 Task: In the Company bosch-automotive.com, Create email and send with subject: 'Elevate Your Success: Introducing a Transformative Opportunity', and with mail content 'Good Evening,_x000D_
Step into a world of unlimited possibilities. Our cutting-edge solution will empower you to overcome challenges and achieve unparalleled success in your industry._x000D_
Thanks and Regards', attach the document: Contract.pdf and insert image: visitingcard.jpg. Below Thank and Regards, write Reddit and insert the URL: www.reddit.com. Mark checkbox to create task to follow up : In 1 month.  Enter or choose an email address of recipient's from company's contact and send.. Logged in from softage.10@softage.net
Action: Mouse moved to (80, 51)
Screenshot: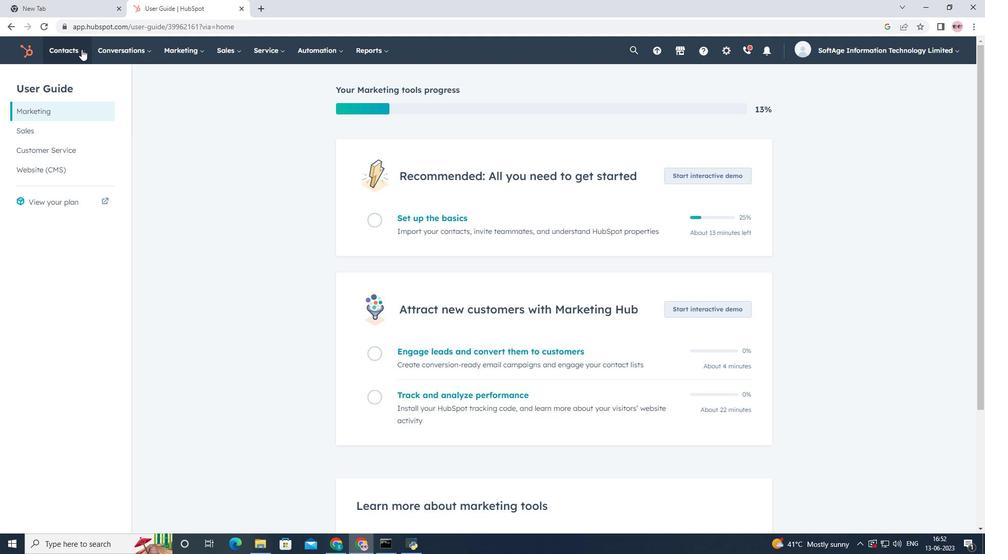
Action: Mouse pressed left at (80, 51)
Screenshot: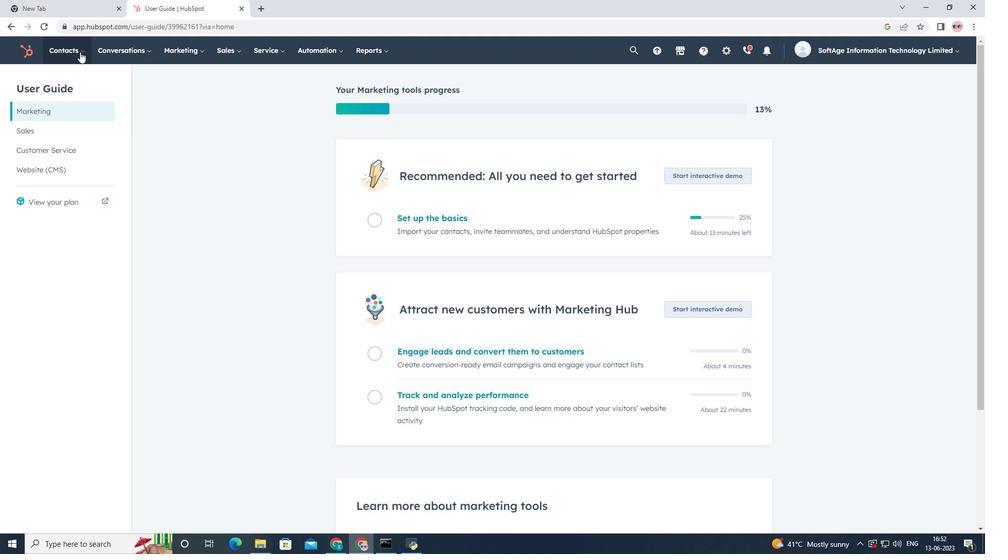 
Action: Mouse moved to (97, 105)
Screenshot: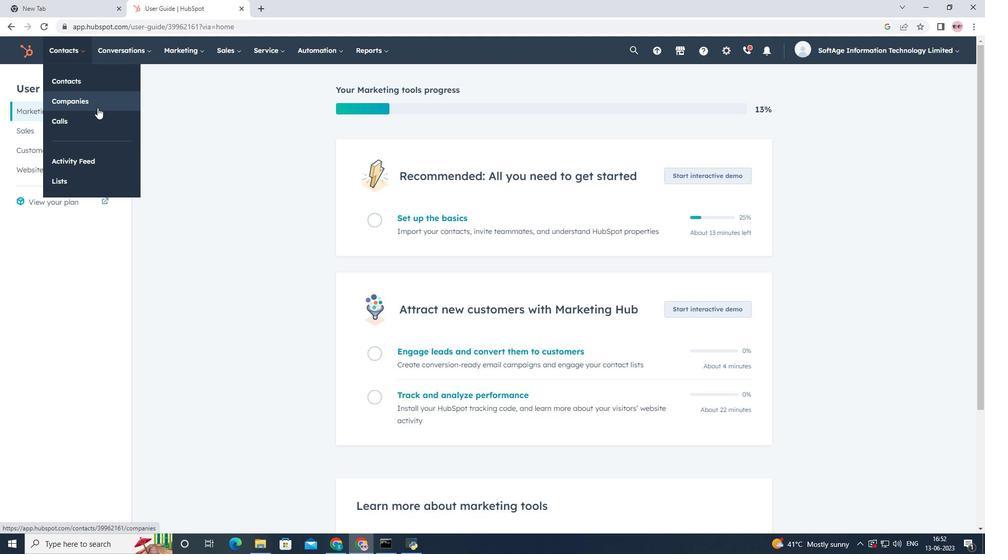 
Action: Mouse pressed left at (97, 105)
Screenshot: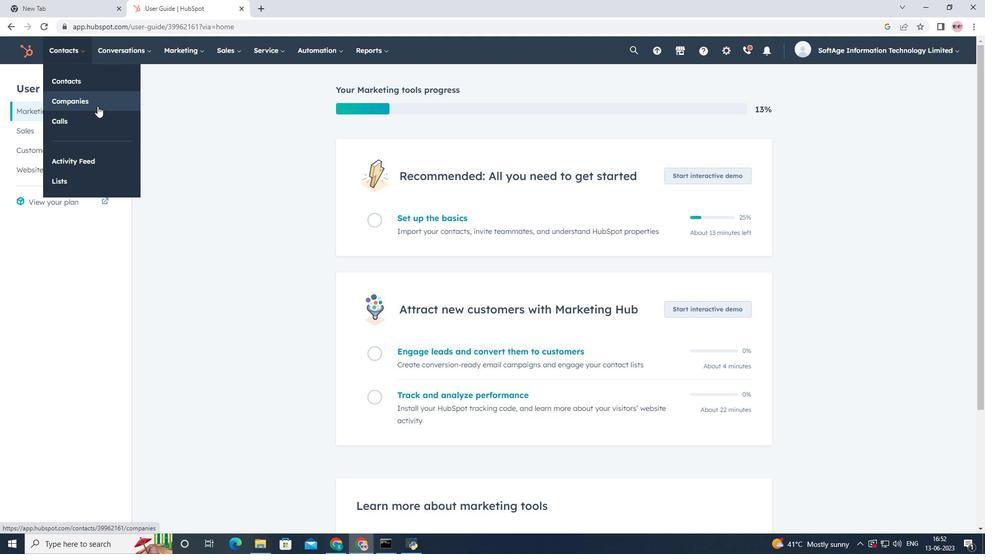 
Action: Mouse moved to (91, 172)
Screenshot: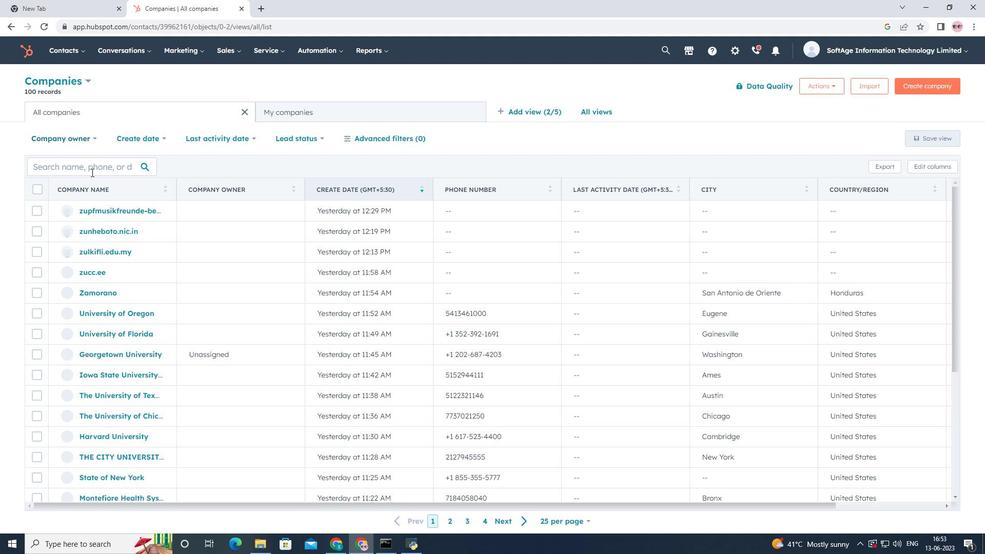 
Action: Mouse pressed left at (91, 172)
Screenshot: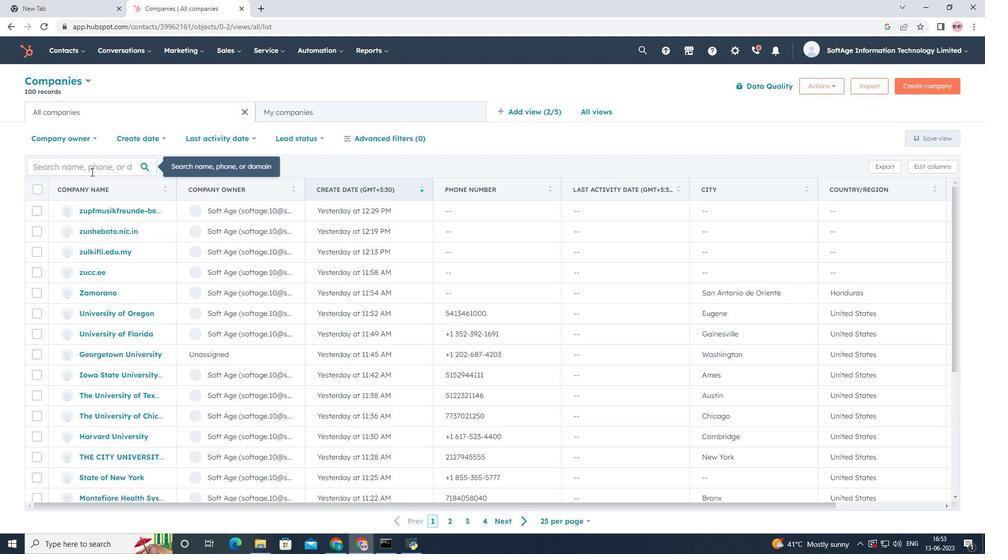 
Action: Key pressed bosch-automotive.com
Screenshot: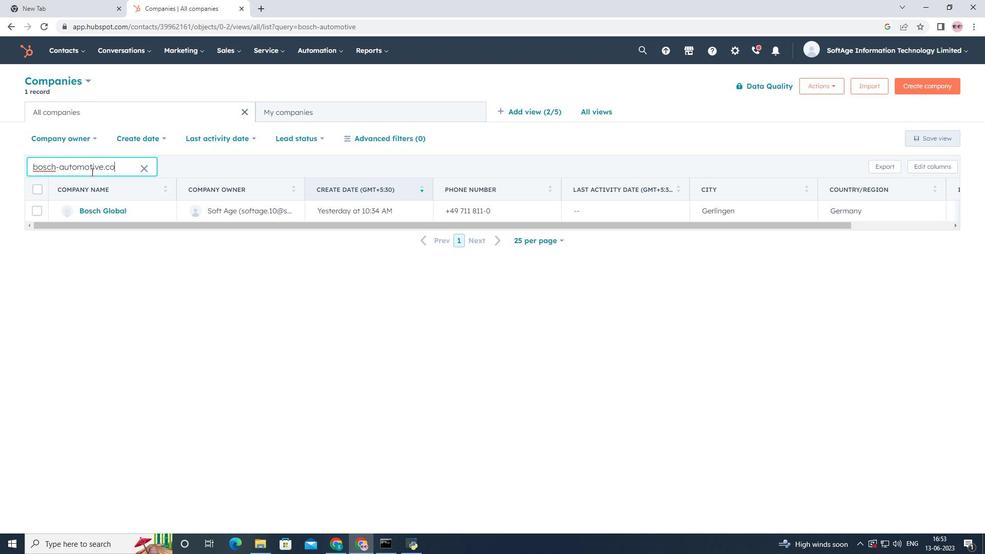 
Action: Mouse moved to (102, 214)
Screenshot: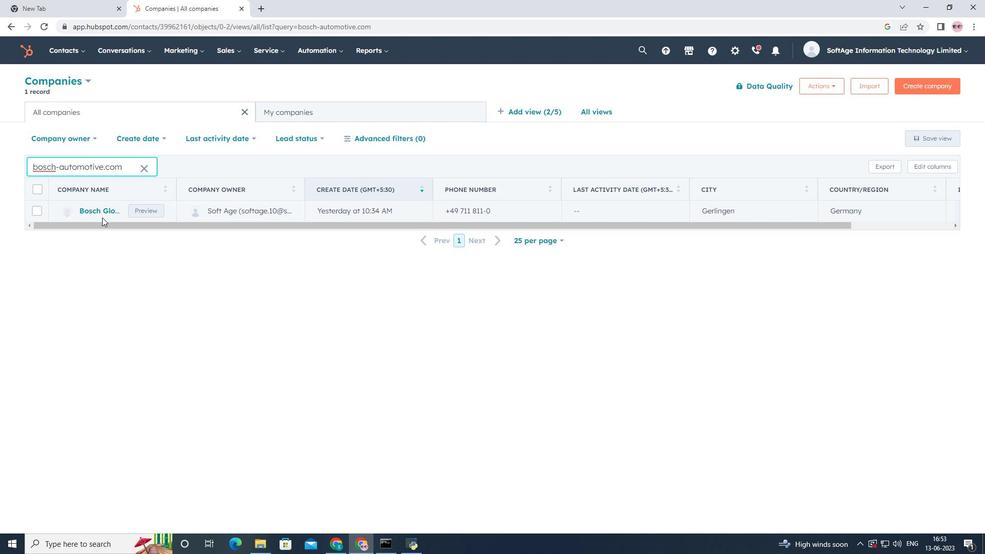 
Action: Mouse pressed left at (102, 214)
Screenshot: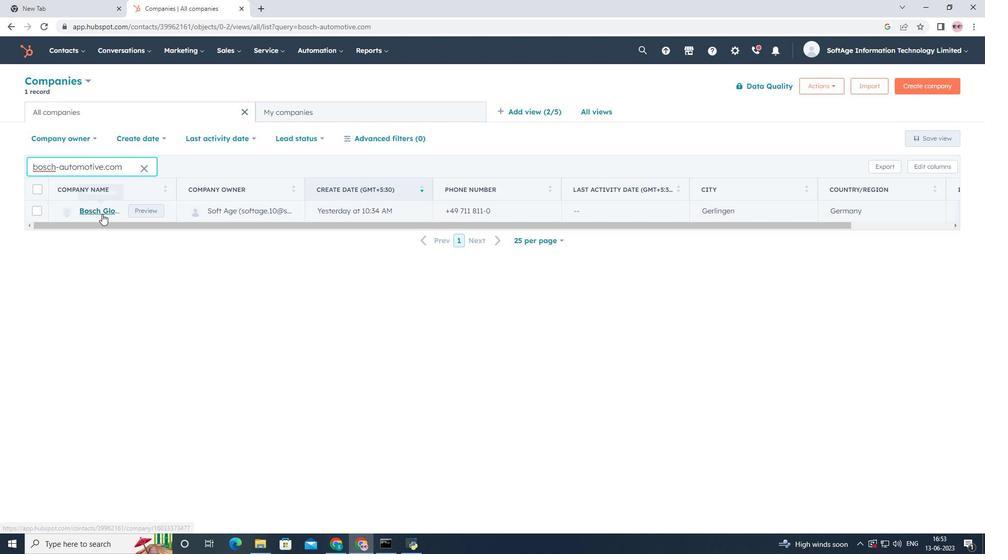 
Action: Mouse moved to (65, 171)
Screenshot: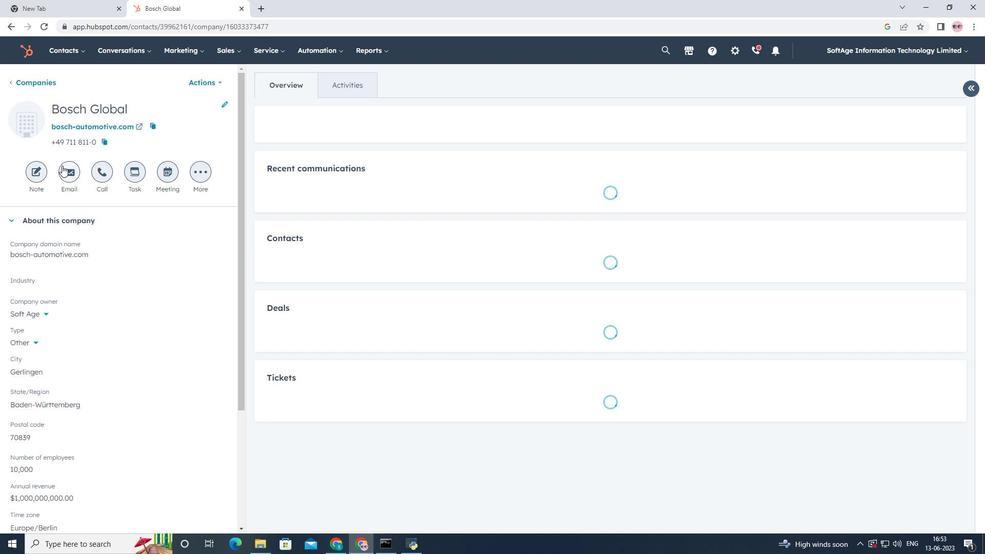 
Action: Mouse pressed left at (65, 171)
Screenshot: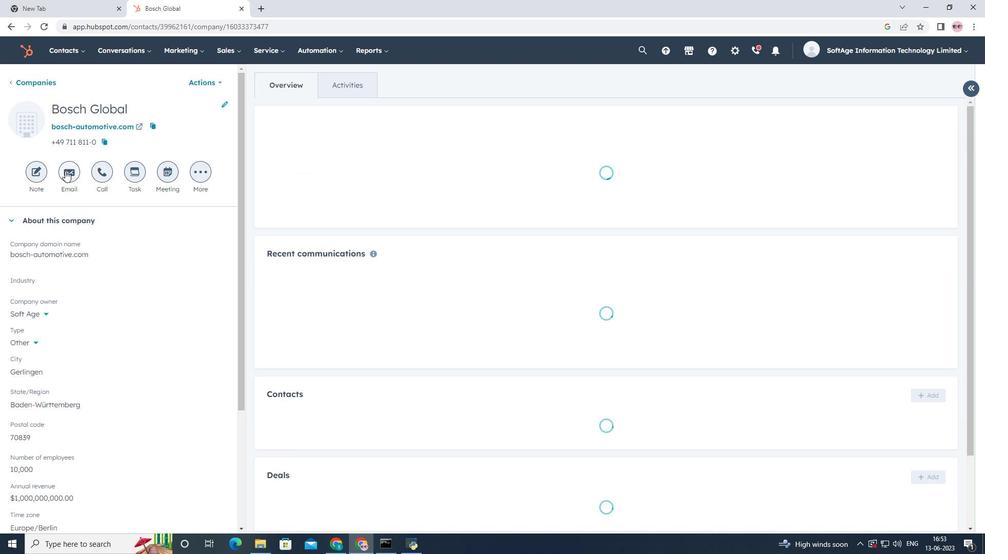 
Action: Mouse moved to (630, 347)
Screenshot: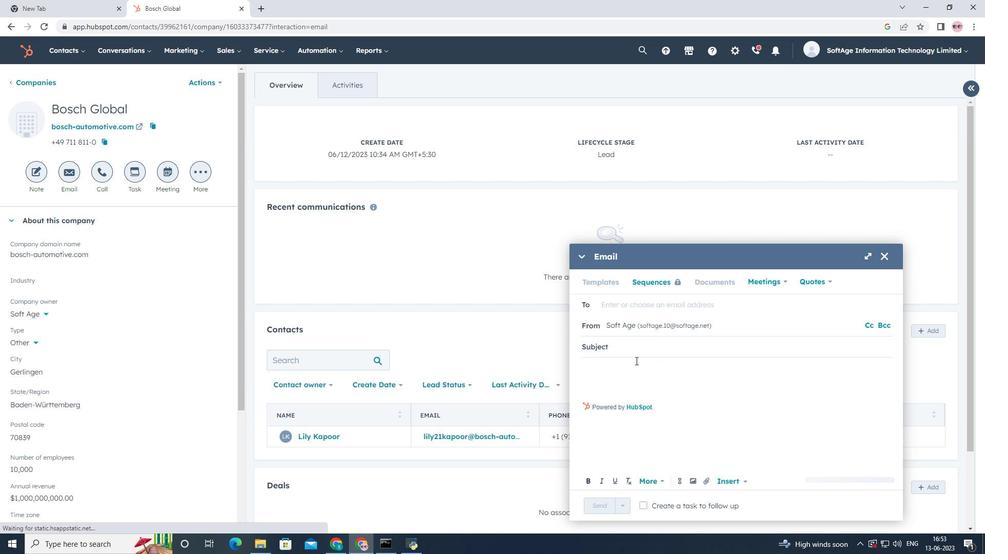 
Action: Mouse pressed left at (630, 347)
Screenshot: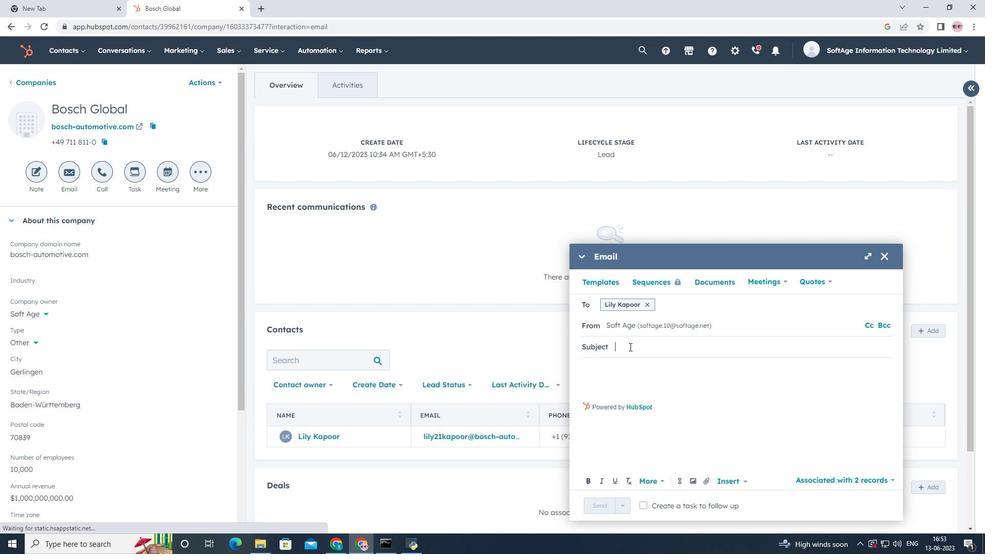 
Action: Key pressed <Key.shift><Key.shift><Key.shift><Key.shift><Key.shift><Key.shift><Key.shift><Key.shift><Key.shift><Key.shift><Key.shift><Key.shift><Key.shift><Key.shift><Key.shift><Key.shift><Key.shift><Key.shift><Key.shift><Key.shift><Key.shift><Key.shift><Key.shift><Key.shift><Key.shift><Key.shift><Key.shift><Key.shift><Key.shift><Key.shift><Key.shift><Key.shift><Key.shift><Key.shift><Key.shift><Key.shift><Key.shift><Key.shift><Key.shift><Key.shift><Key.shift><Key.shift><Key.shift><Key.shift><Key.shift><Key.shift><Key.shift><Key.shift><Key.shift><Key.shift><Key.shift><Key.shift><Key.shift><Key.shift><Key.shift><Key.shift><Key.shift><Key.shift><Key.shift><Key.shift><Key.shift><Key.shift><Key.shift><Key.shift><Key.shift><Key.shift><Key.shift><Key.shift><Key.shift><Key.shift><Key.shift><Key.shift><Key.shift><Key.shift><Key.shift><Key.shift><Key.shift><Key.shift><Key.shift><Key.shift><Key.shift><Key.shift><Key.shift><Key.shift><Key.shift><Key.shift><Key.shift><Key.shift>Elevate<Key.space><Key.shift>Your<Key.space><Key.shift>Success<Key.shift><Key.shift><Key.shift><Key.shift><Key.shift><Key.shift><Key.shift><Key.shift><Key.shift><Key.shift>:<Key.space><Key.shift><Key.shift><Key.shift><Key.shift><Key.shift><Key.shift><Key.shift><Key.shift><Key.shift>Introducing<Key.space>a<Key.space><Key.shift>Transformative<Key.space><Key.shift>Opportunity
Screenshot: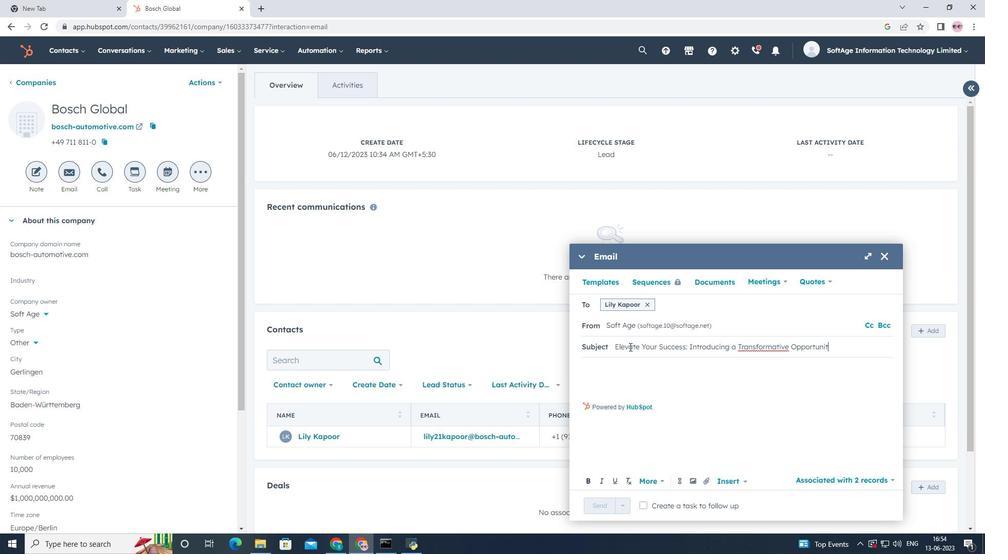 
Action: Mouse moved to (602, 366)
Screenshot: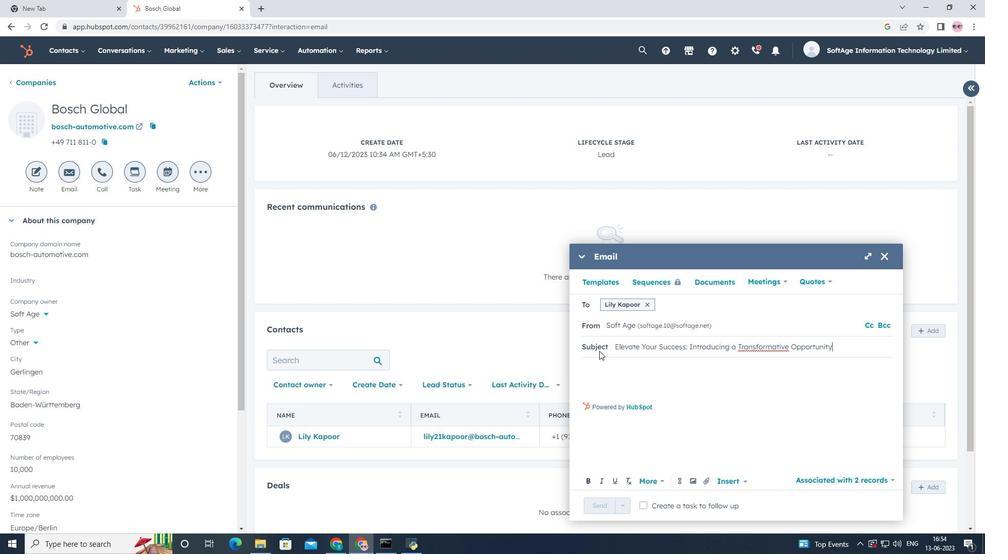 
Action: Mouse pressed left at (602, 366)
Screenshot: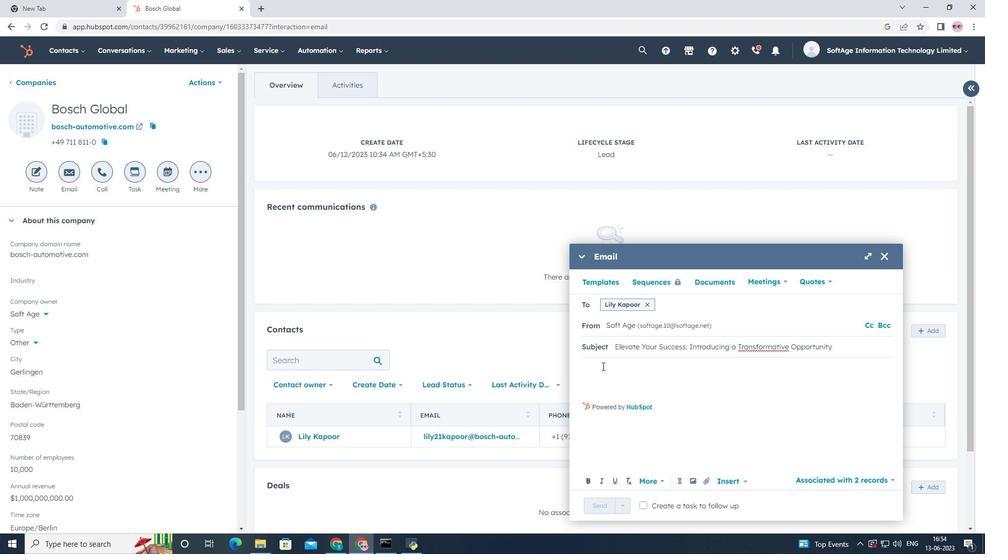 
Action: Key pressed <Key.shift>Good<Key.space><Key.shift><Key.shift><Key.shift><Key.shift><Key.shift><Key.shift><Key.shift>Evening<Key.enter><Key.shift><Key.shift><Key.shift><Key.shift><Key.shift><Key.shift><Key.shift><Key.shift><Key.shift><Key.shift><Key.shift><Key.shift><Key.shift><Key.shift><Key.shift><Key.shift><Key.shift><Key.shift><Key.shift><Key.shift><Key.shift>Step<Key.space>into<Key.space>a<Key.space>world<Key.space>of<Key.space>unlimited<Key.space>possibilities.<Key.space><Key.shift>Our<Key.space>cutting<Key.space><Key.backspace>-<Key.space><Key.backspace><Key.shift><Key.shift><Key.shift><Key.shift><Key.shift>E<Key.backspace>edge<Key.space>solution<Key.space>will<Key.space>empower<Key.space>you<Key.space>to<Key.space>over<Key.space>comr<Key.backspace>e
Screenshot: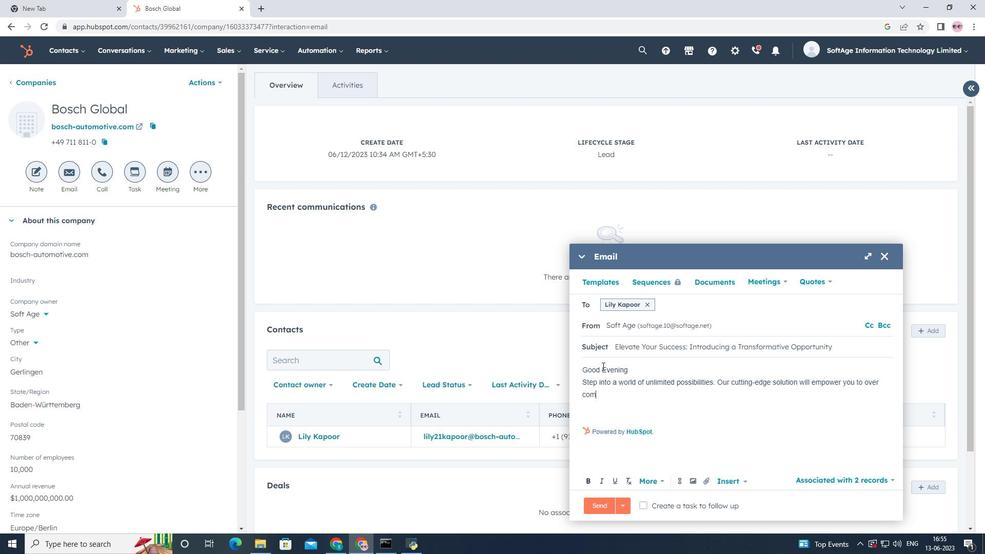 
Action: Mouse moved to (583, 394)
Screenshot: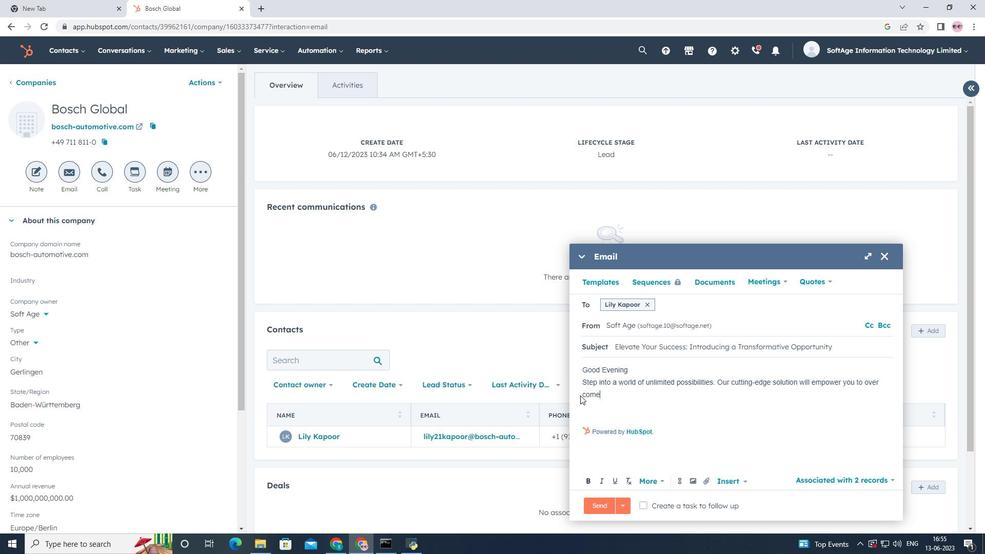 
Action: Mouse pressed left at (583, 394)
Screenshot: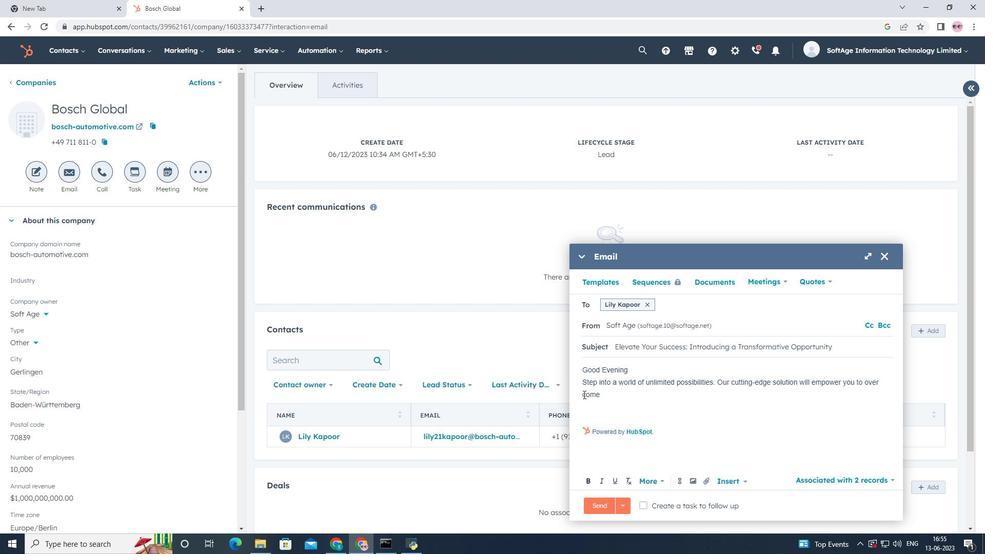 
Action: Key pressed <Key.backspace>
Screenshot: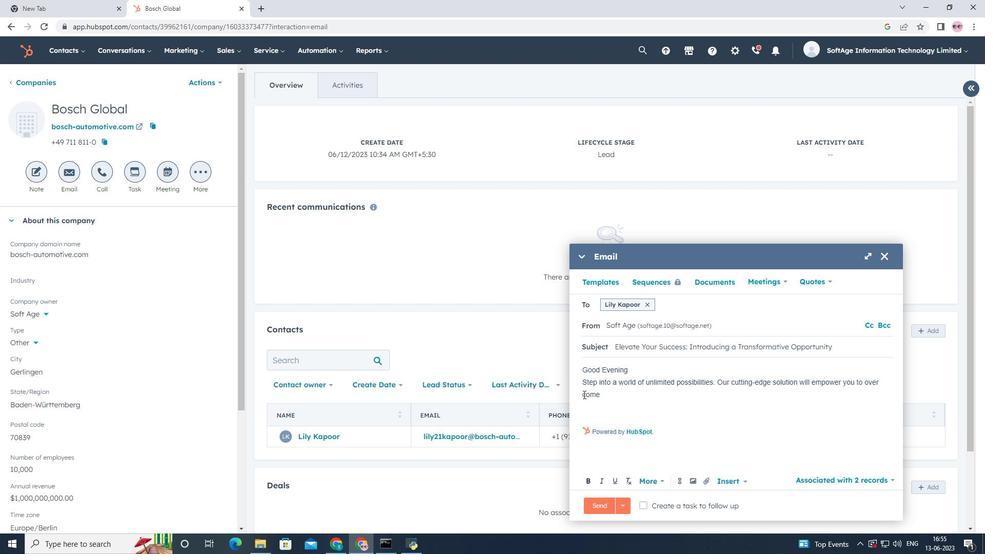 
Action: Mouse moved to (621, 394)
Screenshot: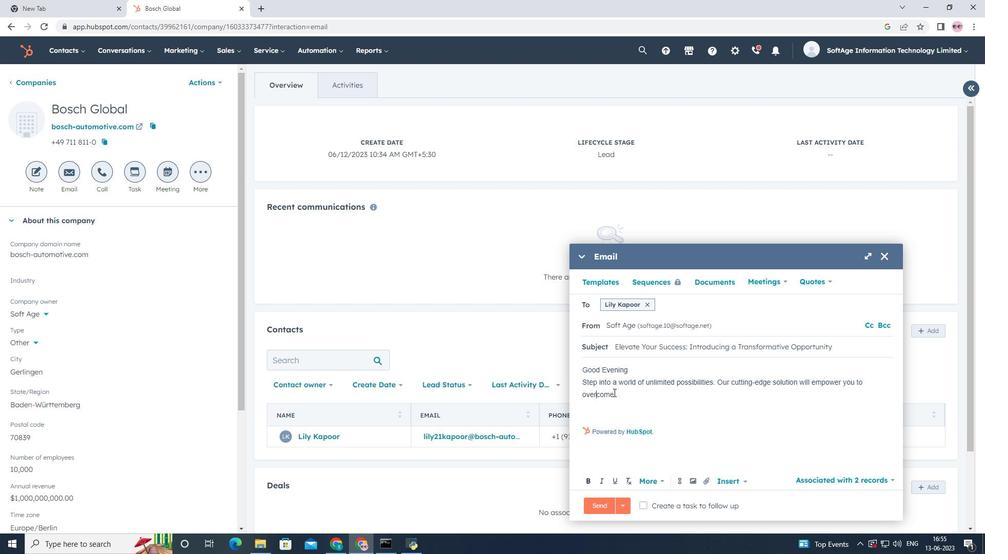 
Action: Mouse pressed left at (621, 394)
Screenshot: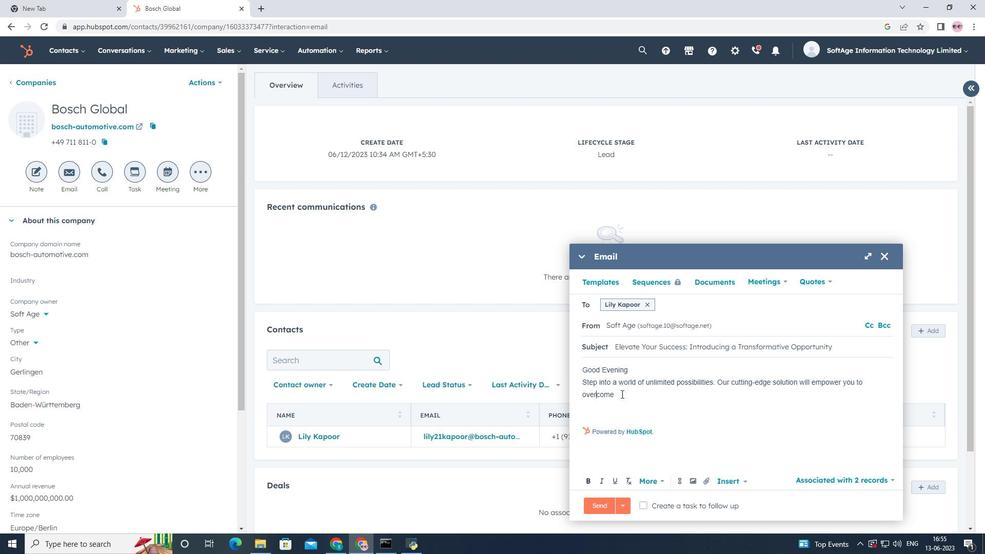 
Action: Key pressed <Key.space>challenges<Key.space>and<Key.space>achieve<Key.space>unparalleled<Key.space>success<Key.space>in<Key.space>your<Key.space>industry.<Key.enter><Key.shift>Thanks<Key.space>and<Key.space><Key.shift>Regards
Screenshot: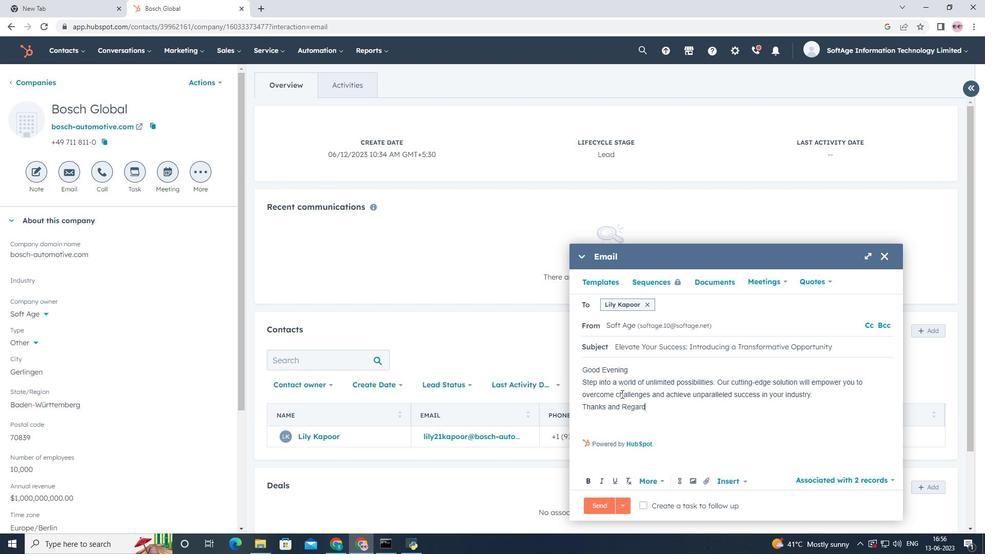 
Action: Mouse moved to (708, 483)
Screenshot: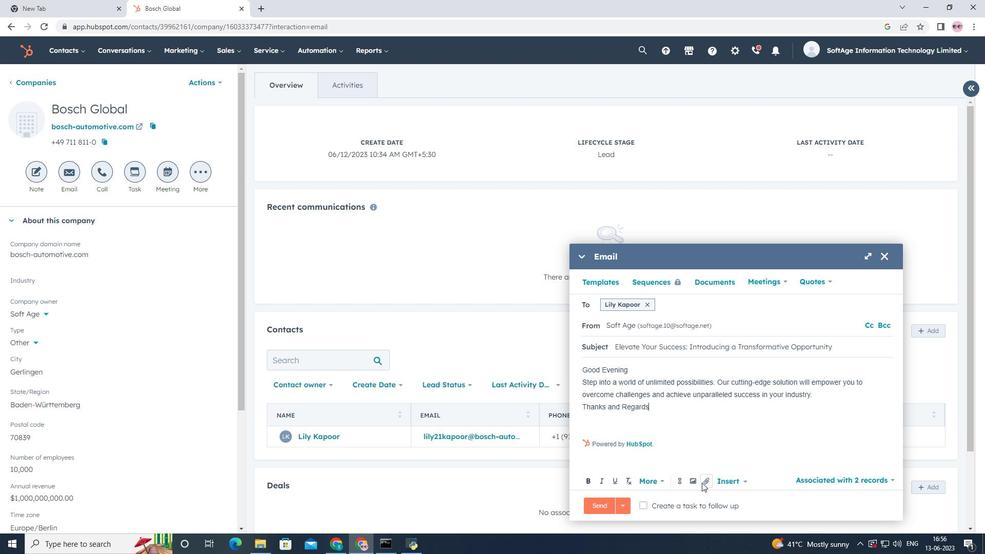 
Action: Mouse pressed left at (708, 483)
Screenshot: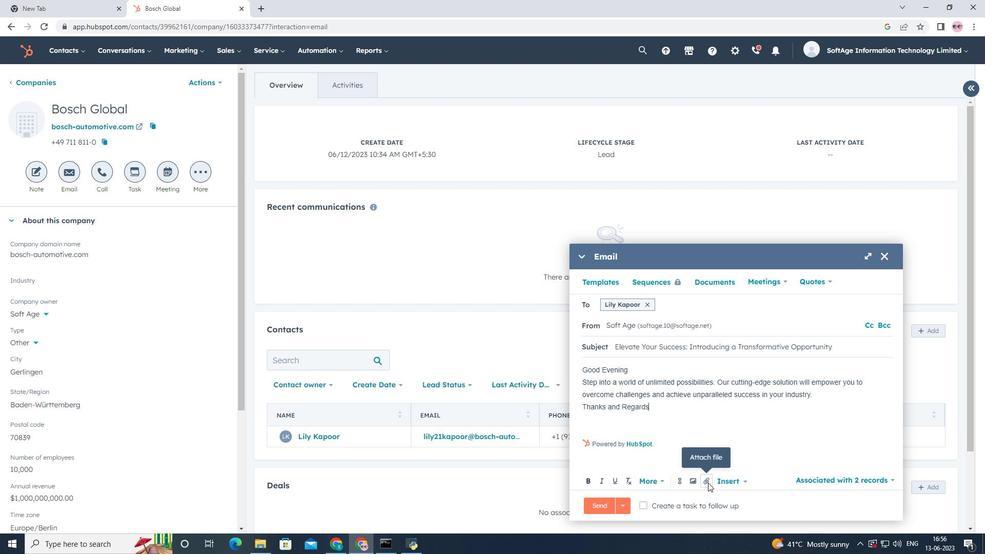 
Action: Mouse moved to (719, 451)
Screenshot: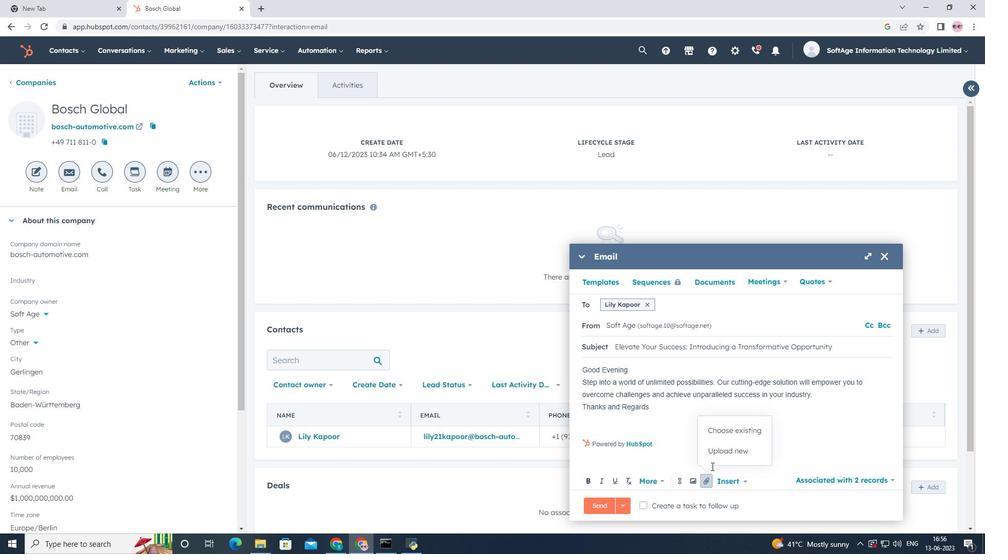 
Action: Mouse pressed left at (719, 451)
Screenshot: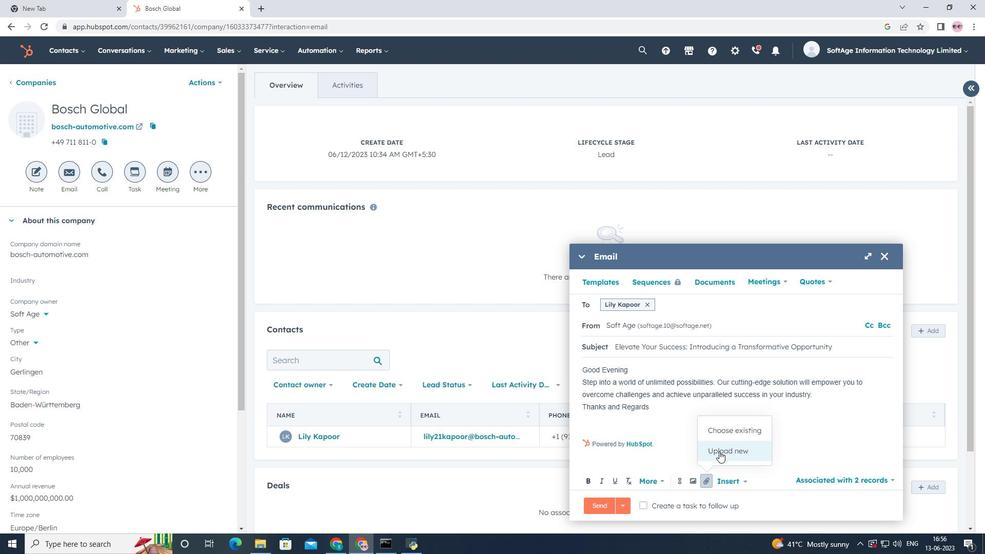 
Action: Mouse moved to (59, 130)
Screenshot: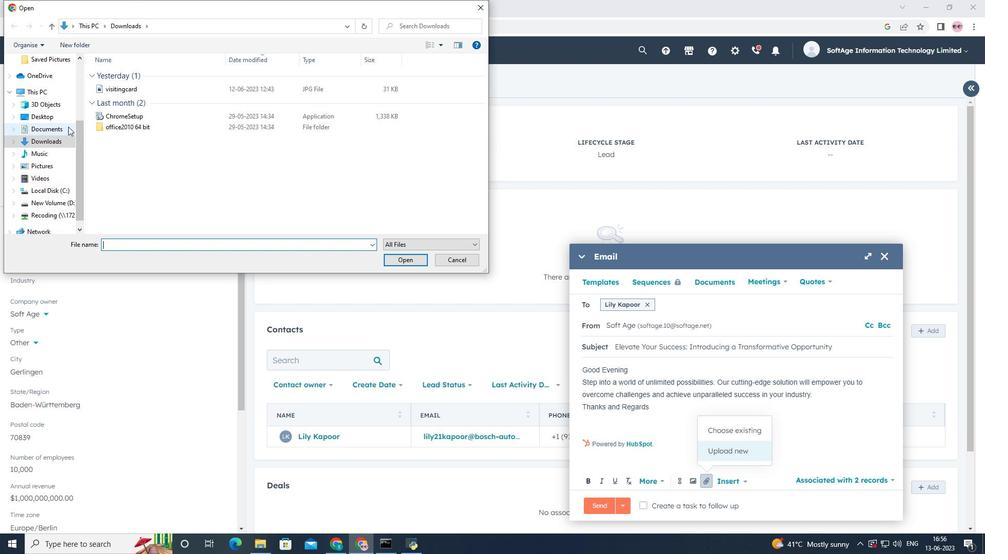 
Action: Mouse pressed left at (59, 130)
Screenshot: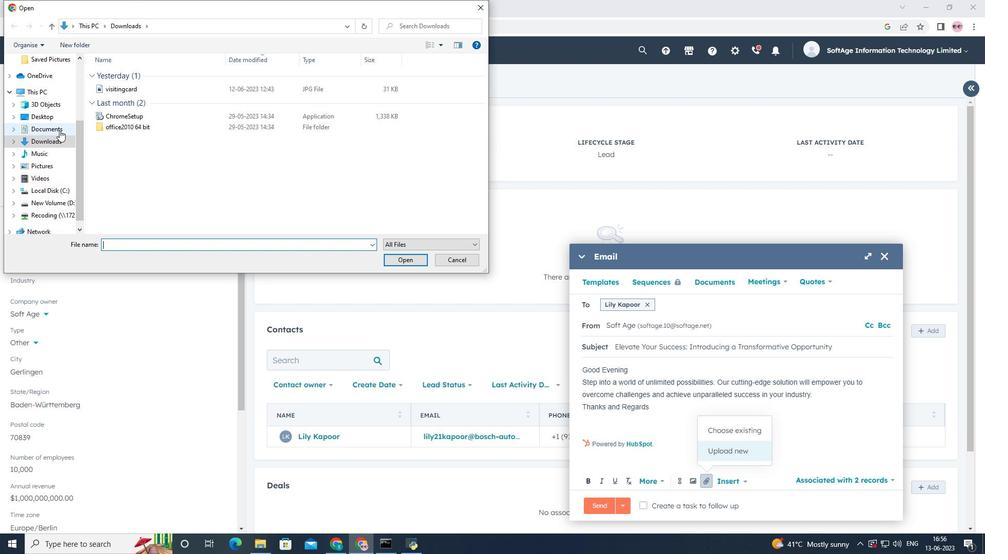 
Action: Mouse moved to (146, 99)
Screenshot: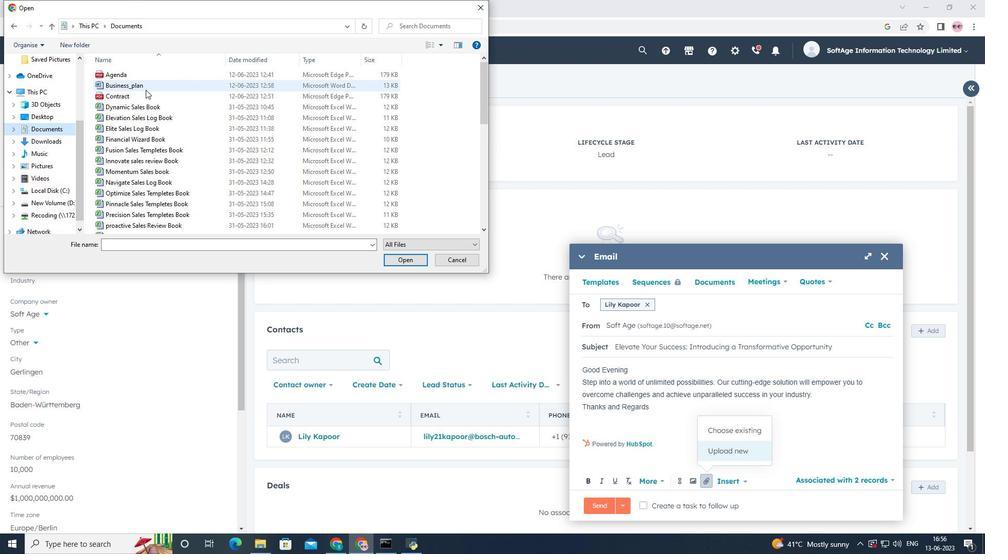 
Action: Mouse pressed left at (146, 99)
Screenshot: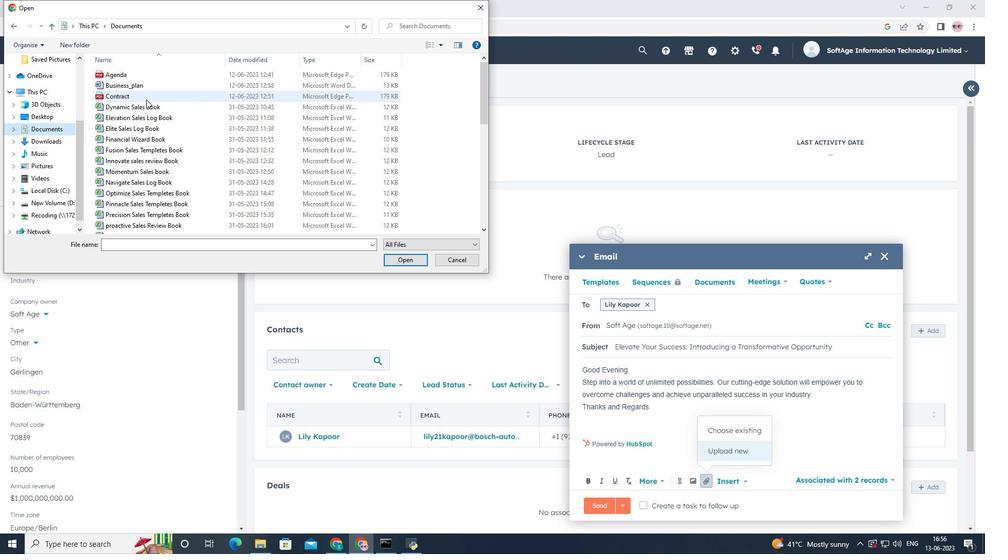 
Action: Mouse moved to (405, 260)
Screenshot: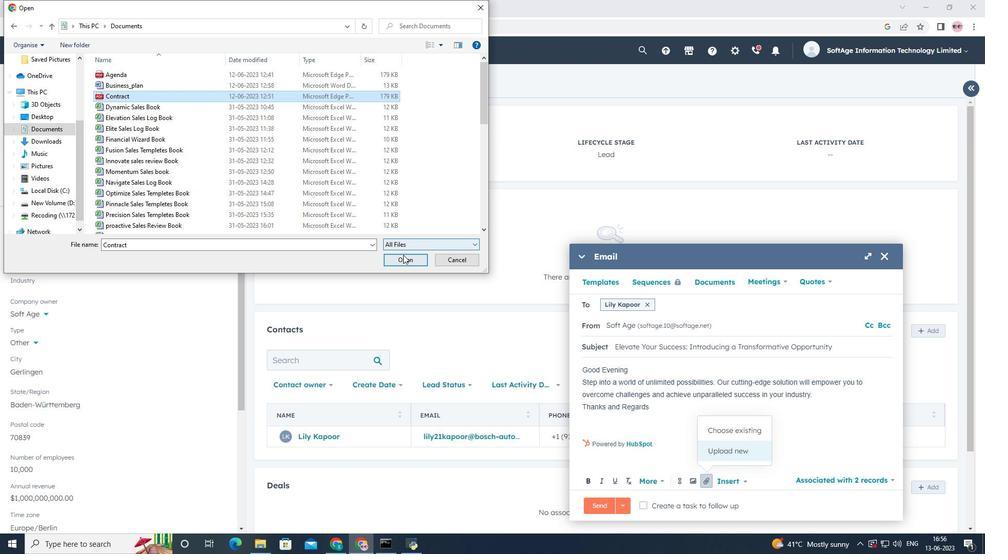
Action: Mouse pressed left at (405, 260)
Screenshot: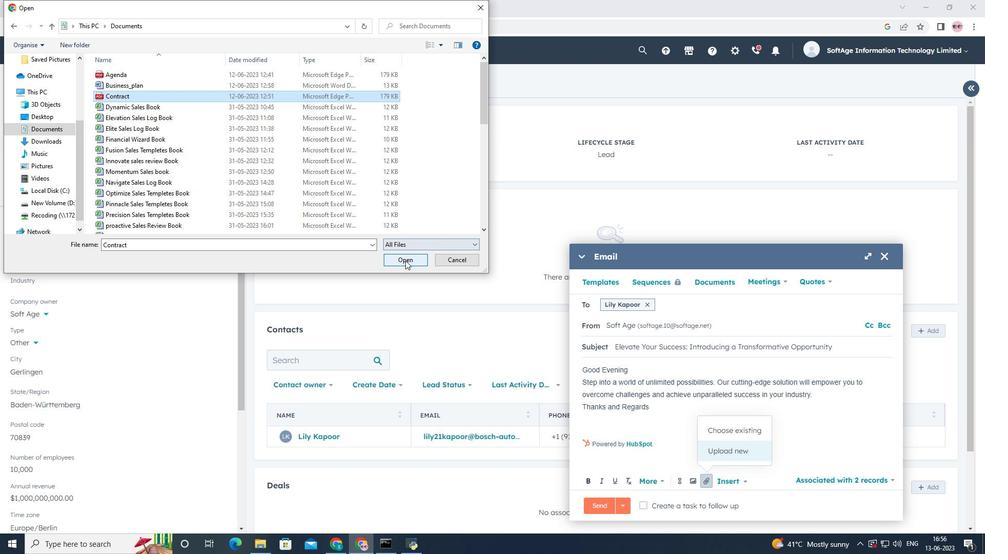 
Action: Mouse moved to (697, 453)
Screenshot: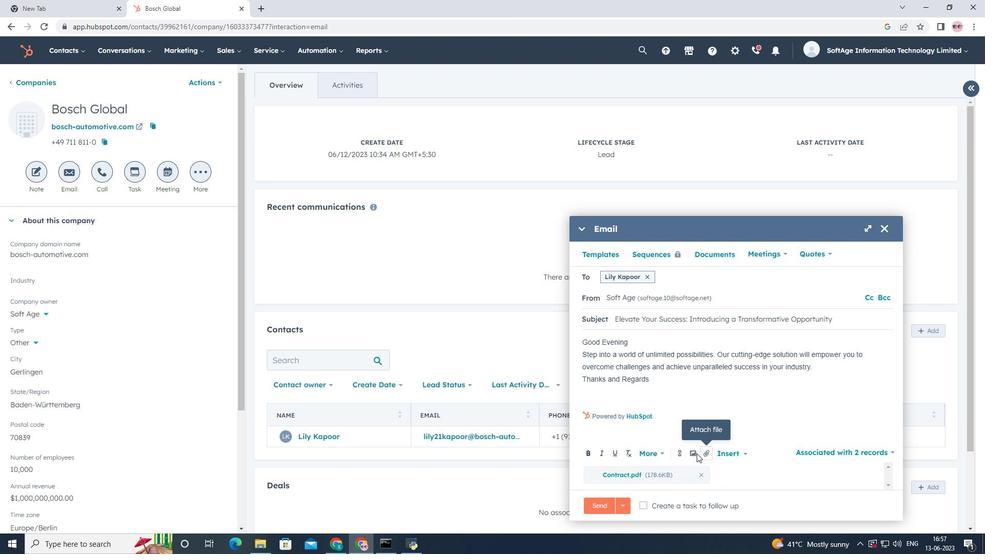 
Action: Mouse pressed left at (697, 453)
Screenshot: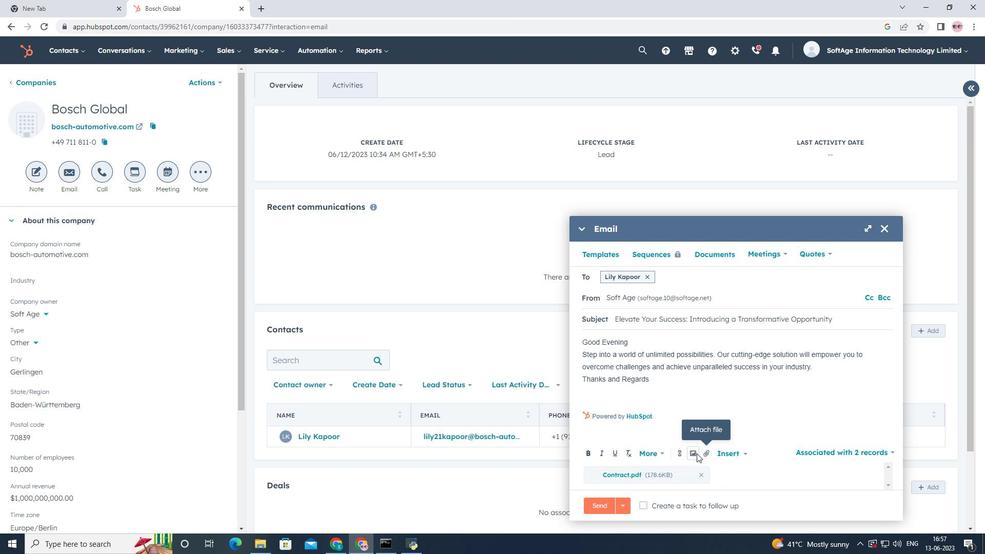
Action: Mouse moved to (698, 423)
Screenshot: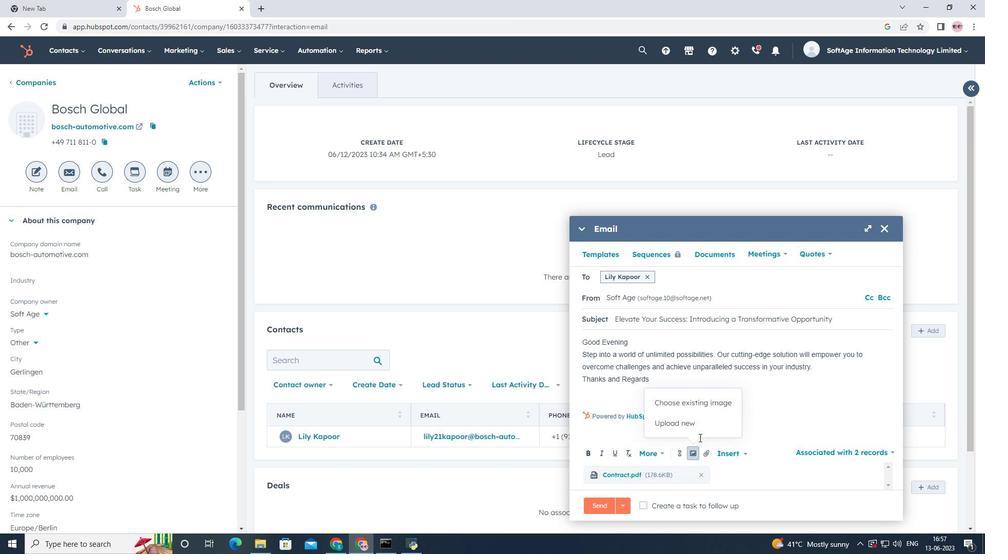 
Action: Mouse pressed left at (698, 423)
Screenshot: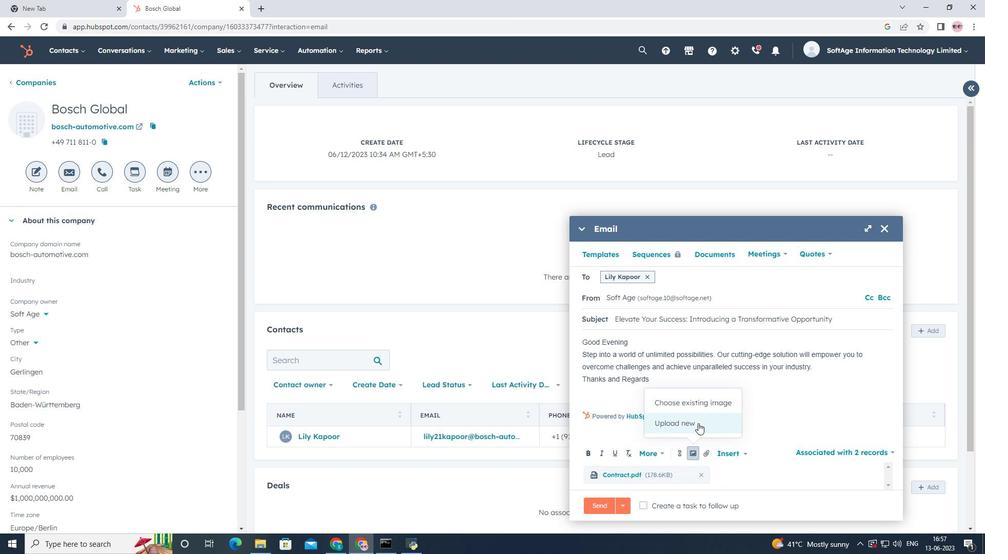 
Action: Mouse moved to (55, 142)
Screenshot: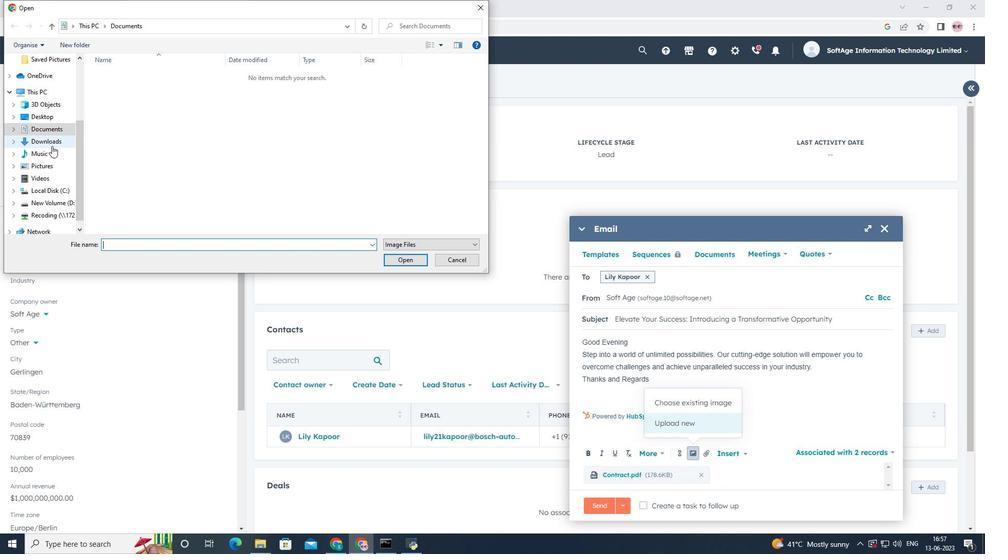 
Action: Mouse pressed left at (55, 142)
Screenshot: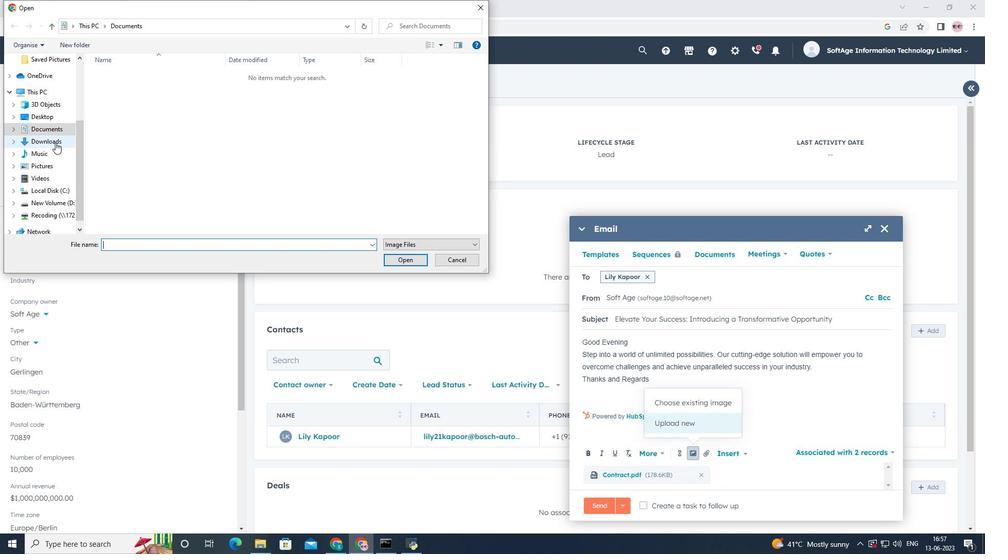 
Action: Mouse moved to (161, 92)
Screenshot: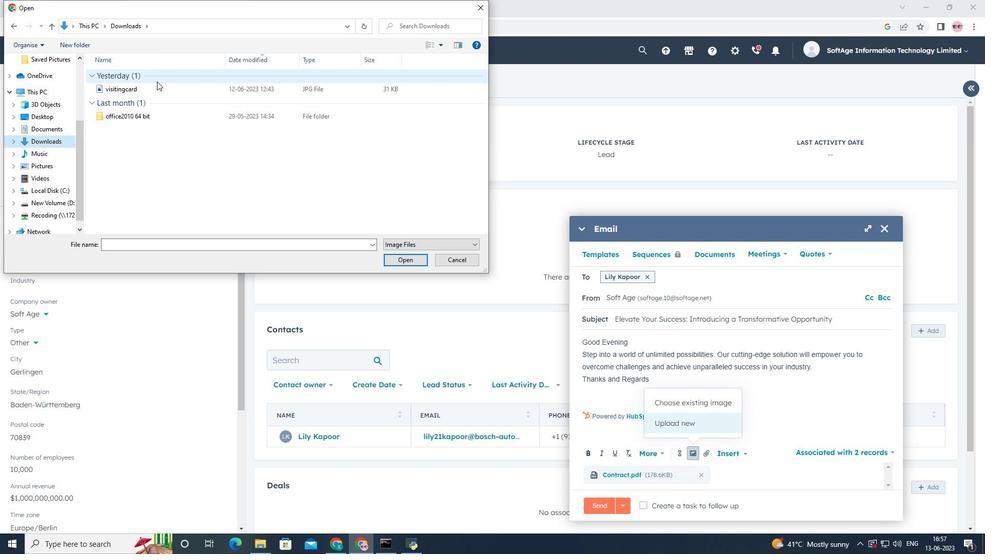 
Action: Mouse pressed left at (161, 92)
Screenshot: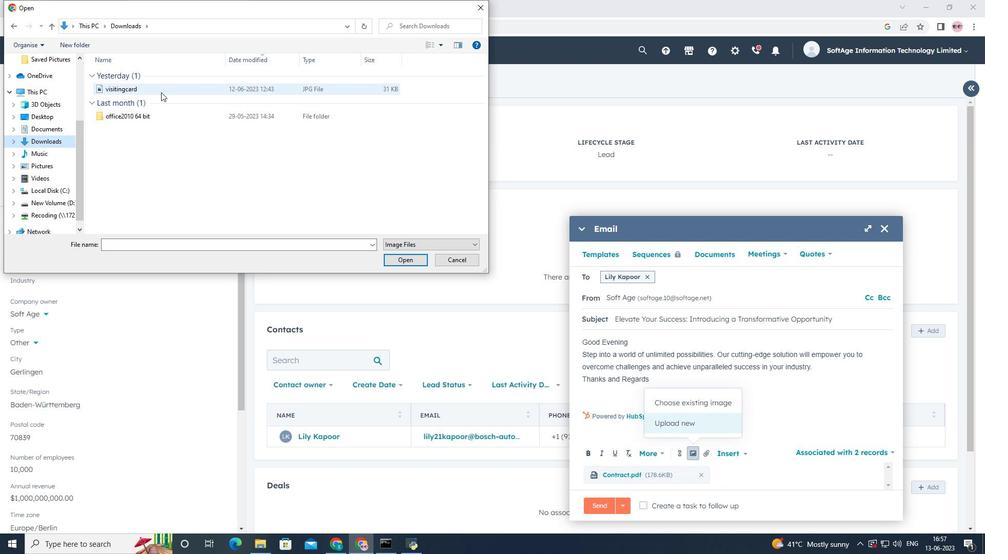 
Action: Mouse moved to (412, 257)
Screenshot: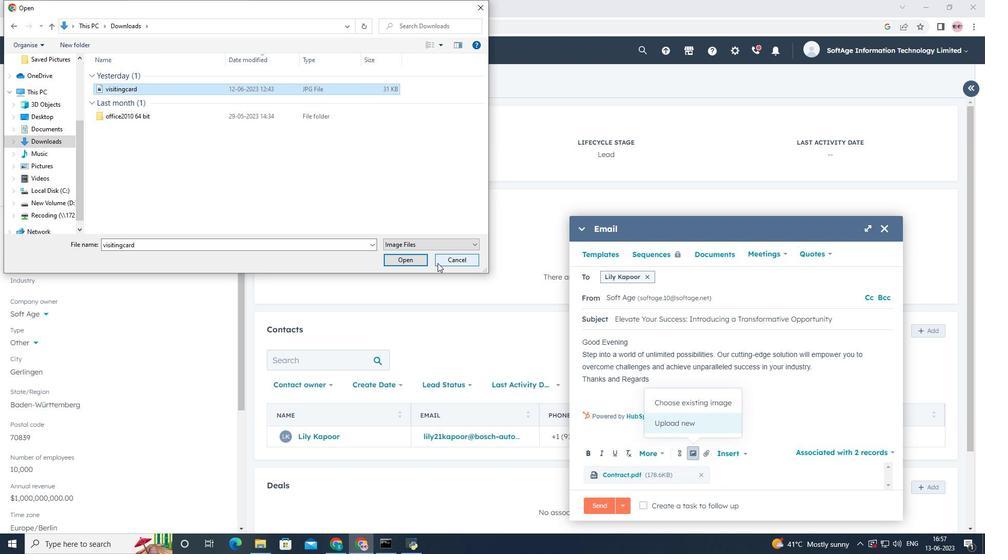 
Action: Mouse pressed left at (412, 257)
Screenshot: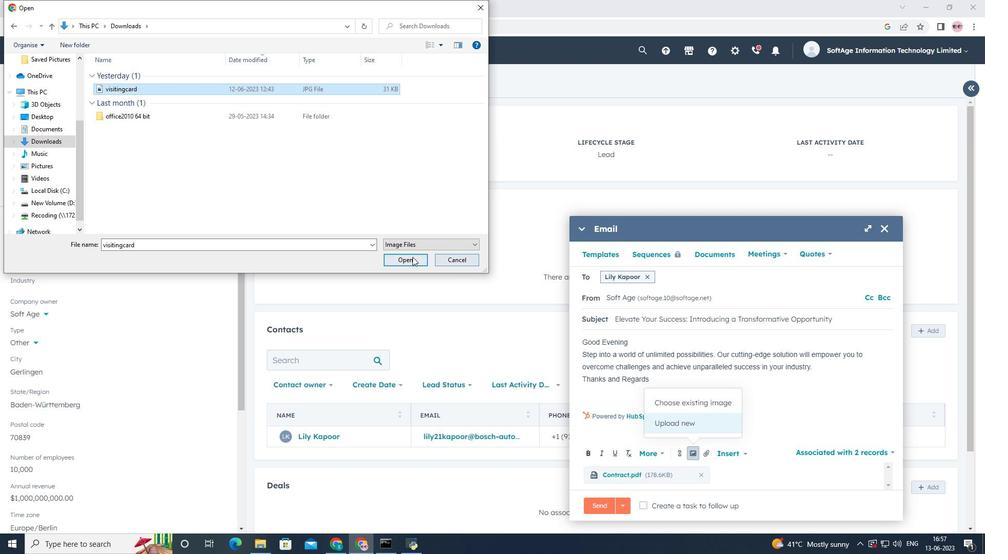 
Action: Mouse moved to (652, 290)
Screenshot: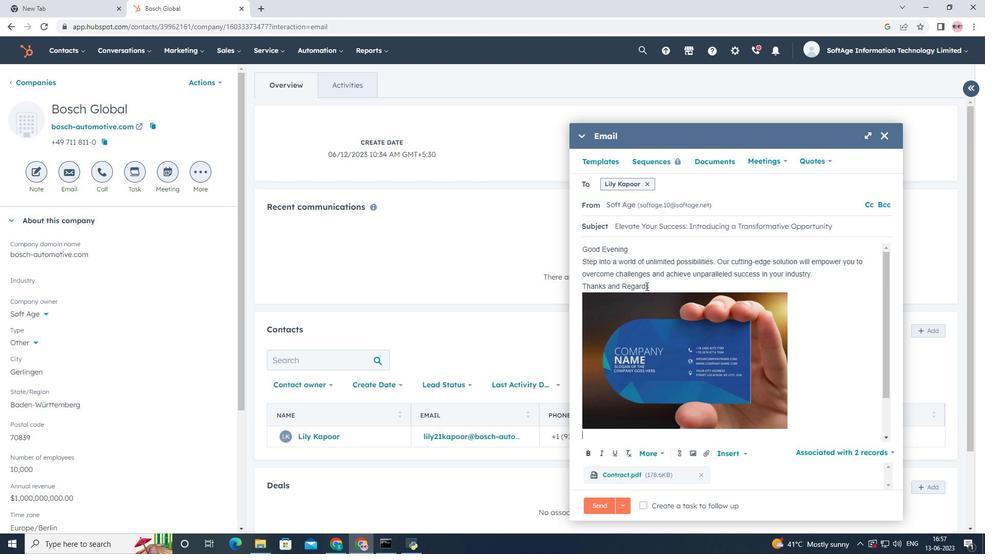 
Action: Mouse pressed left at (652, 290)
Screenshot: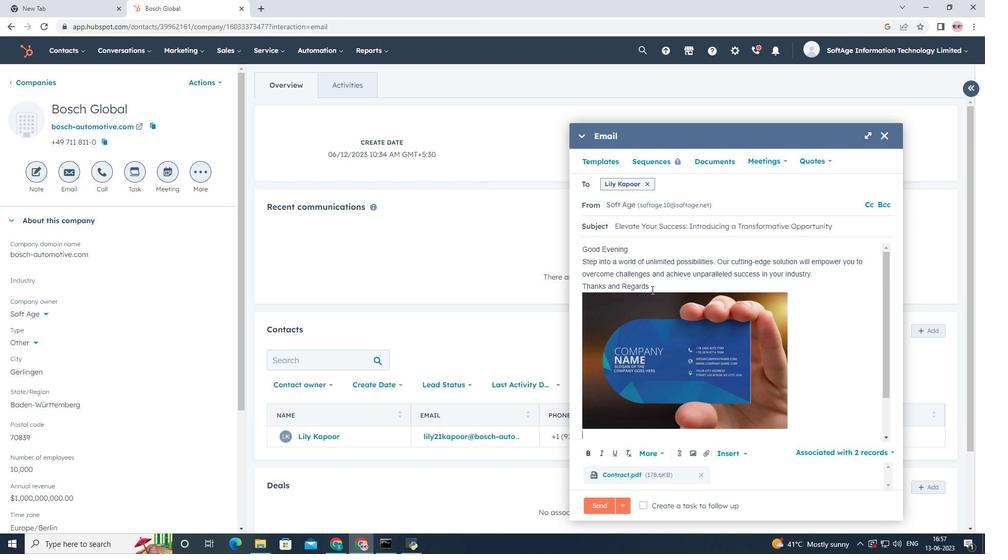 
Action: Key pressed <Key.enter>
Screenshot: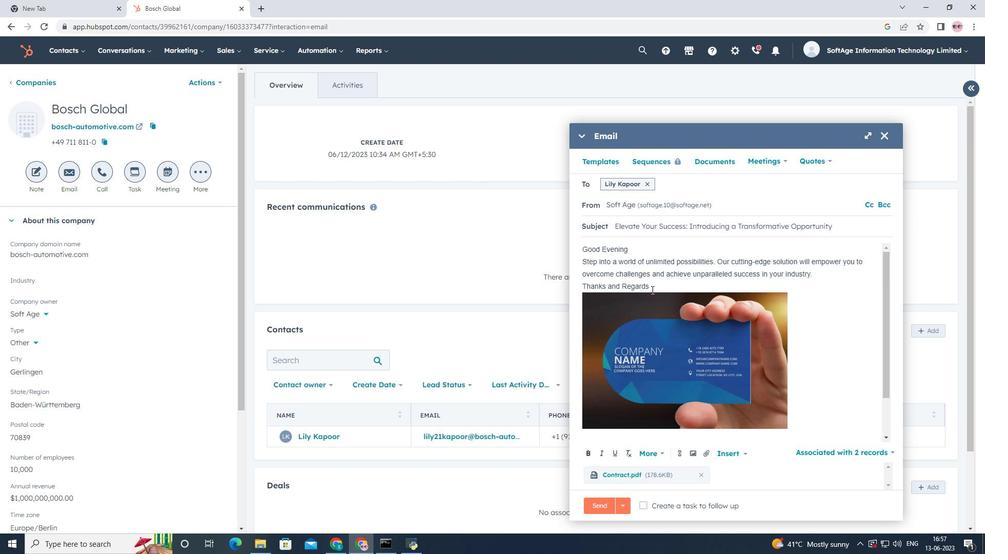 
Action: Mouse moved to (703, 394)
Screenshot: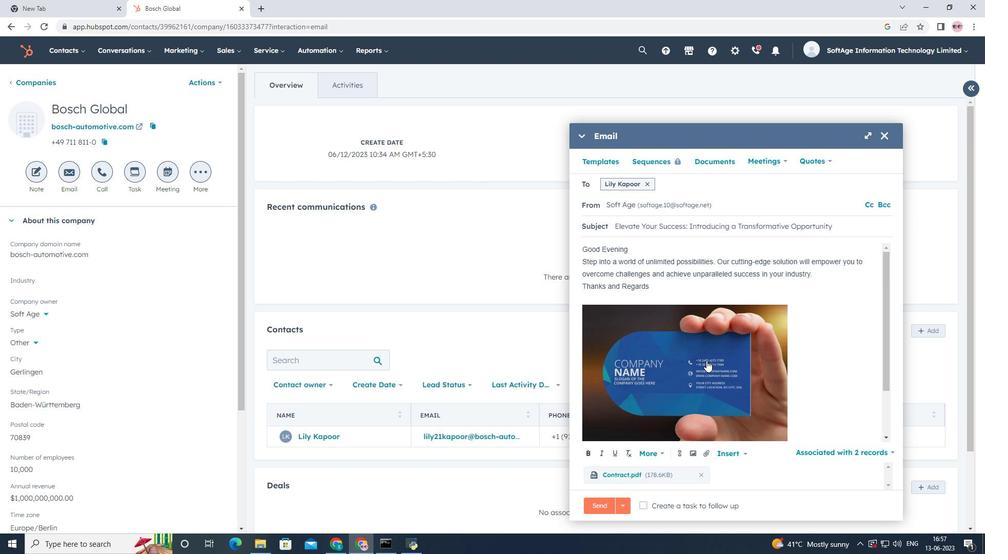 
Action: Key pressed <Key.shift><Key.shift><Key.shift><Key.shift><Key.shift><Key.shift><Key.shift><Key.shift><Key.shift><Key.shift><Key.shift><Key.shift><Key.shift><Key.shift><Key.shift><Key.shift><Key.shift><Key.shift><Key.shift><Key.shift><Key.shift><Key.shift><Key.shift><Key.shift><Key.shift><Key.shift><Key.shift><Key.shift><Key.shift><Key.shift><Key.shift><Key.shift><Key.shift><Key.shift><Key.shift><Key.shift><Key.shift><Key.shift><Key.shift><Key.shift><Key.shift><Key.shift><Key.shift><Key.shift><Key.shift><Key.shift><Key.shift><Key.shift><Key.shift>Reddit<Key.space>
Screenshot: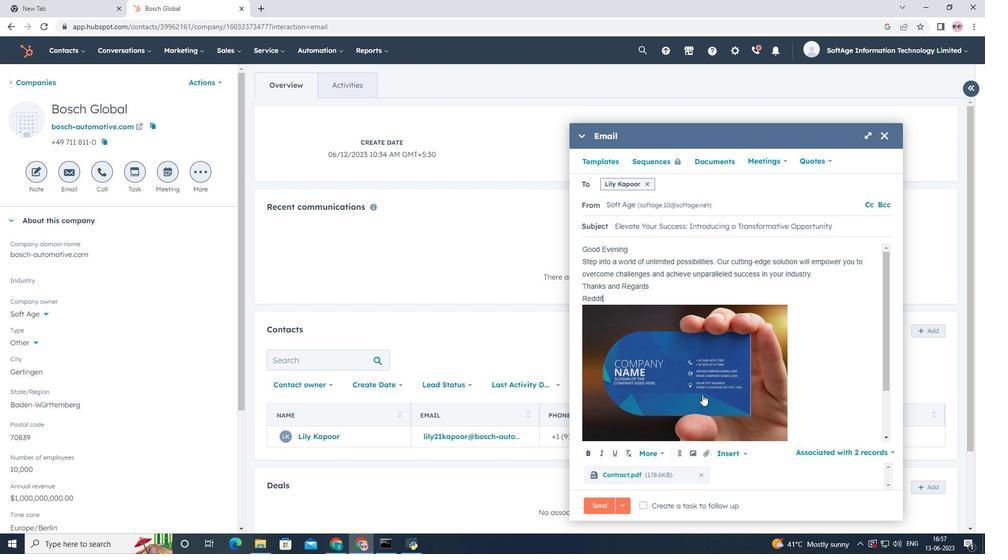 
Action: Mouse moved to (679, 452)
Screenshot: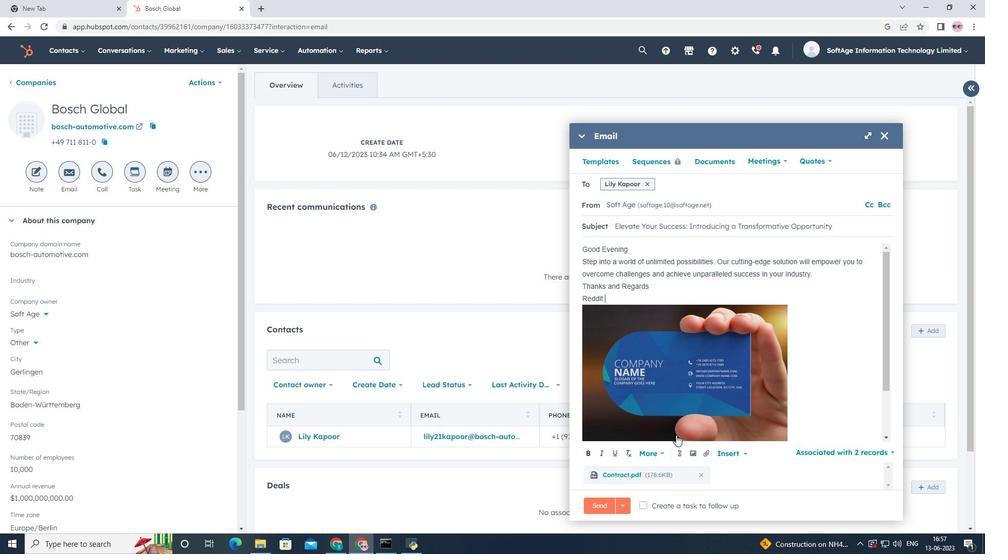 
Action: Mouse pressed left at (679, 452)
Screenshot: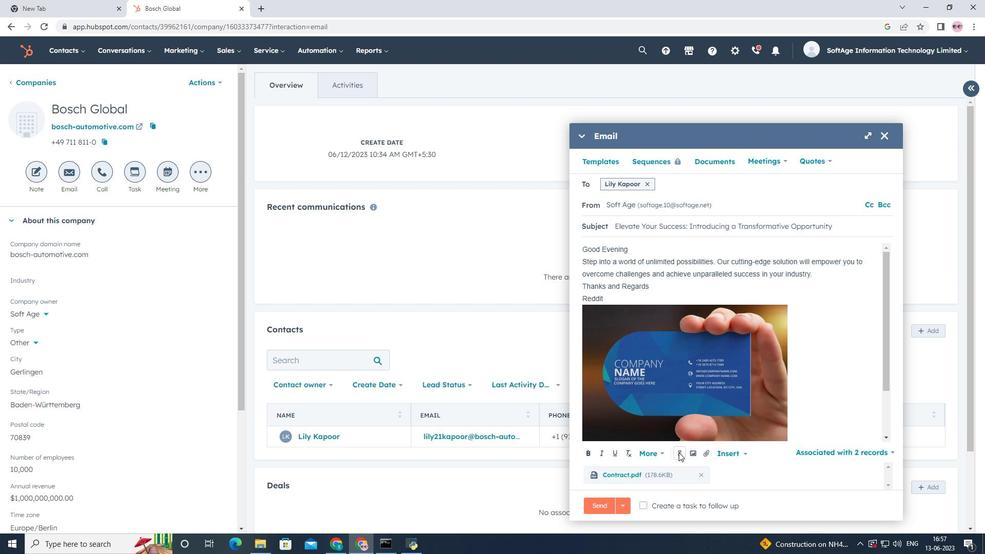 
Action: Mouse moved to (715, 397)
Screenshot: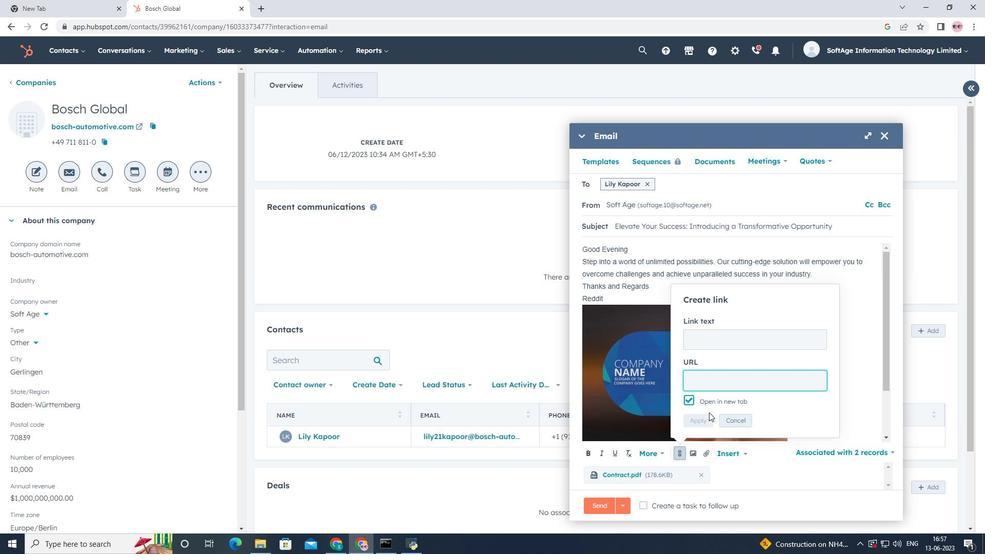 
Action: Key pressed www.reddit.com
Screenshot: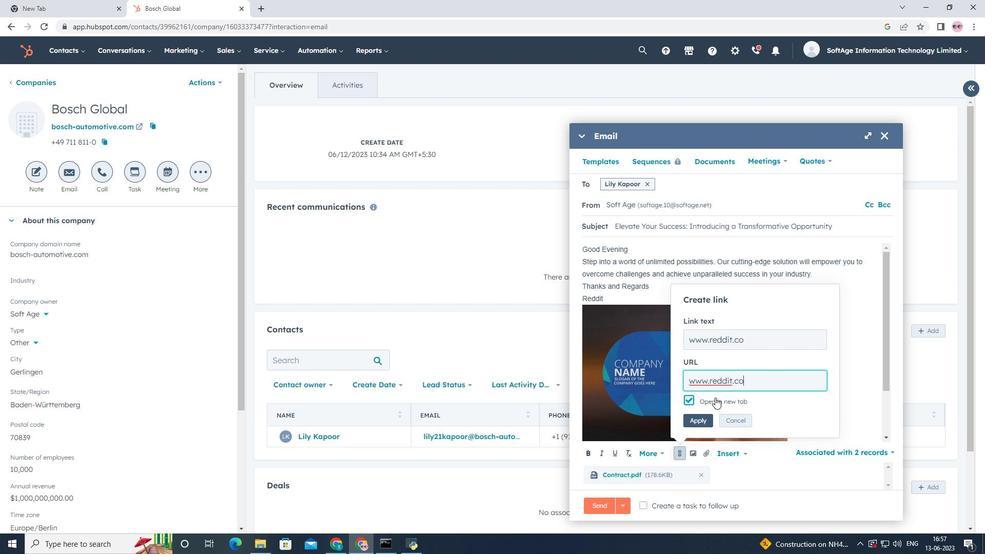 
Action: Mouse moved to (700, 414)
Screenshot: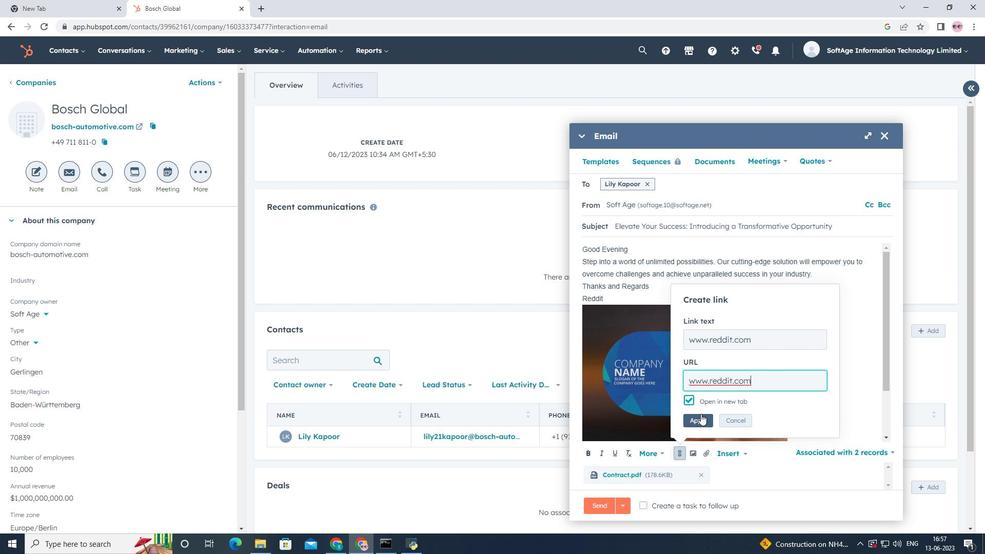 
Action: Mouse pressed left at (700, 414)
Screenshot: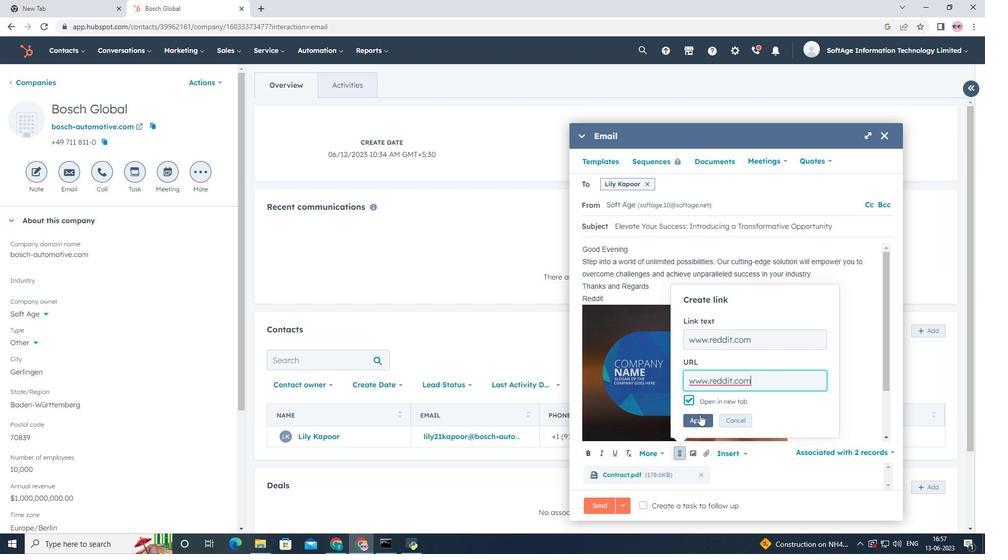 
Action: Mouse moved to (685, 472)
Screenshot: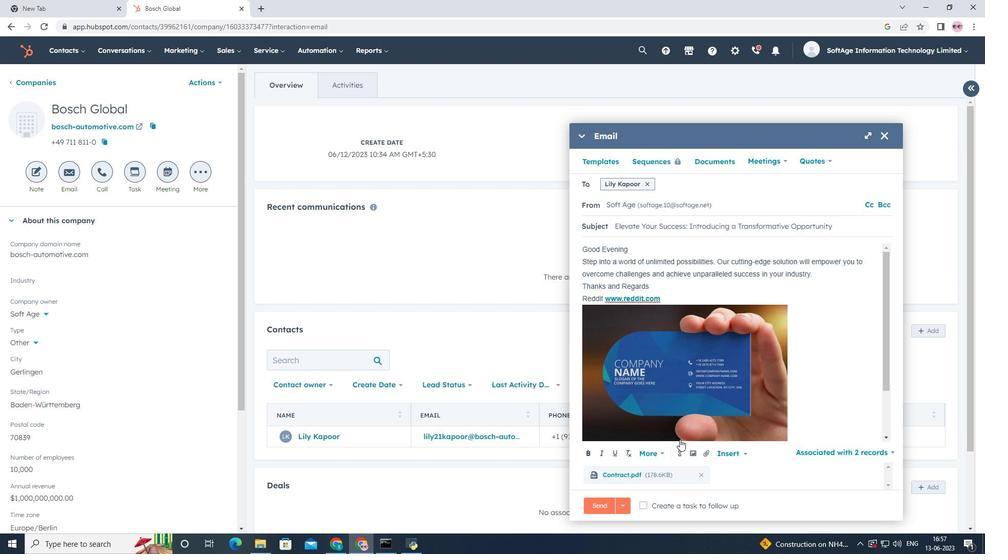 
Action: Mouse scrolled (685, 472) with delta (0, 0)
Screenshot: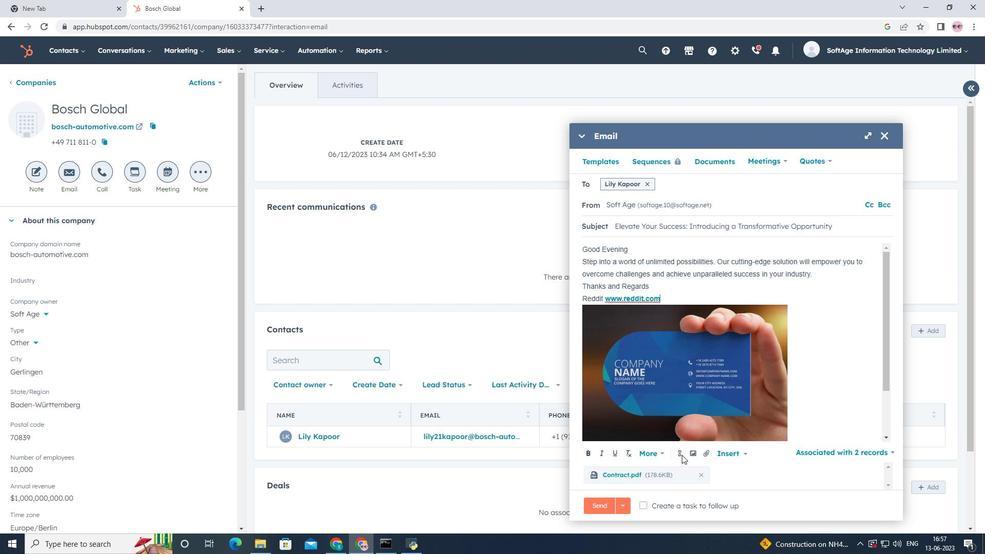 
Action: Mouse moved to (685, 475)
Screenshot: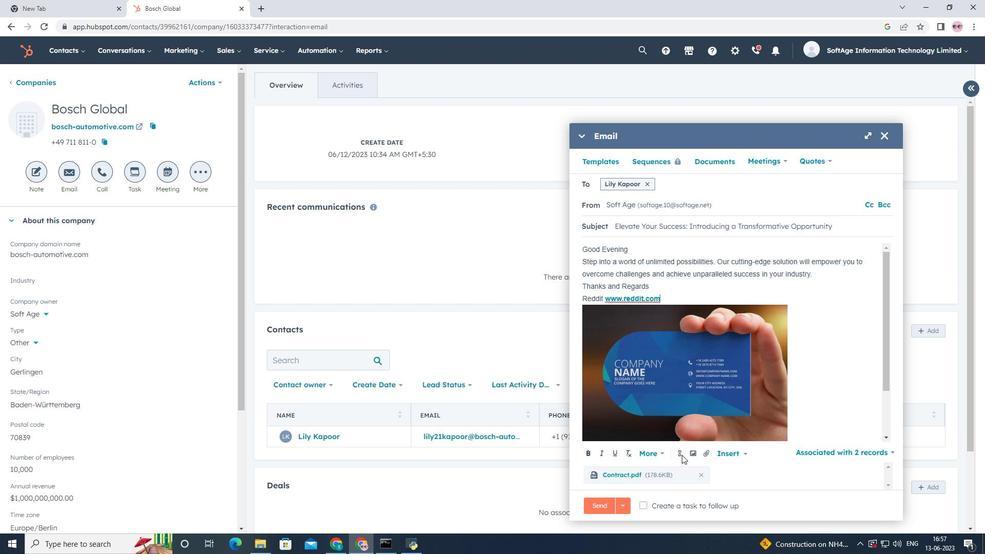 
Action: Mouse scrolled (685, 475) with delta (0, 0)
Screenshot: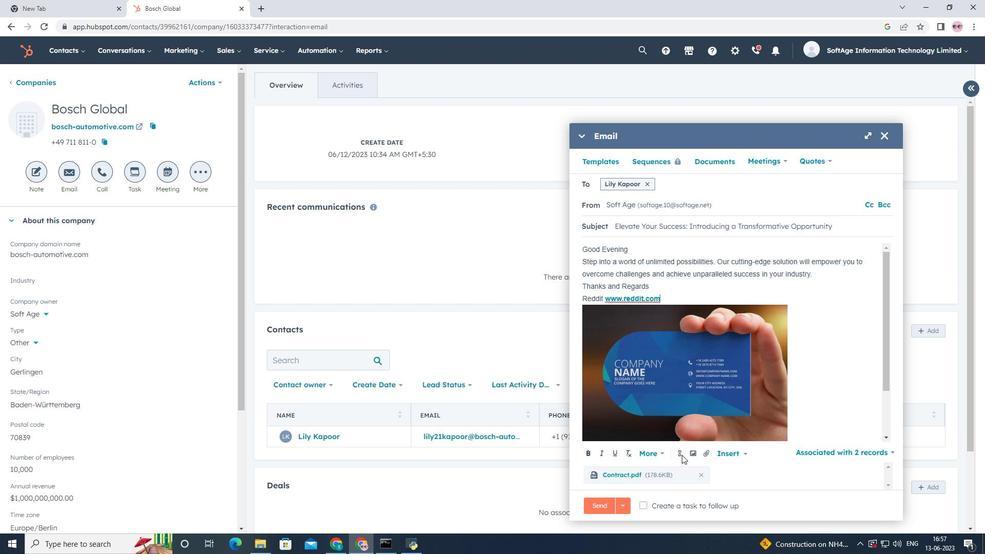
Action: Mouse scrolled (685, 475) with delta (0, 0)
Screenshot: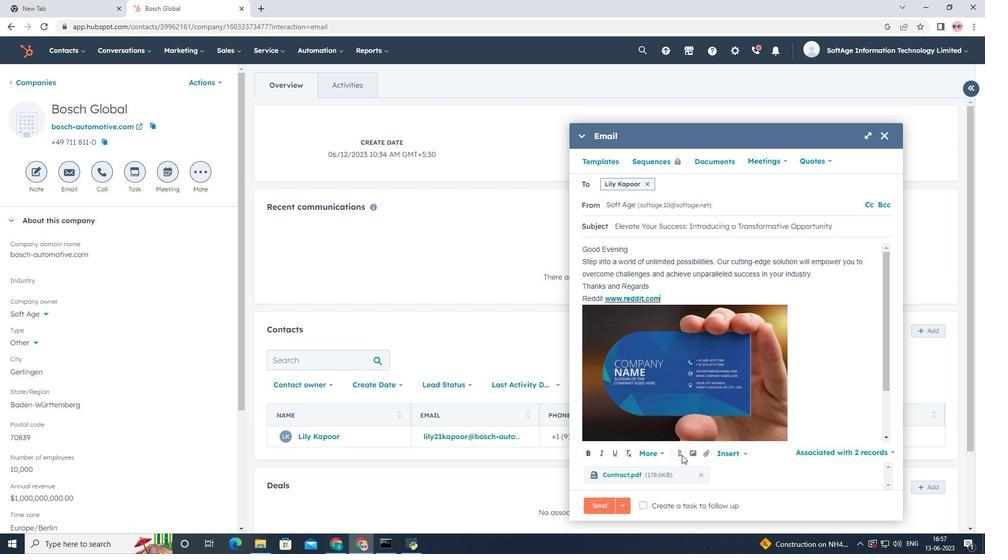 
Action: Mouse scrolled (685, 475) with delta (0, 0)
Screenshot: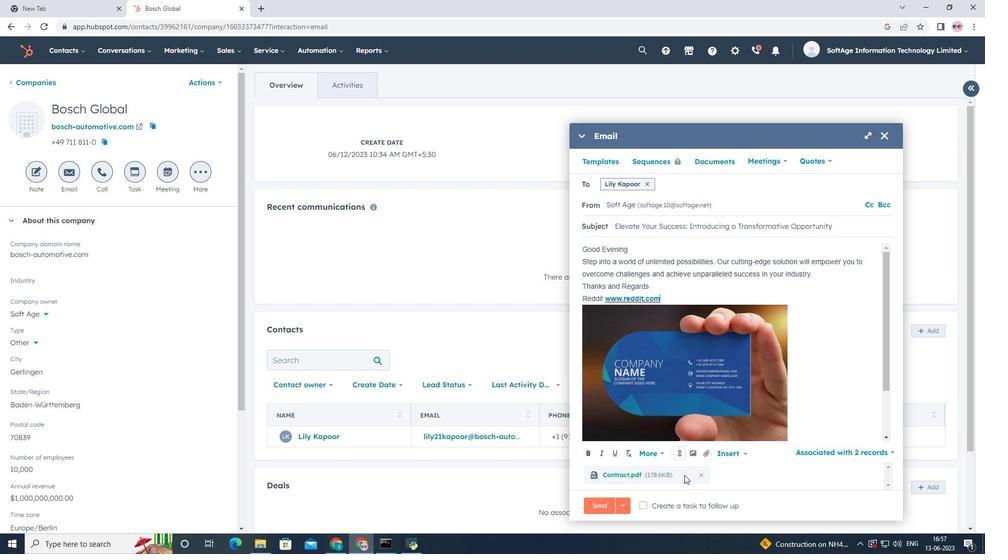
Action: Mouse moved to (657, 508)
Screenshot: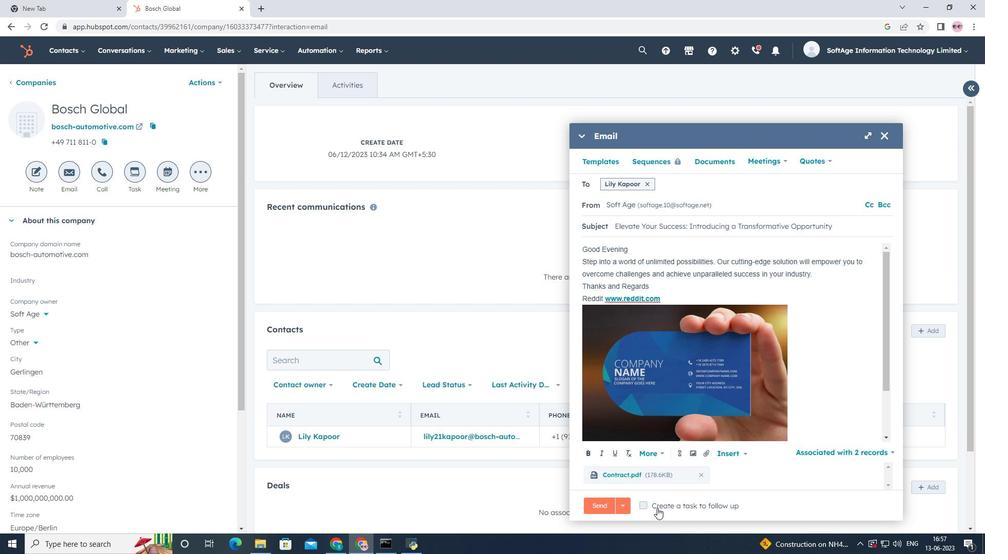
Action: Mouse pressed left at (657, 508)
Screenshot: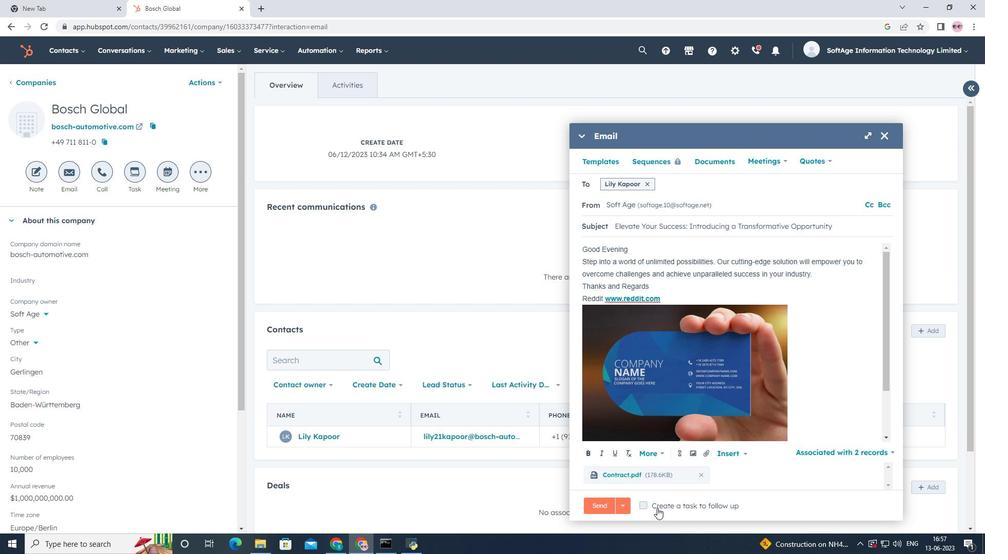 
Action: Mouse moved to (816, 505)
Screenshot: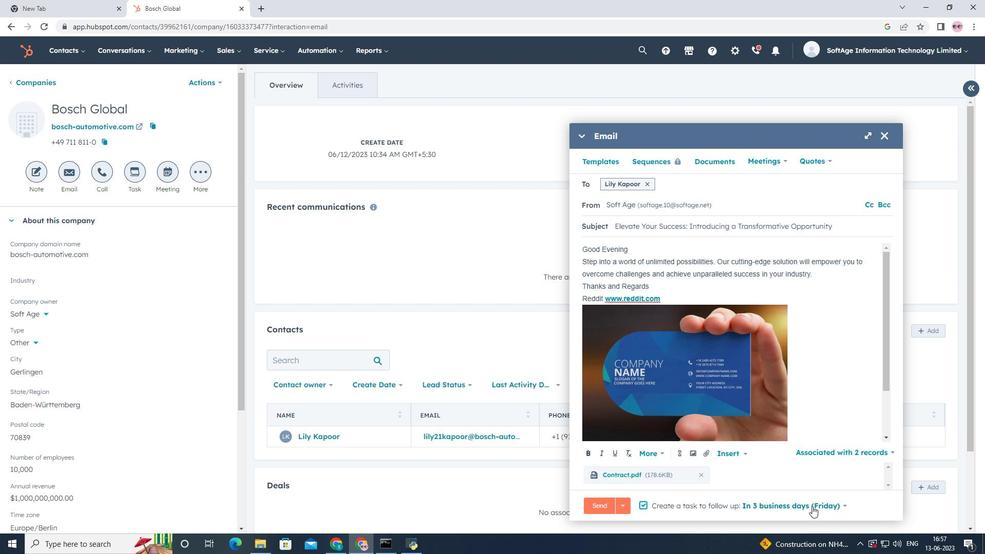 
Action: Mouse pressed left at (816, 505)
Screenshot: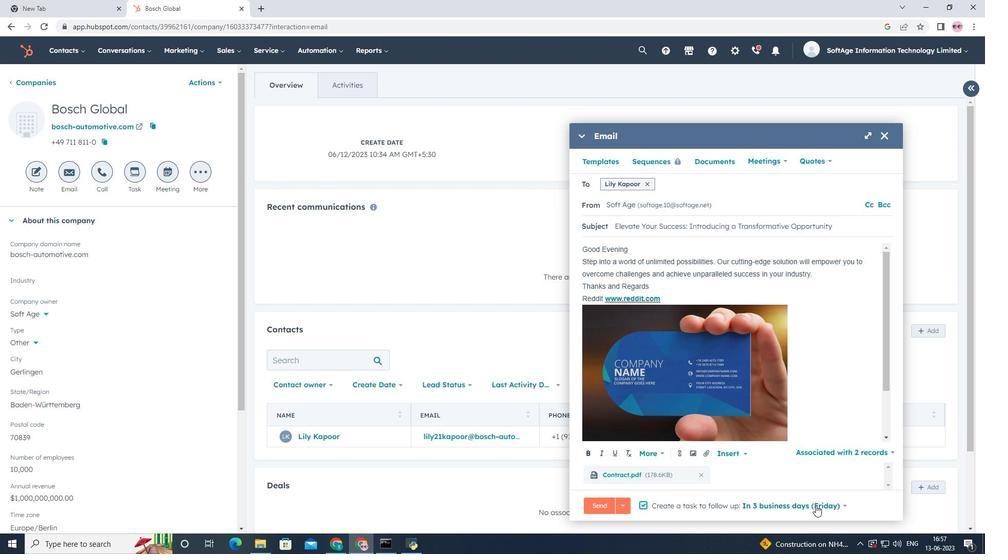 
Action: Mouse moved to (837, 414)
Screenshot: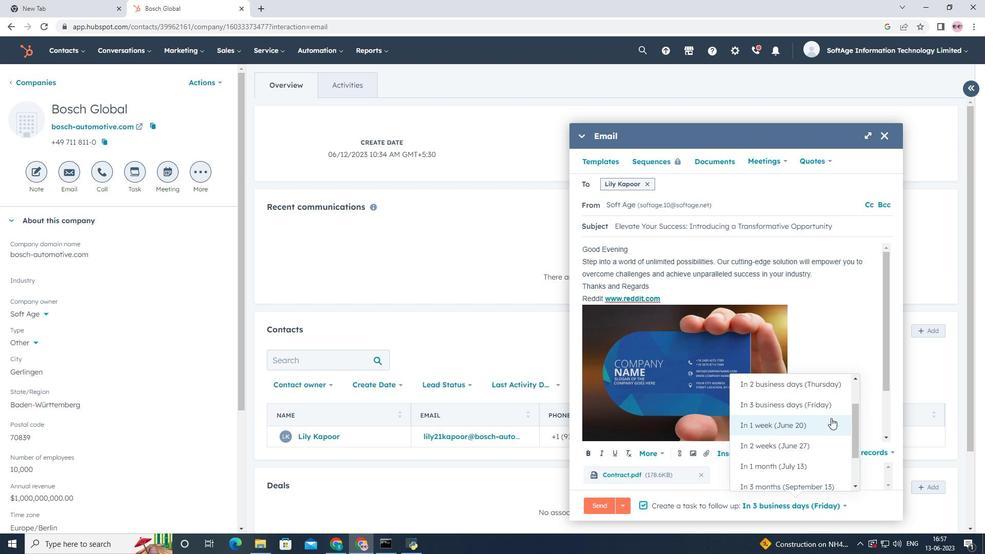 
Action: Mouse scrolled (837, 413) with delta (0, 0)
Screenshot: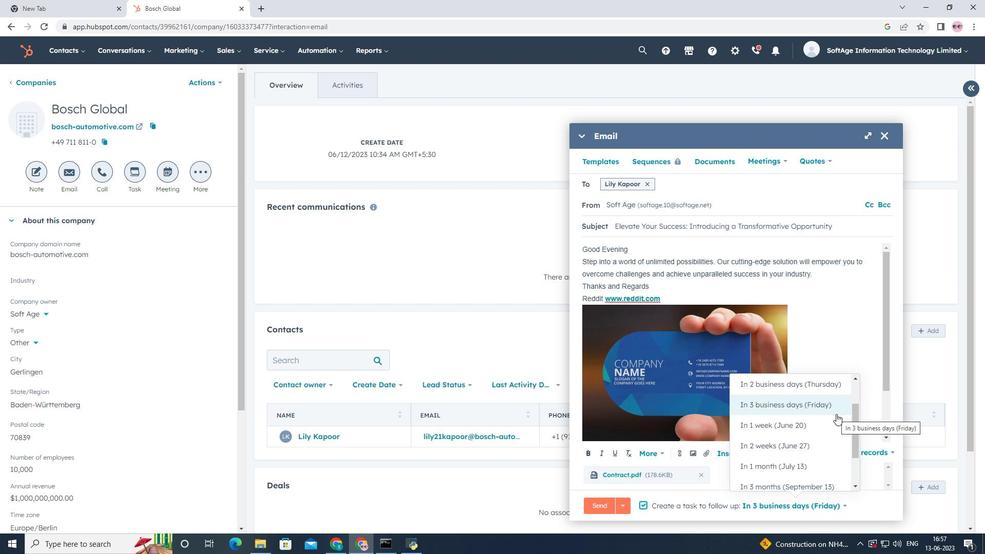 
Action: Mouse scrolled (837, 413) with delta (0, 0)
Screenshot: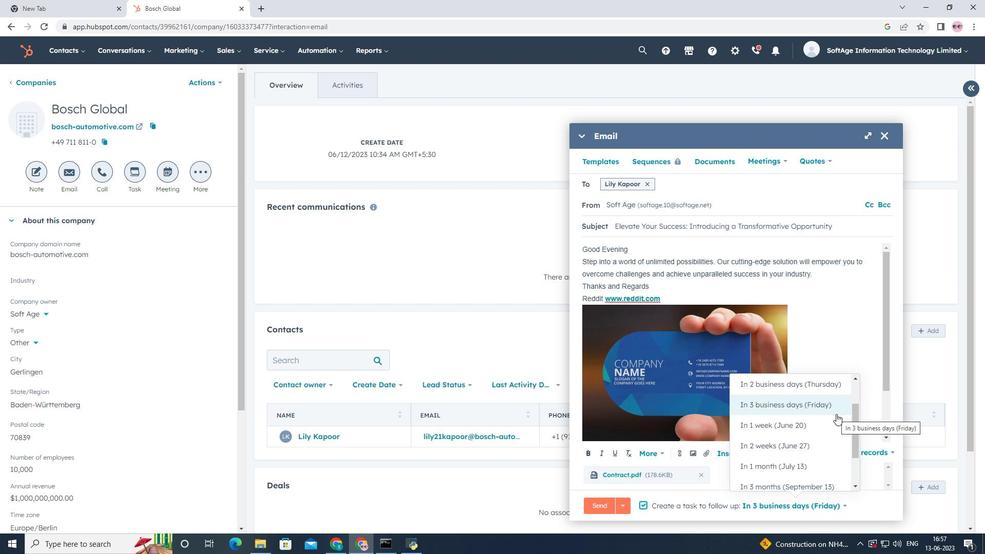 
Action: Mouse scrolled (837, 413) with delta (0, 0)
Screenshot: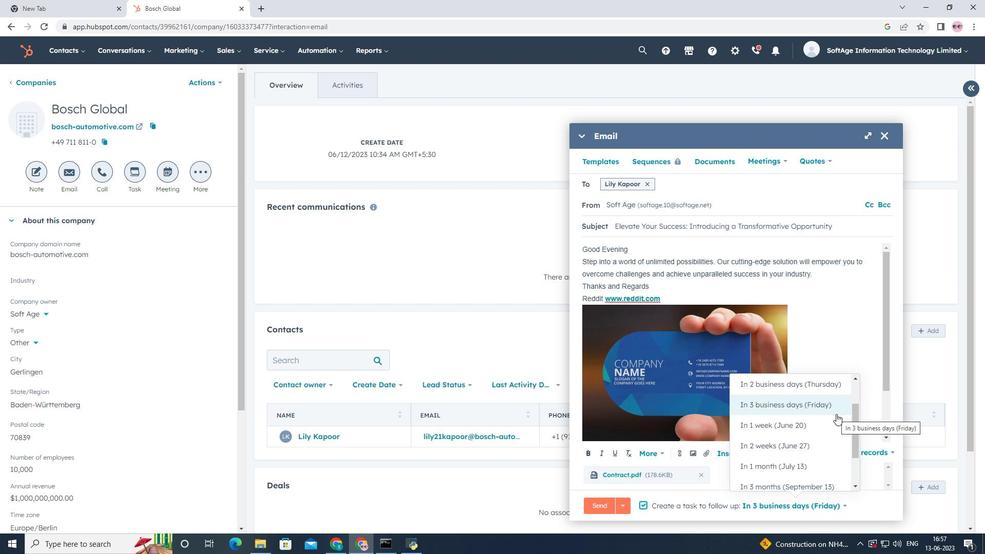 
Action: Mouse moved to (837, 415)
Screenshot: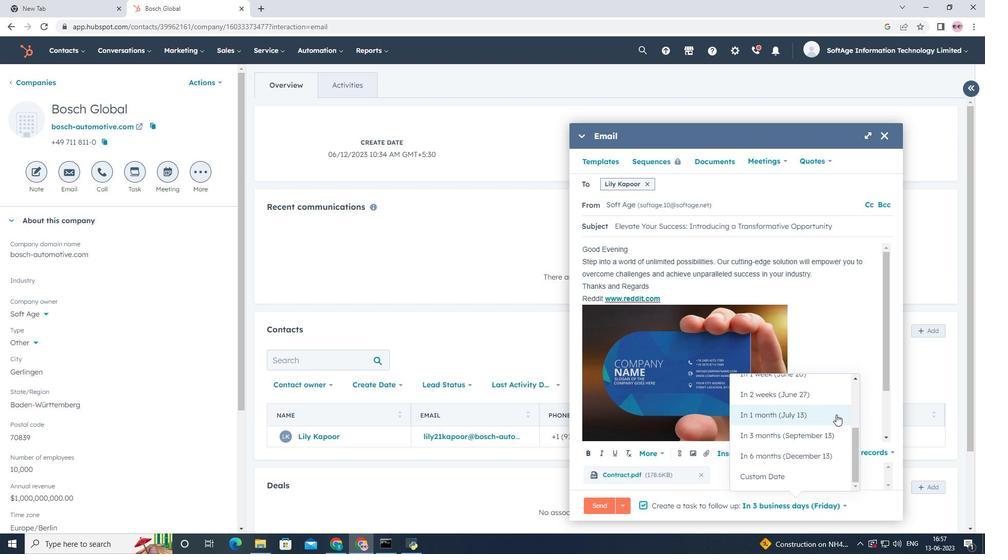 
Action: Mouse scrolled (837, 416) with delta (0, 0)
Screenshot: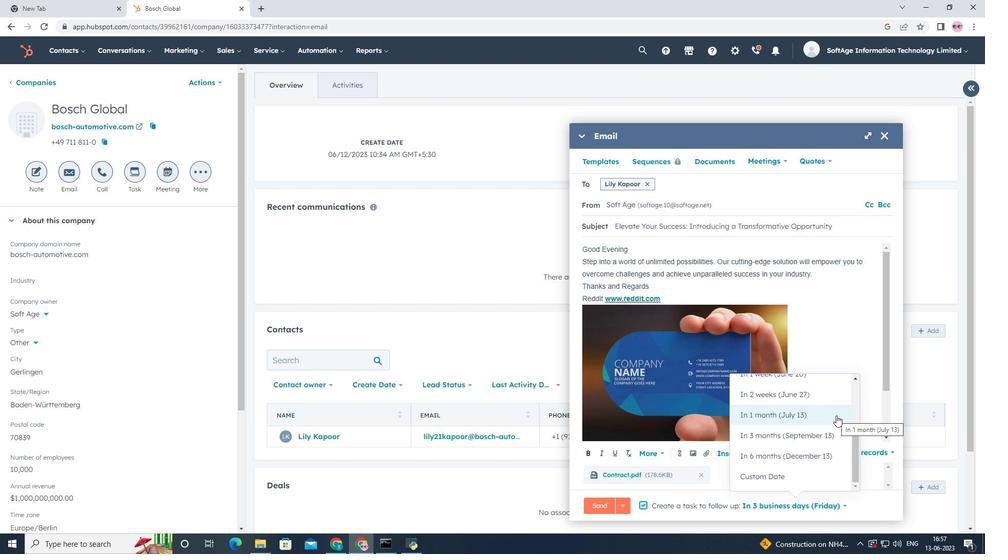 
Action: Mouse scrolled (837, 416) with delta (0, 0)
Screenshot: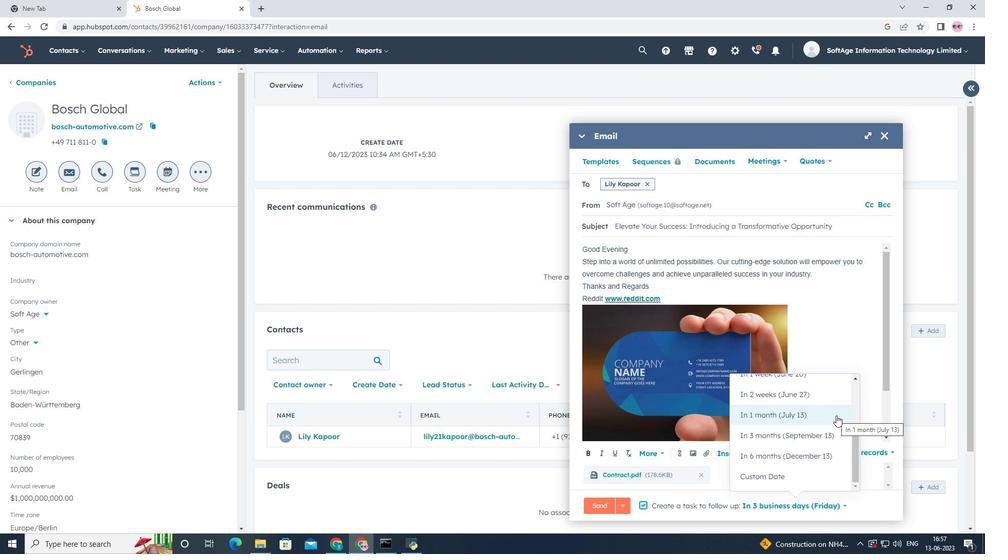 
Action: Mouse scrolled (837, 416) with delta (0, 0)
Screenshot: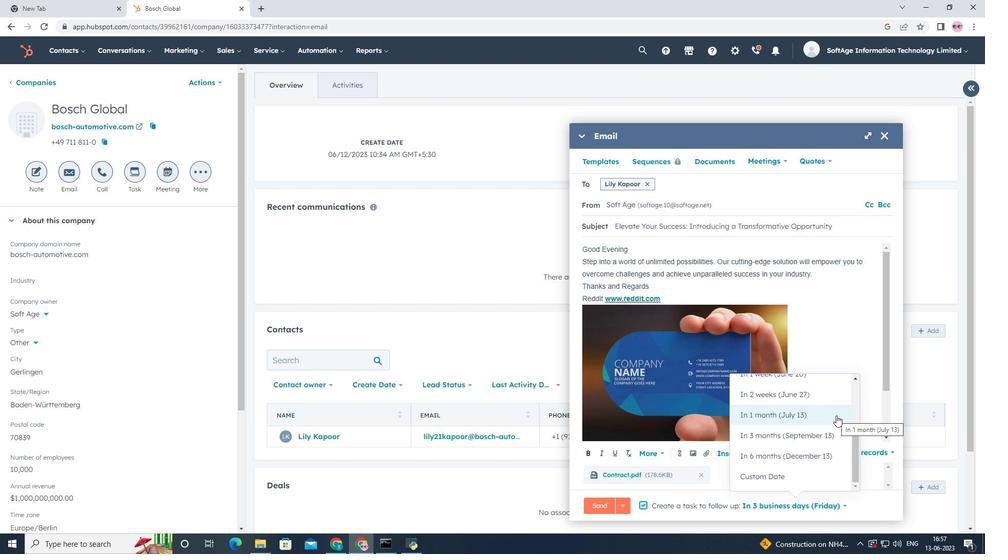 
Action: Mouse scrolled (837, 415) with delta (0, 0)
Screenshot: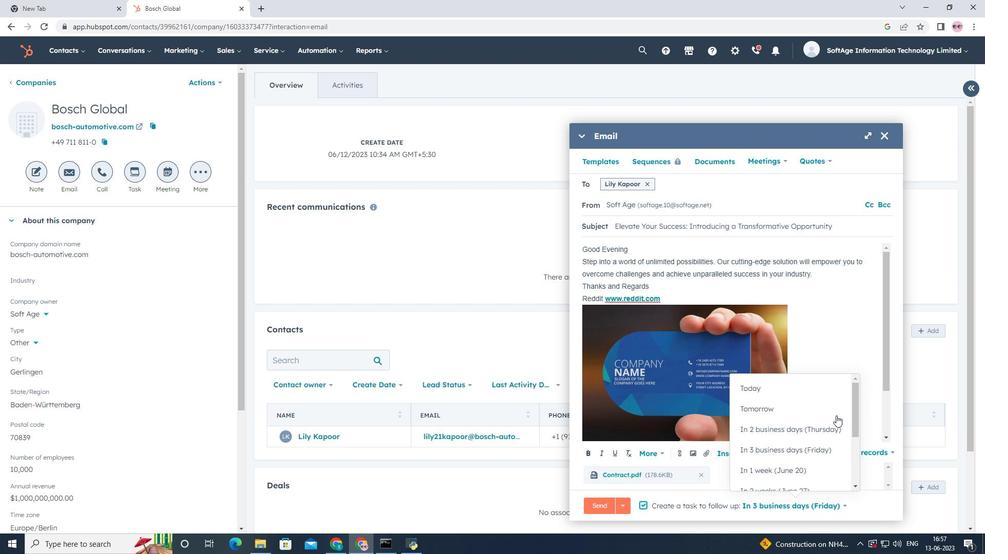 
Action: Mouse scrolled (837, 415) with delta (0, 0)
Screenshot: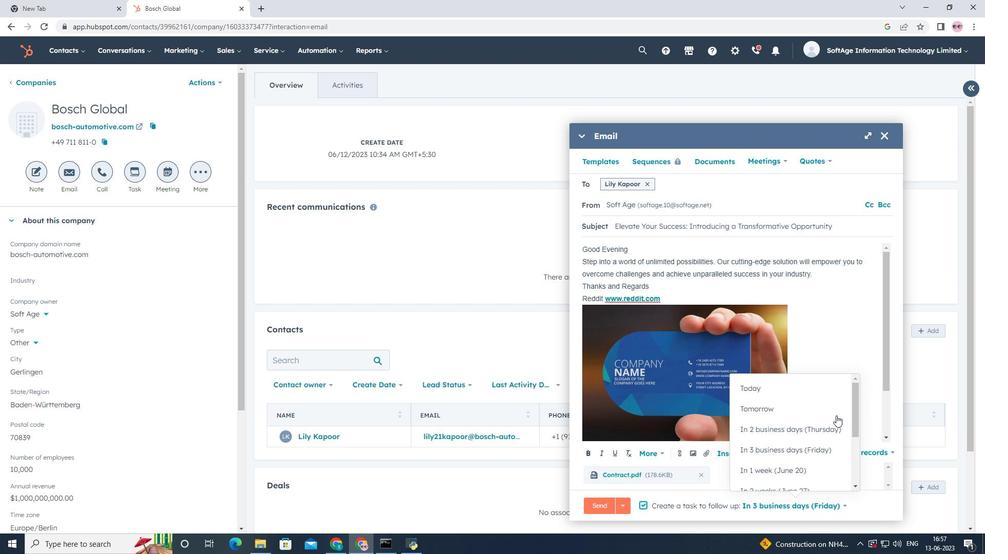 
Action: Mouse moved to (765, 421)
Screenshot: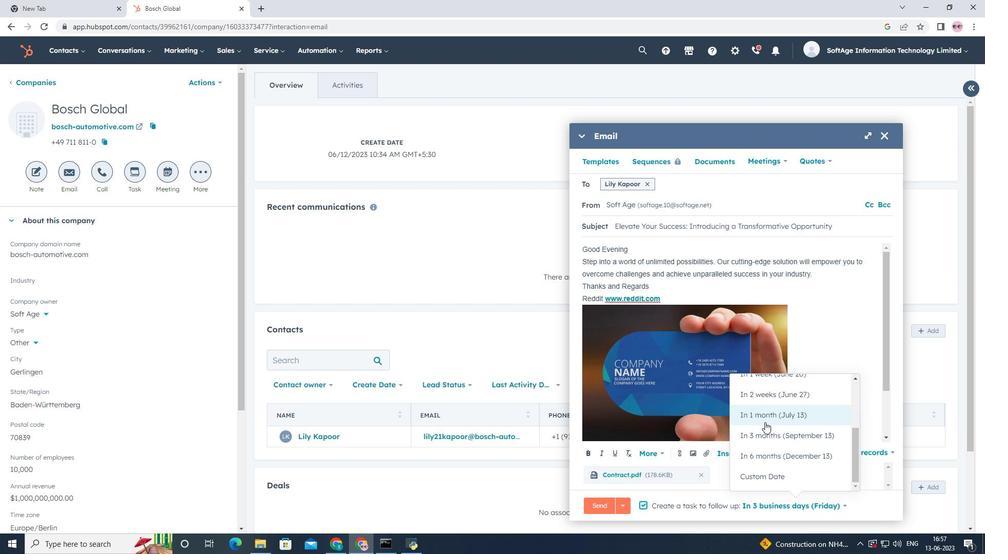 
Action: Mouse pressed left at (765, 421)
Screenshot: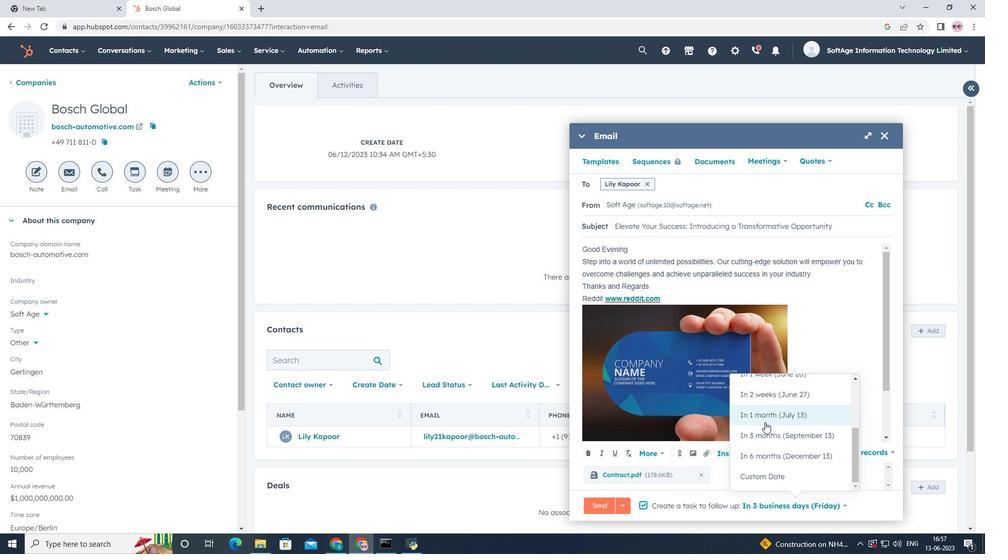 
Action: Mouse moved to (769, 430)
Screenshot: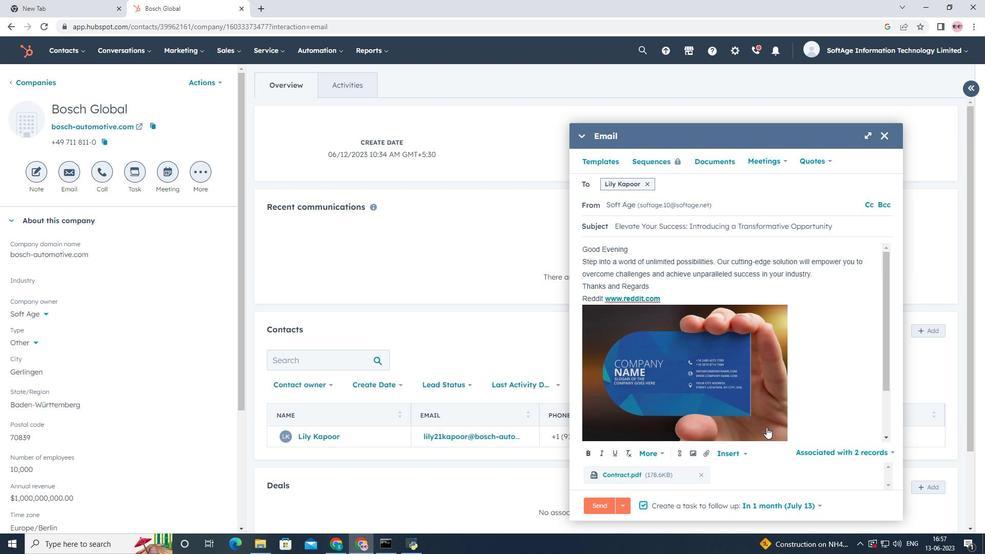 
Action: Mouse scrolled (769, 430) with delta (0, 0)
Screenshot: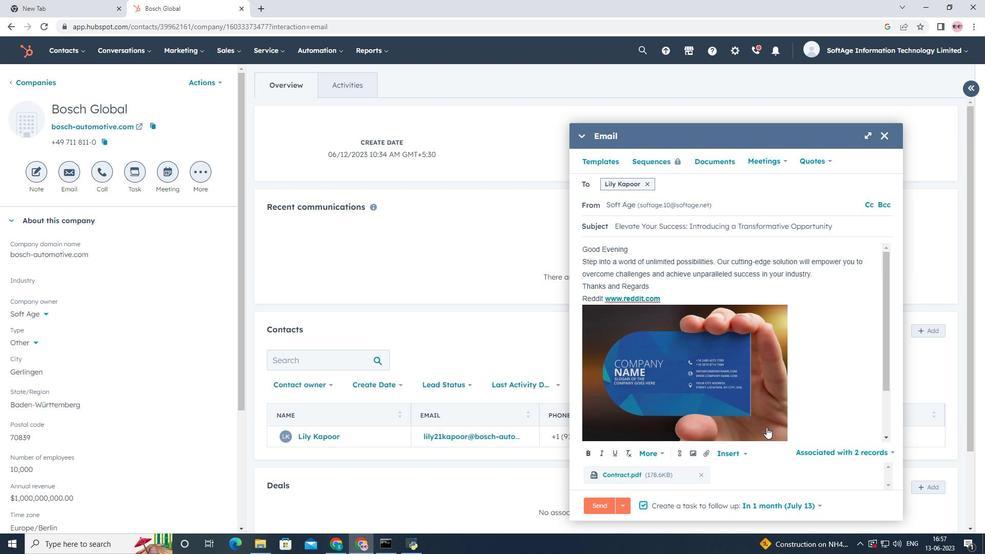 
Action: Mouse scrolled (769, 430) with delta (0, 0)
Screenshot: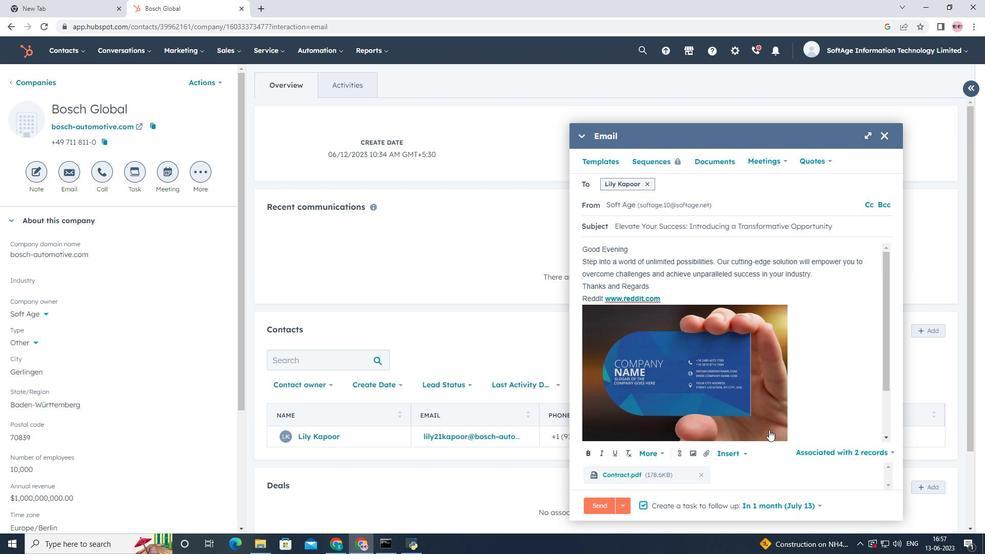 
Action: Mouse moved to (770, 430)
Screenshot: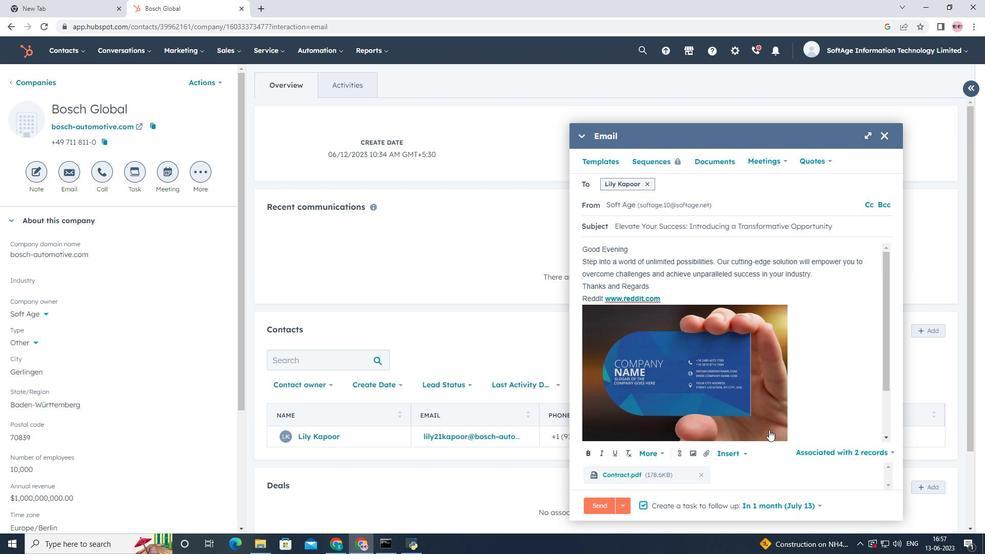 
Action: Mouse scrolled (770, 430) with delta (0, 0)
Screenshot: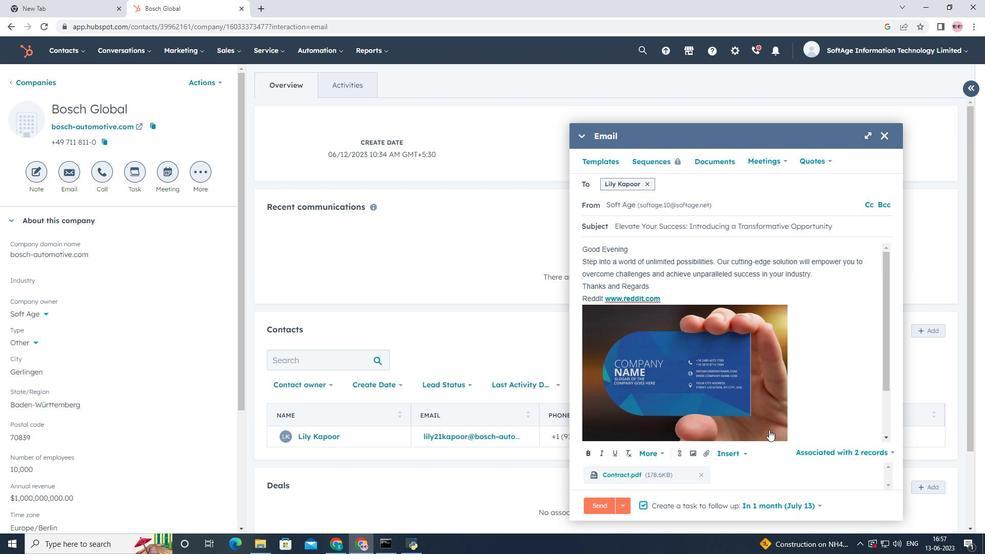 
Action: Mouse moved to (770, 427)
Screenshot: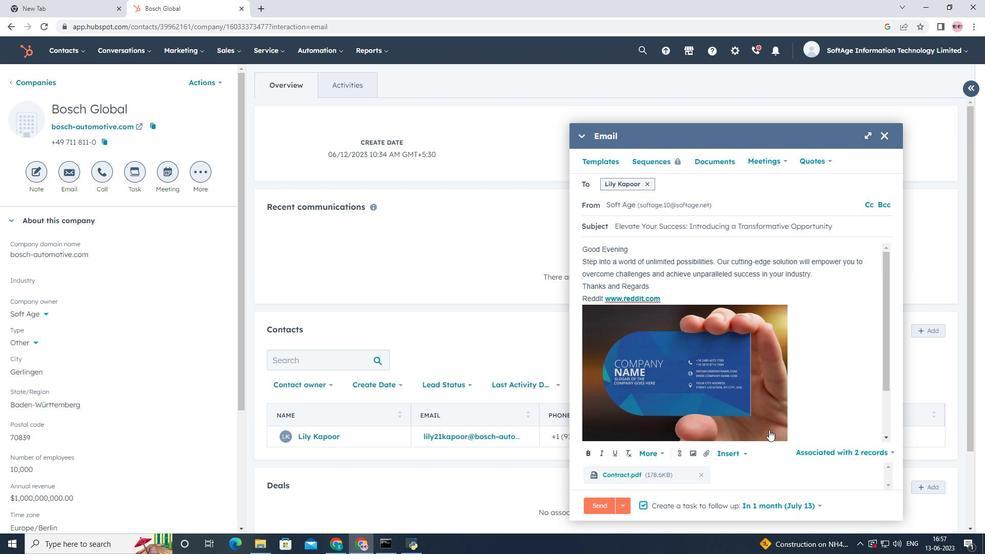 
Action: Mouse scrolled (770, 427) with delta (0, 0)
Screenshot: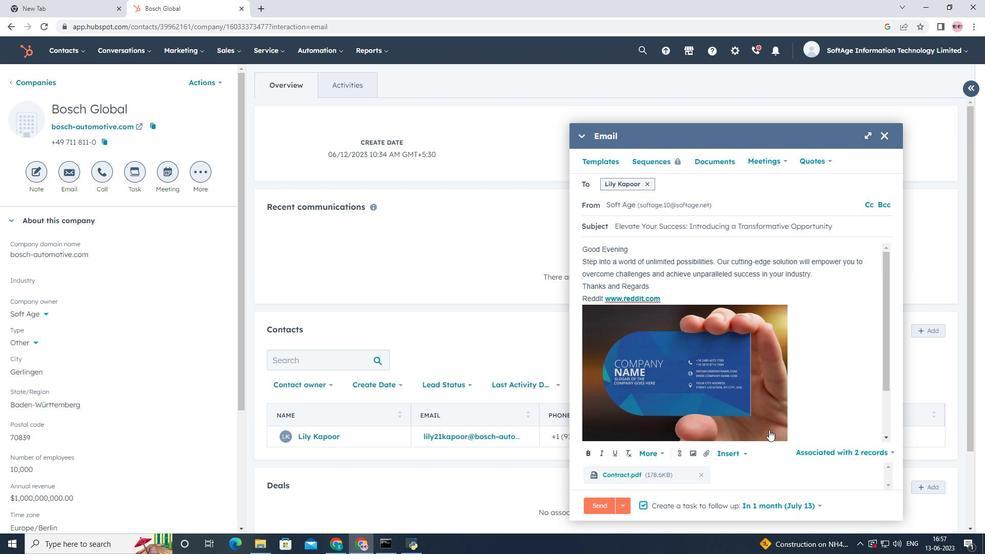 
Action: Mouse moved to (647, 184)
Screenshot: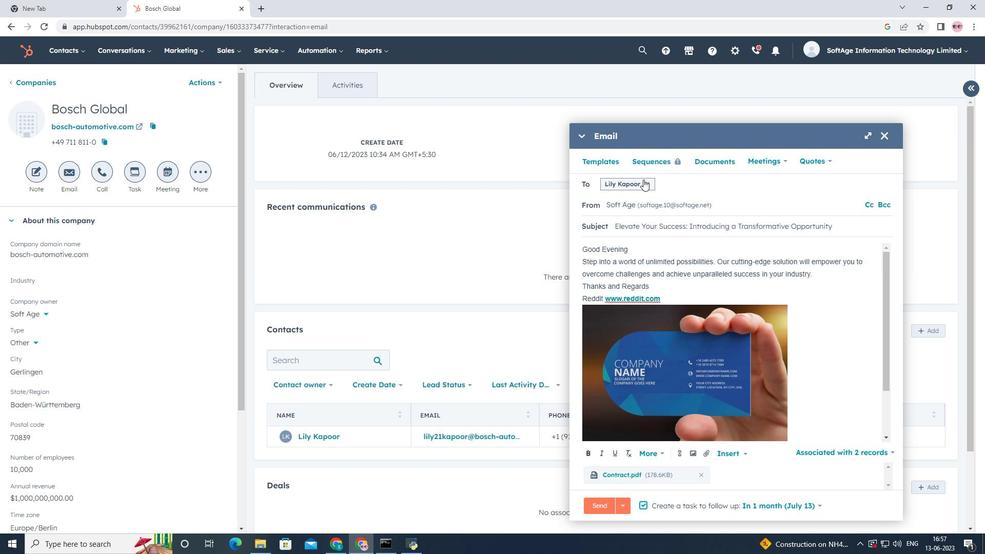 
Action: Mouse pressed left at (647, 184)
Screenshot: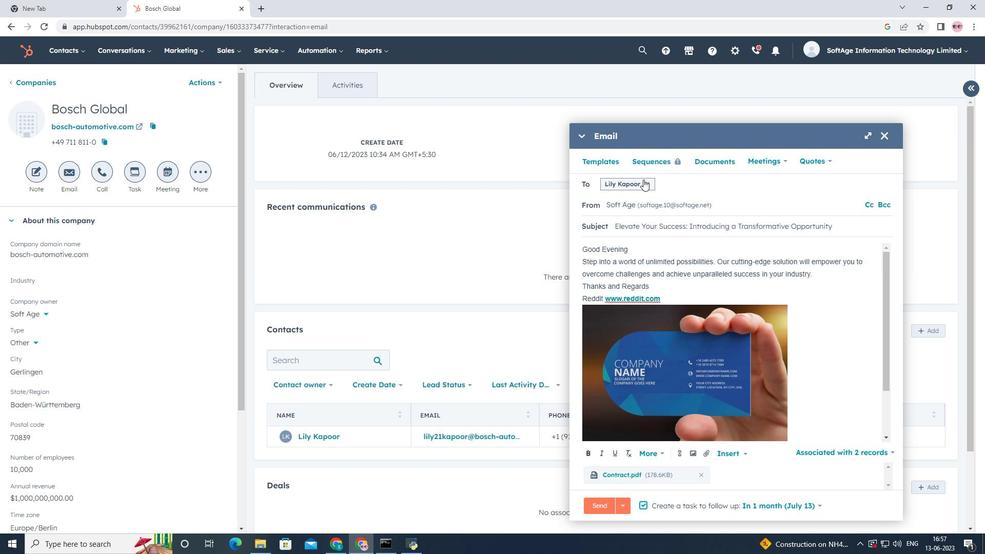 
Action: Mouse pressed left at (647, 184)
Screenshot: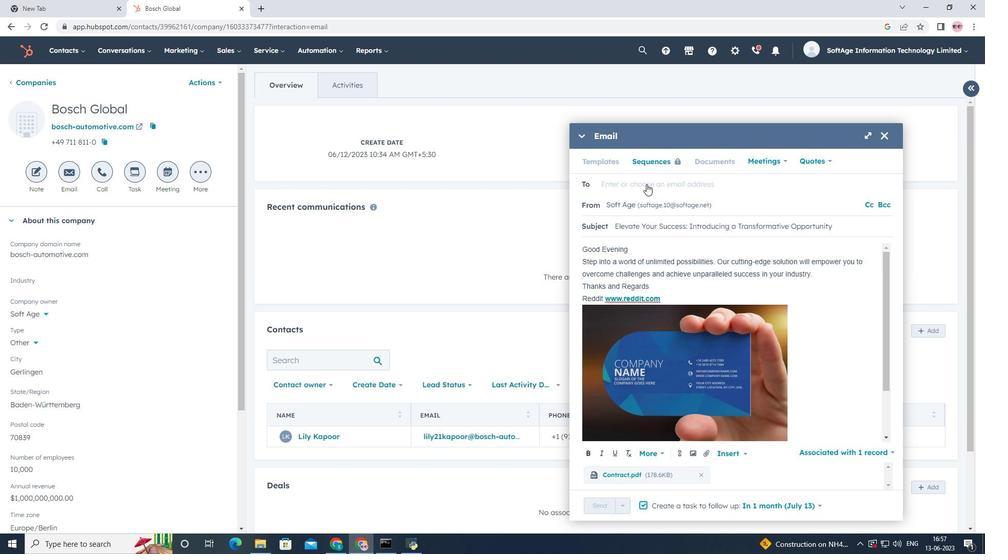 
Action: Mouse moved to (637, 215)
Screenshot: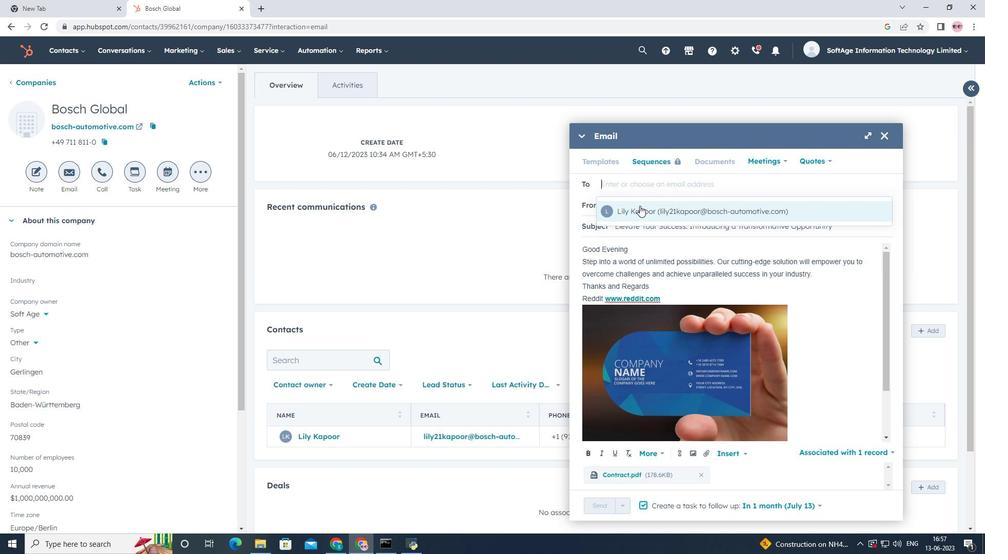 
Action: Mouse pressed left at (637, 215)
Screenshot: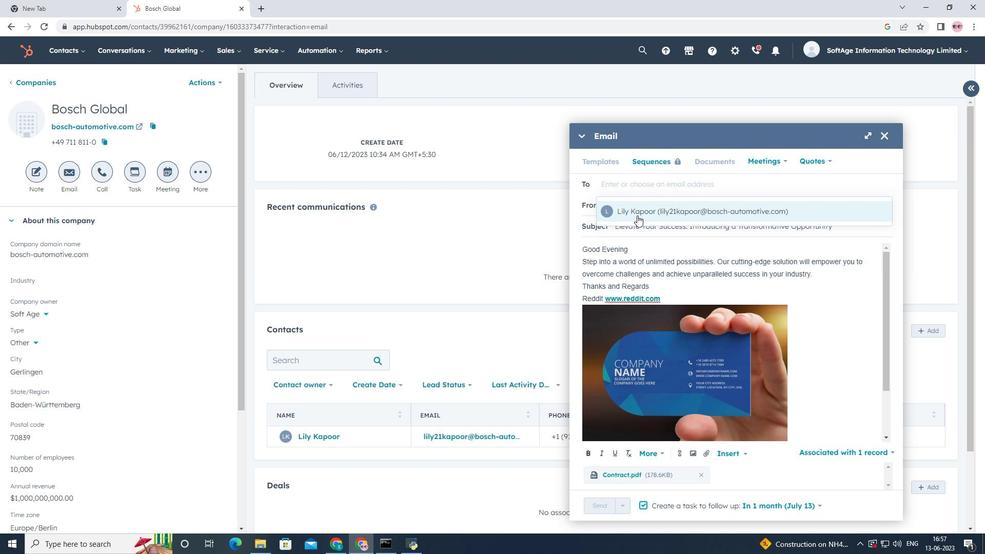 
Action: Mouse moved to (662, 331)
Screenshot: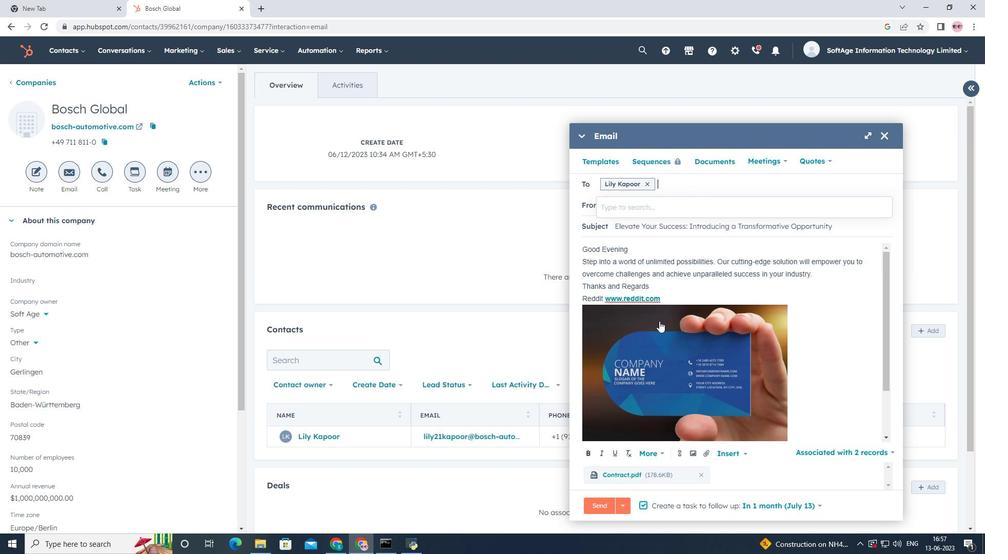 
Action: Mouse scrolled (662, 331) with delta (0, 0)
Screenshot: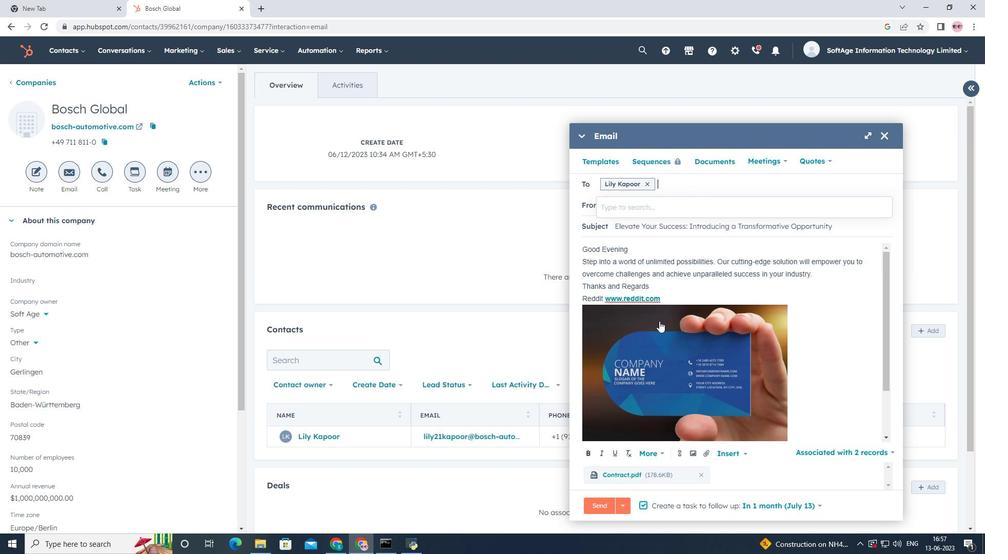 
Action: Mouse moved to (663, 334)
Screenshot: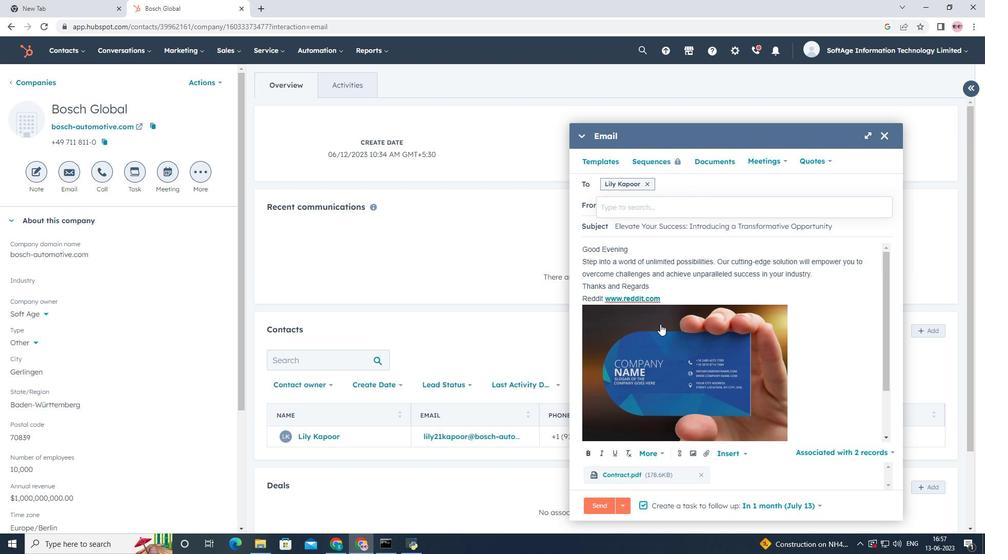 
Action: Mouse scrolled (663, 333) with delta (0, 0)
Screenshot: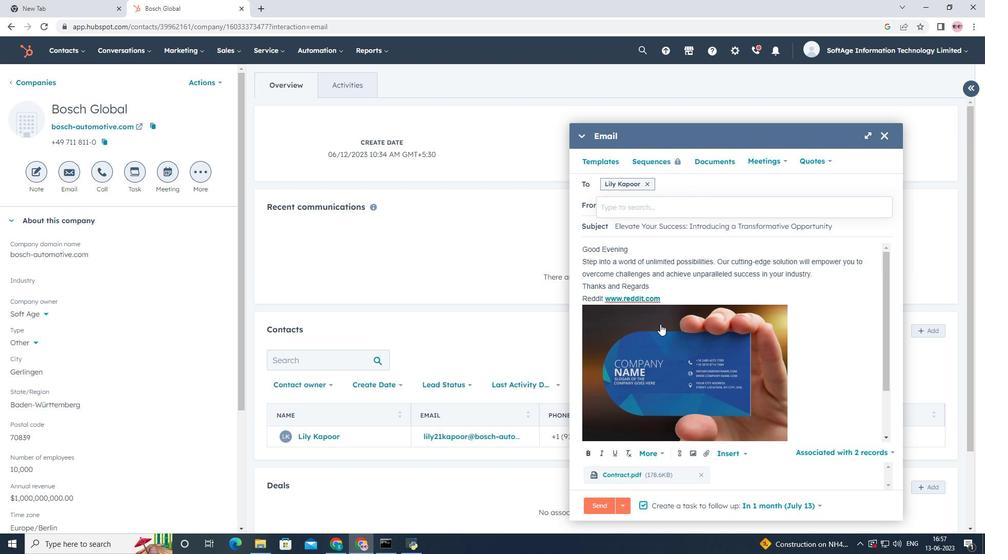 
Action: Mouse moved to (664, 337)
Screenshot: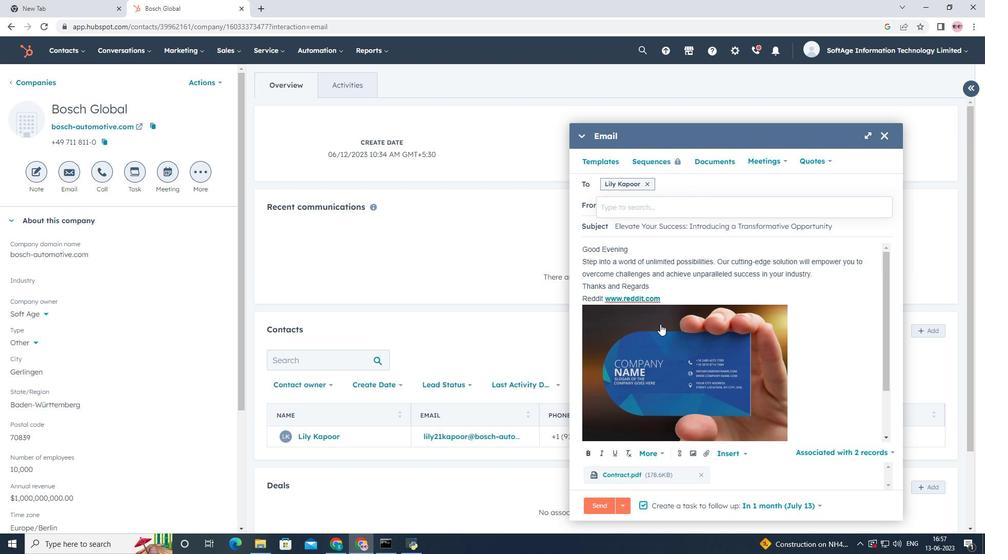 
Action: Mouse scrolled (664, 337) with delta (0, 0)
Screenshot: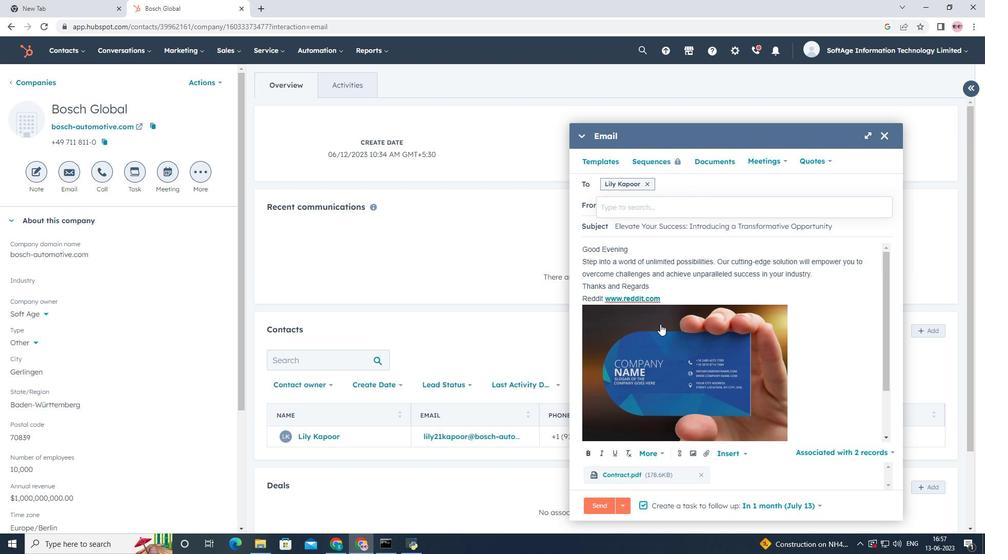 
Action: Mouse moved to (665, 341)
Screenshot: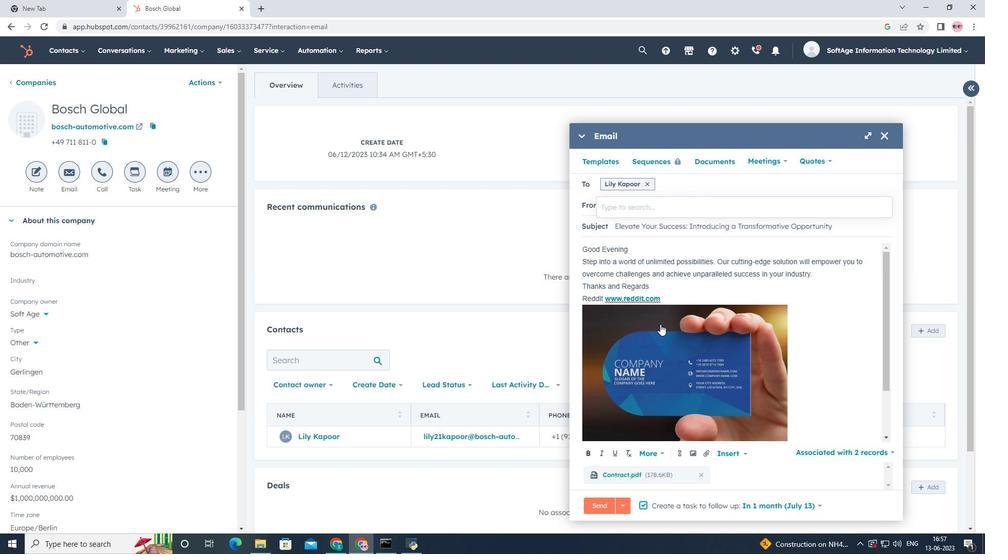 
Action: Mouse scrolled (665, 340) with delta (0, 0)
Screenshot: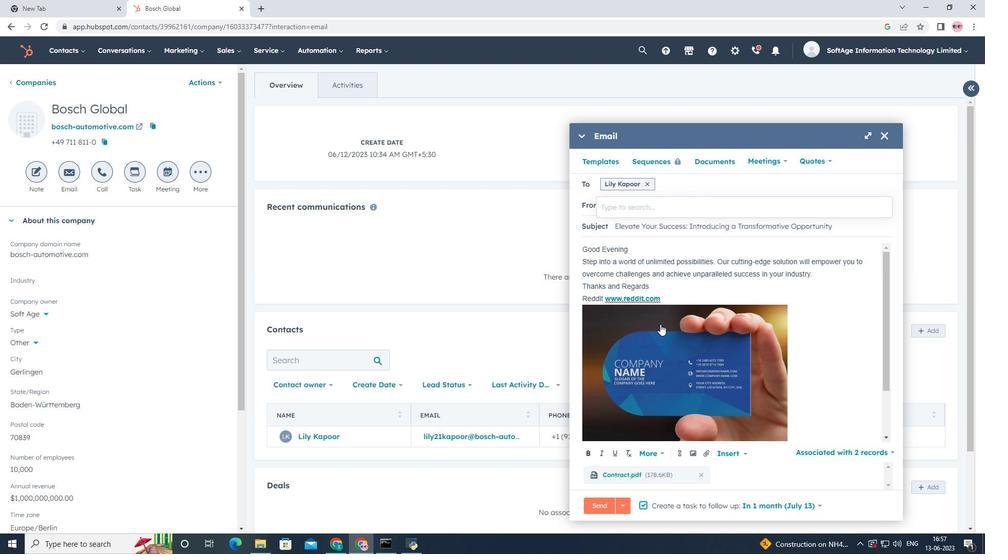 
Action: Mouse moved to (666, 345)
Screenshot: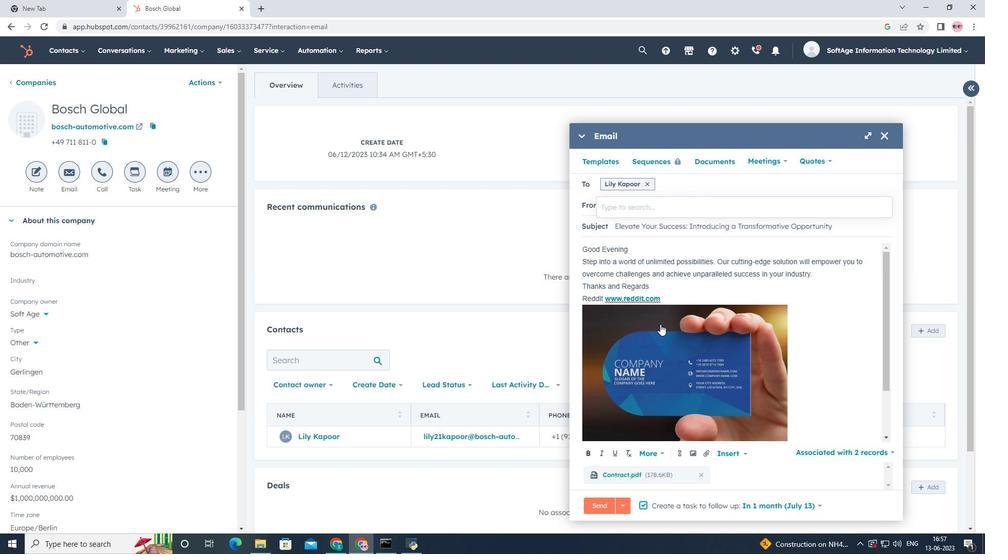 
Action: Mouse scrolled (666, 344) with delta (0, 0)
Screenshot: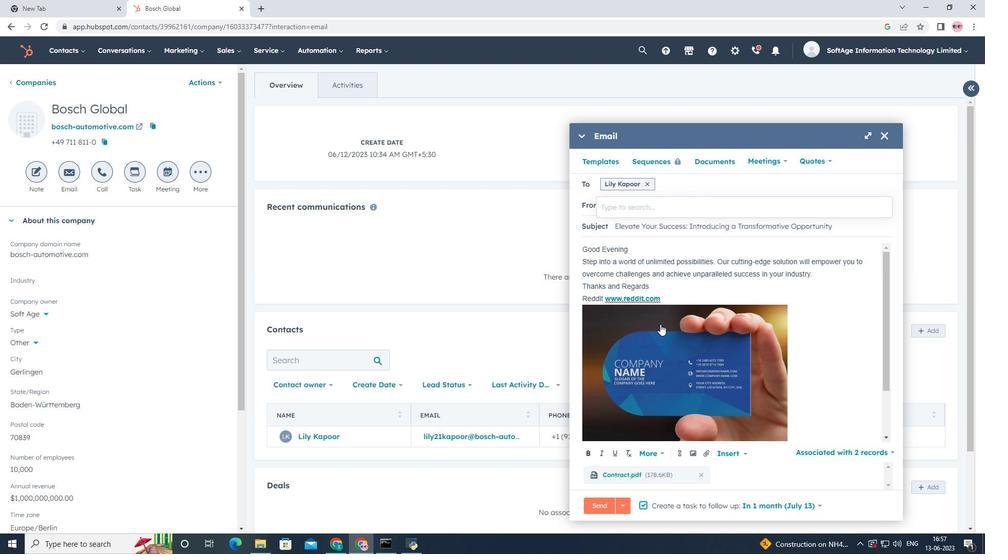 
Action: Mouse moved to (668, 350)
Screenshot: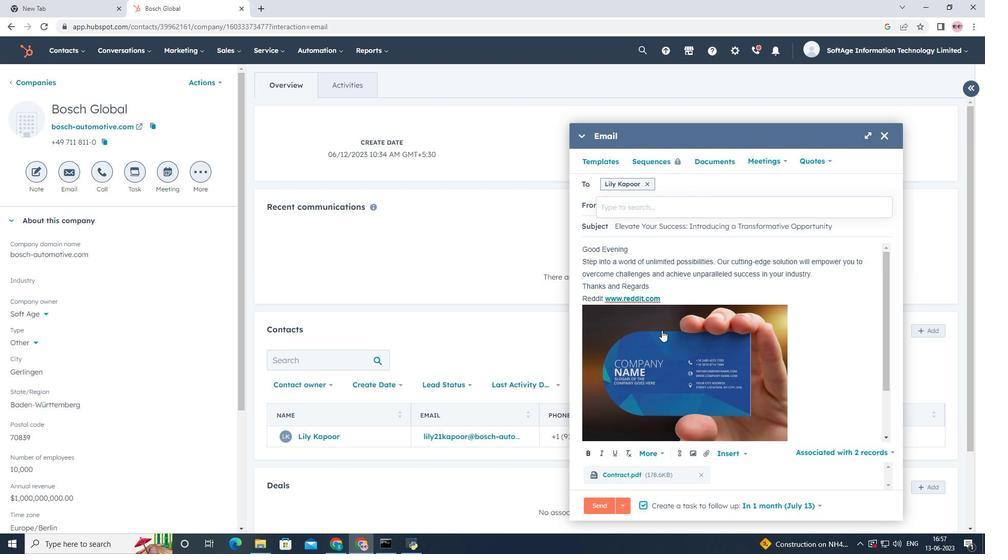 
Action: Mouse scrolled (668, 350) with delta (0, 0)
Screenshot: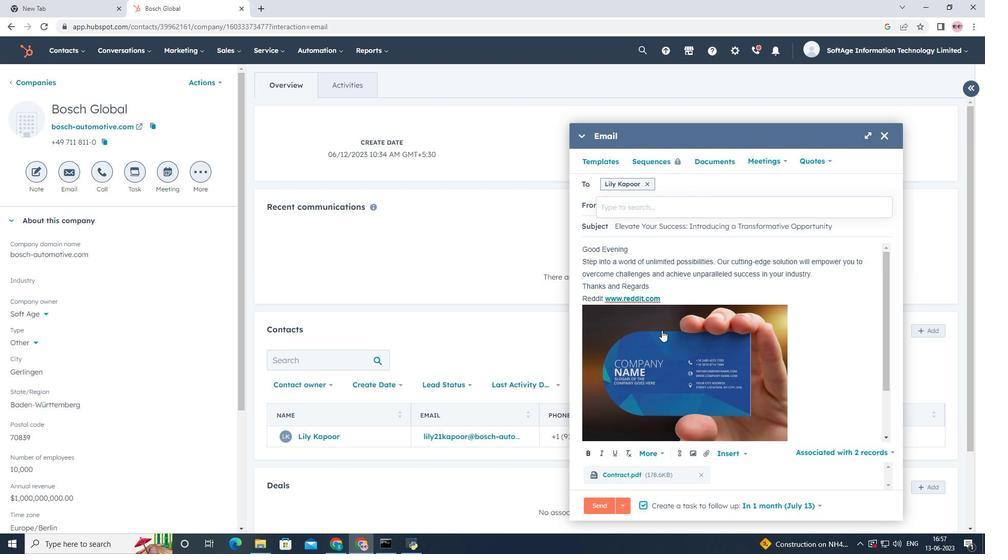 
Action: Mouse moved to (606, 505)
Screenshot: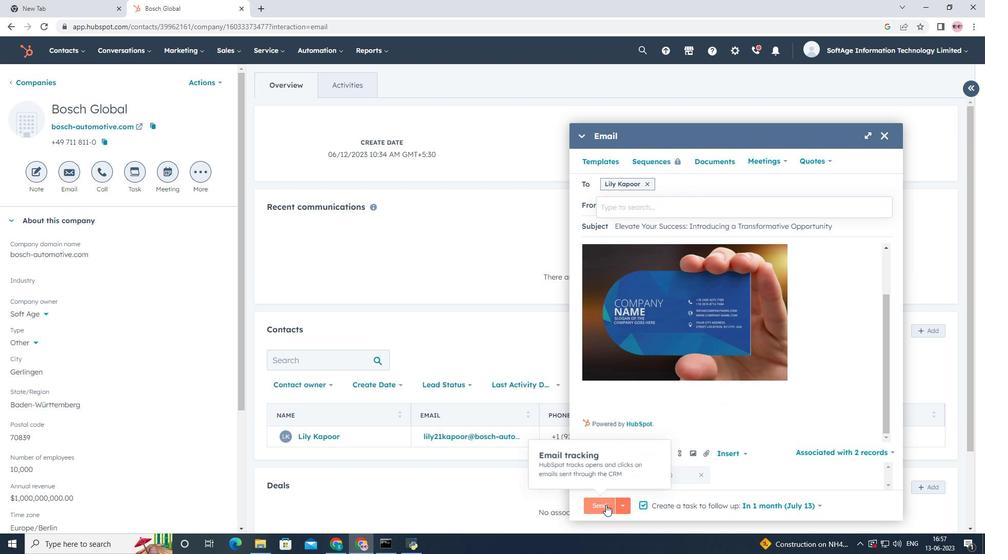 
Action: Mouse pressed left at (606, 505)
Screenshot: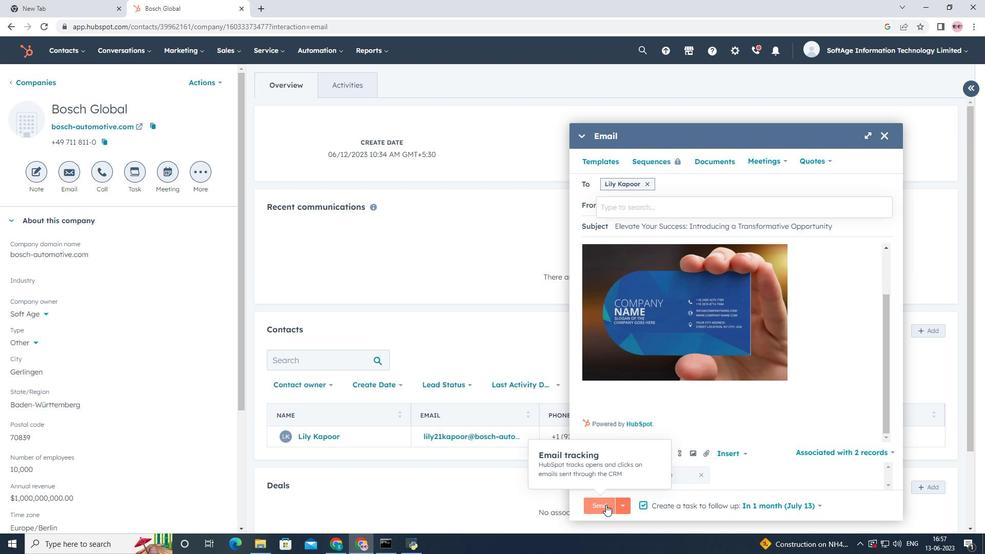 
Action: Mouse moved to (537, 296)
Screenshot: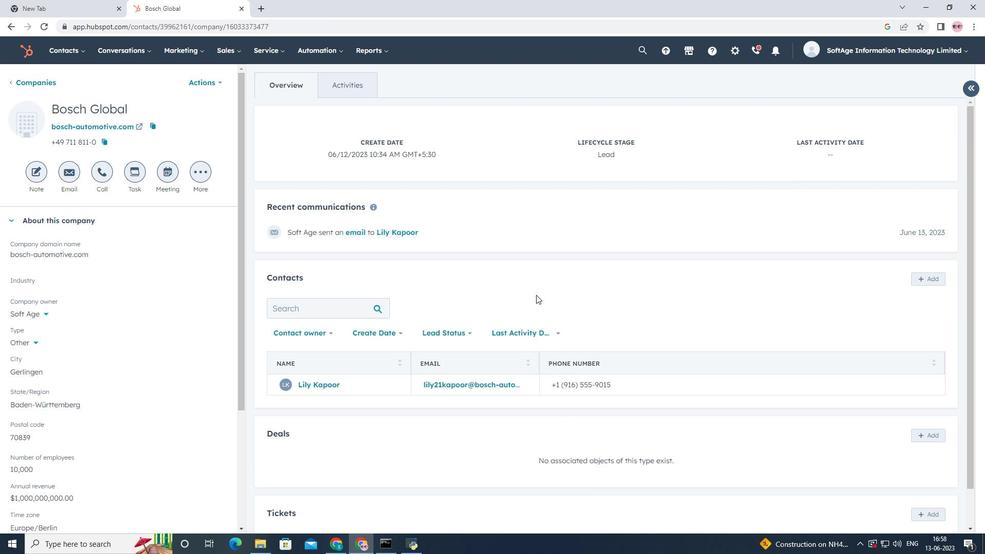 
Action: Mouse scrolled (537, 297) with delta (0, 0)
Screenshot: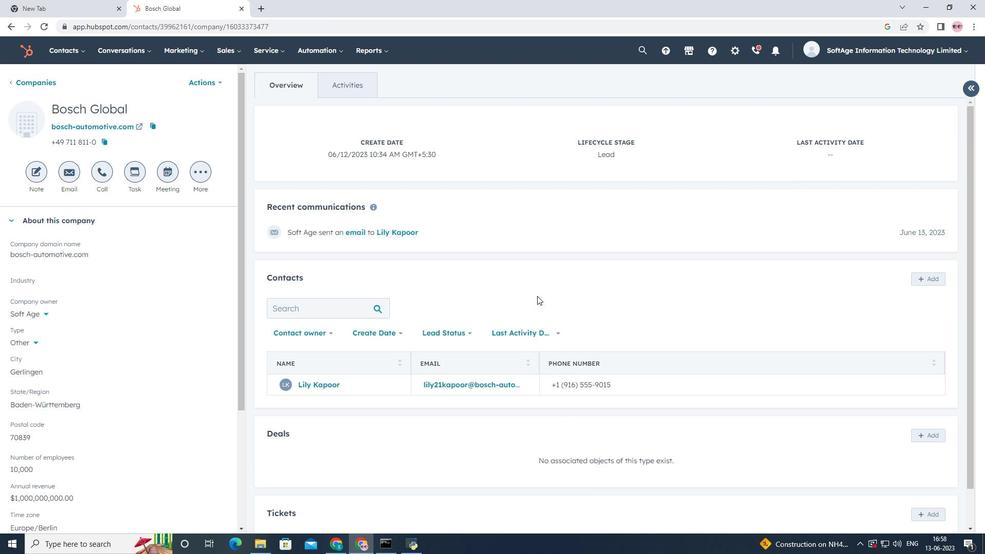 
Action: Mouse scrolled (537, 297) with delta (0, 0)
Screenshot: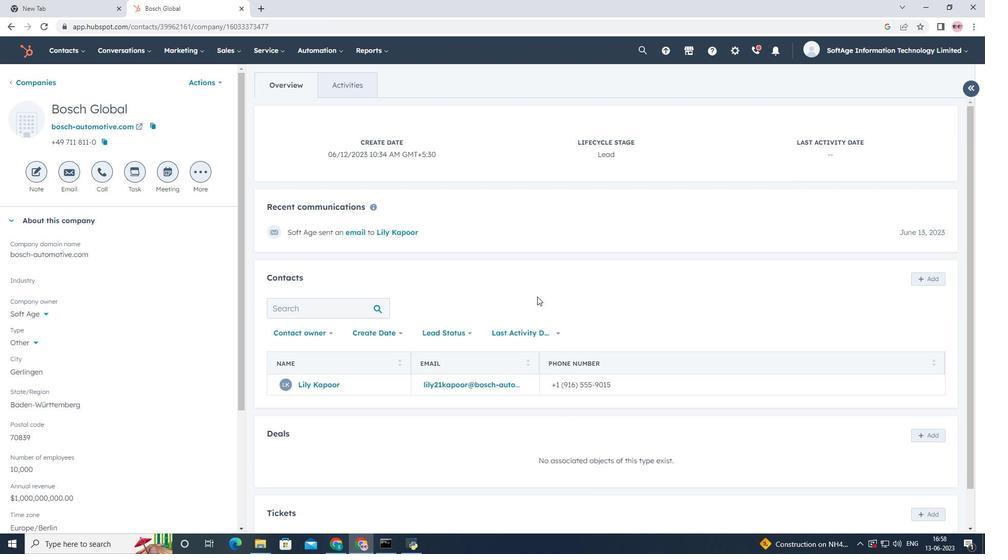 
Action: Mouse scrolled (537, 296) with delta (0, 0)
Screenshot: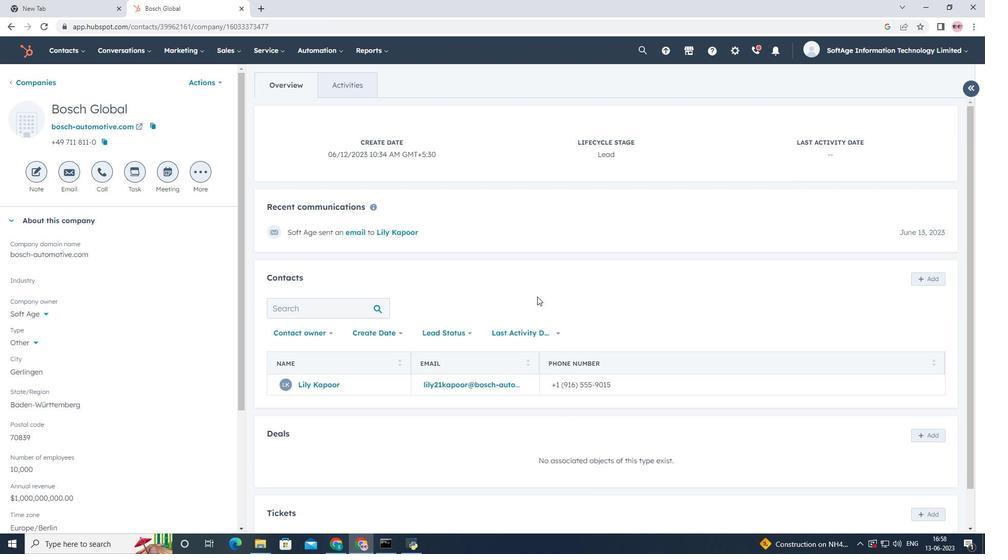 
Action: Mouse scrolled (537, 297) with delta (0, 0)
Screenshot: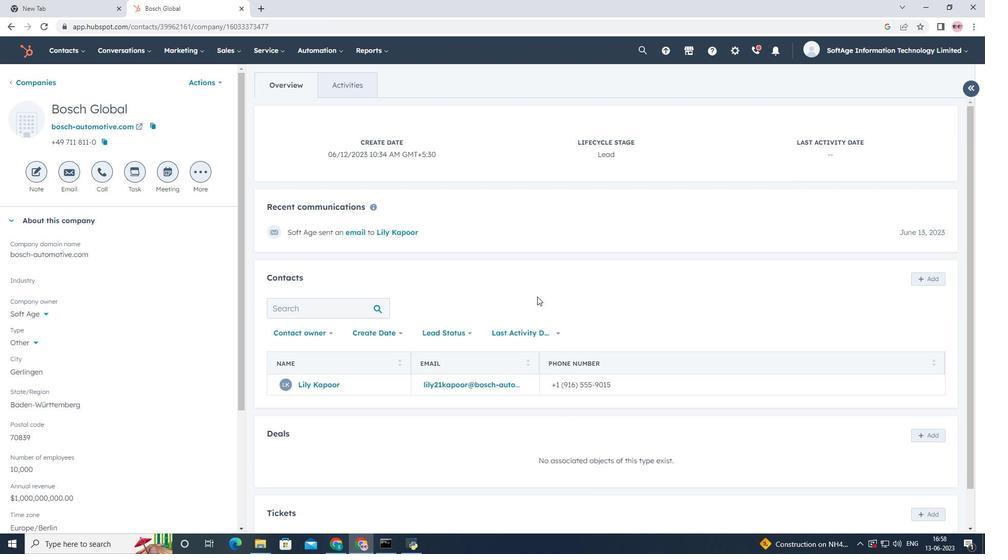 
Action: Mouse scrolled (537, 297) with delta (0, 0)
Screenshot: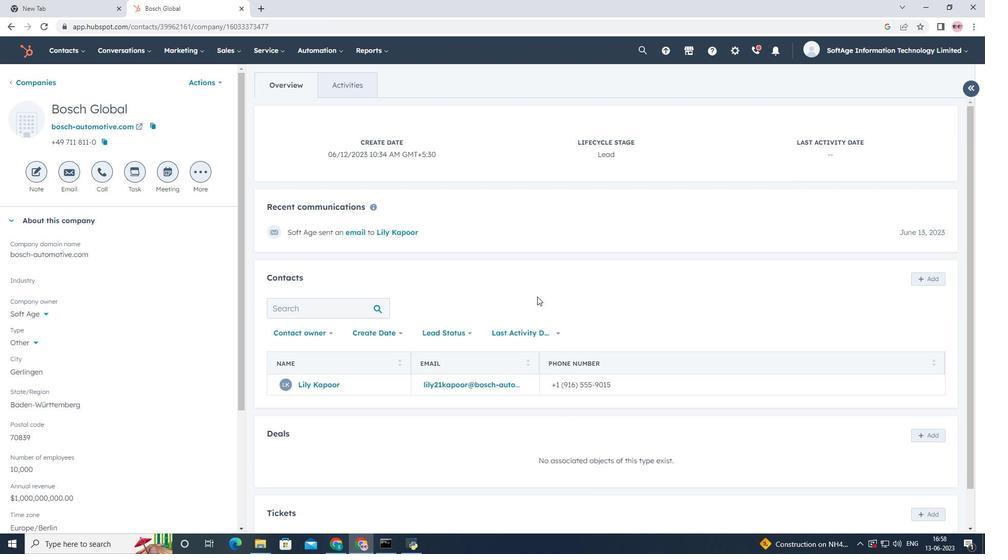 
Action: Mouse scrolled (537, 297) with delta (0, 0)
Screenshot: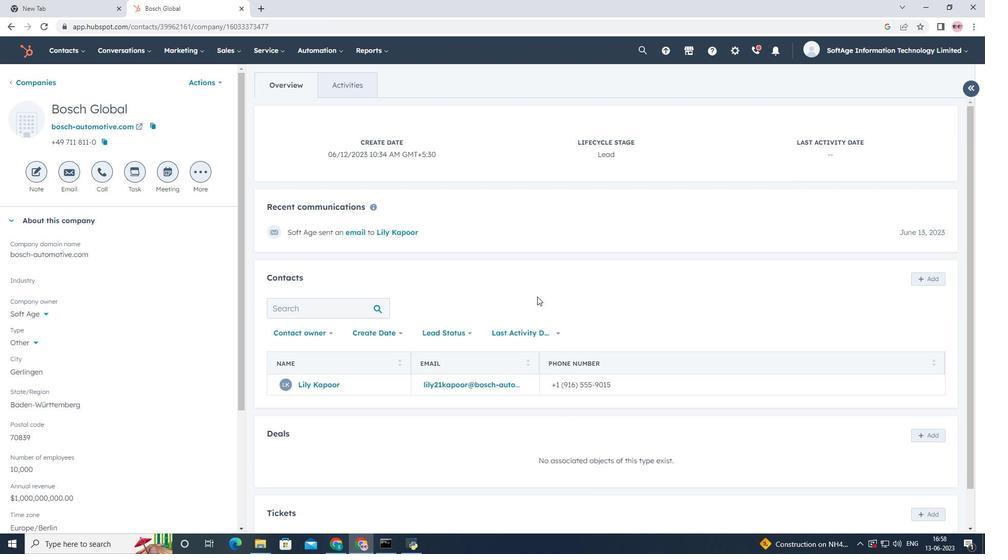 
Action: Mouse moved to (545, 215)
Screenshot: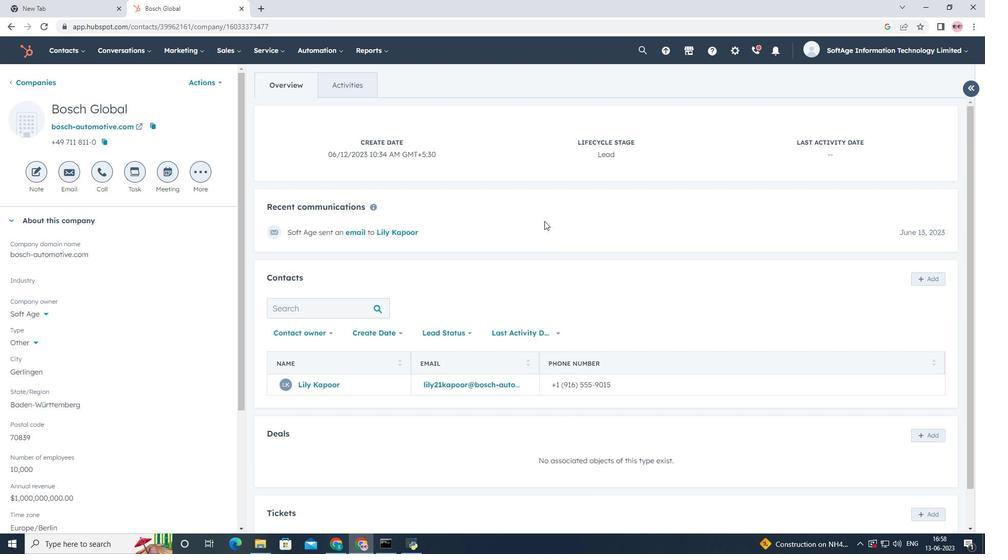 
Action: Mouse scrolled (545, 214) with delta (0, 0)
Screenshot: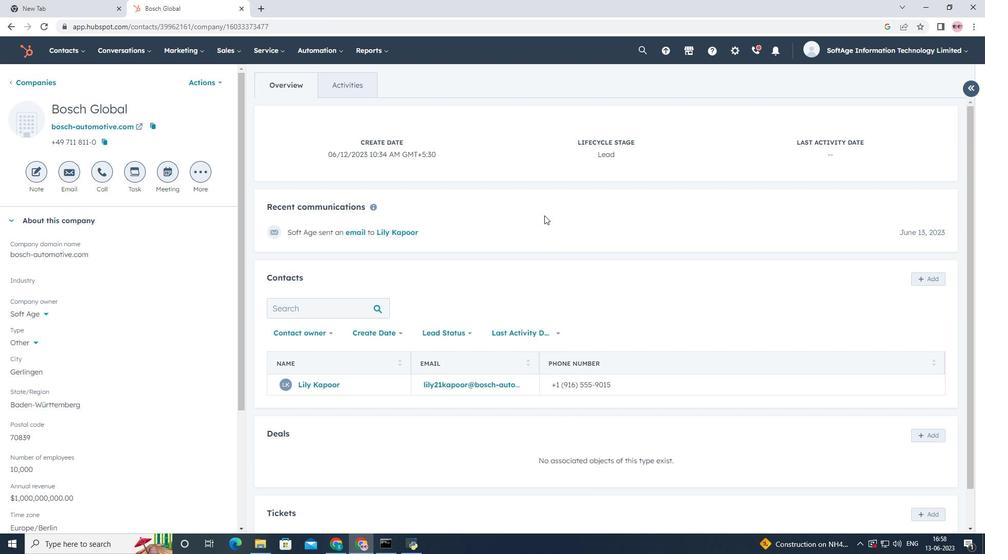 
Action: Mouse scrolled (545, 214) with delta (0, 0)
Screenshot: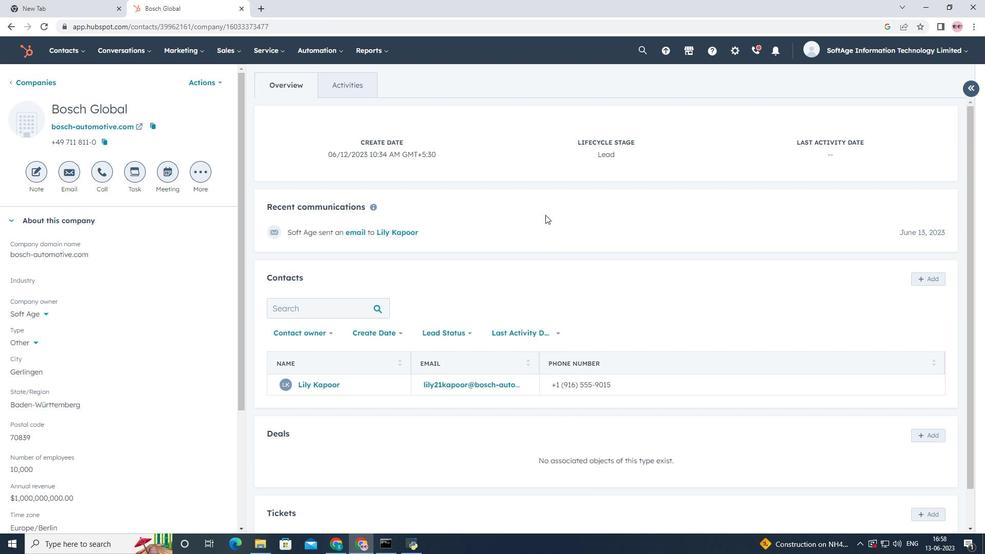 
Action: Mouse scrolled (545, 214) with delta (0, 0)
Screenshot: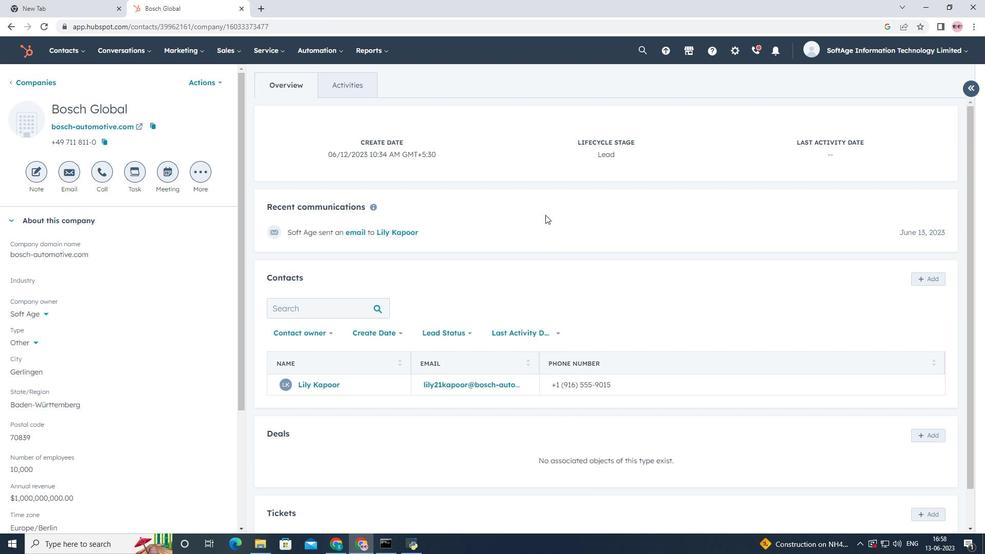 
Action: Mouse scrolled (545, 214) with delta (0, 0)
Screenshot: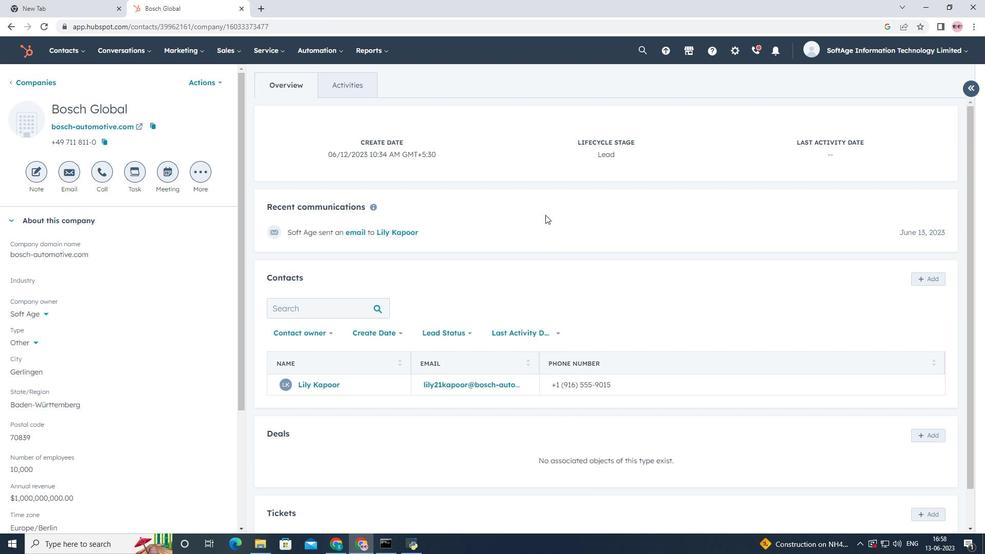 
Action: Mouse scrolled (545, 214) with delta (0, 0)
Screenshot: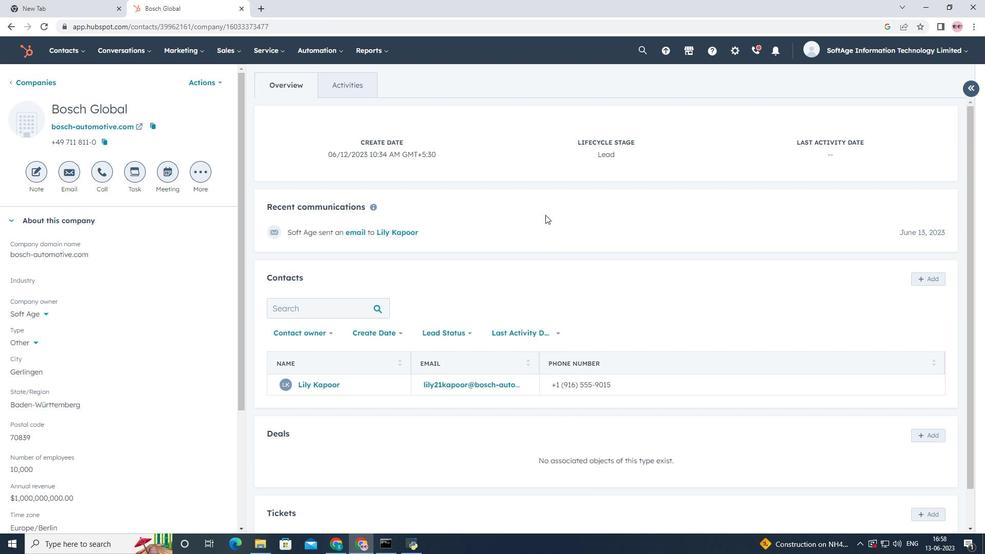
Action: Mouse scrolled (545, 214) with delta (0, 0)
Screenshot: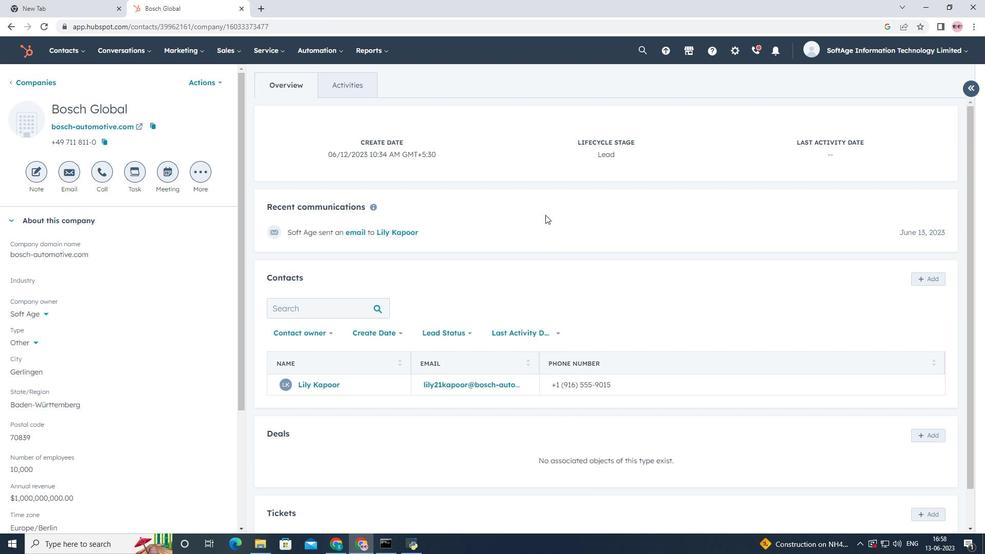 
Action: Mouse scrolled (545, 214) with delta (0, 0)
Screenshot: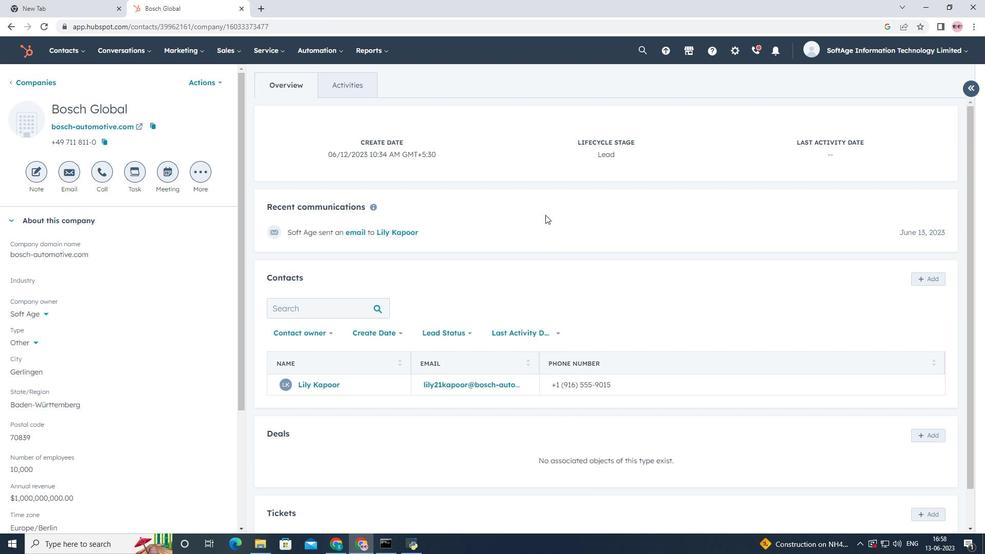 
Action: Mouse moved to (549, 225)
Screenshot: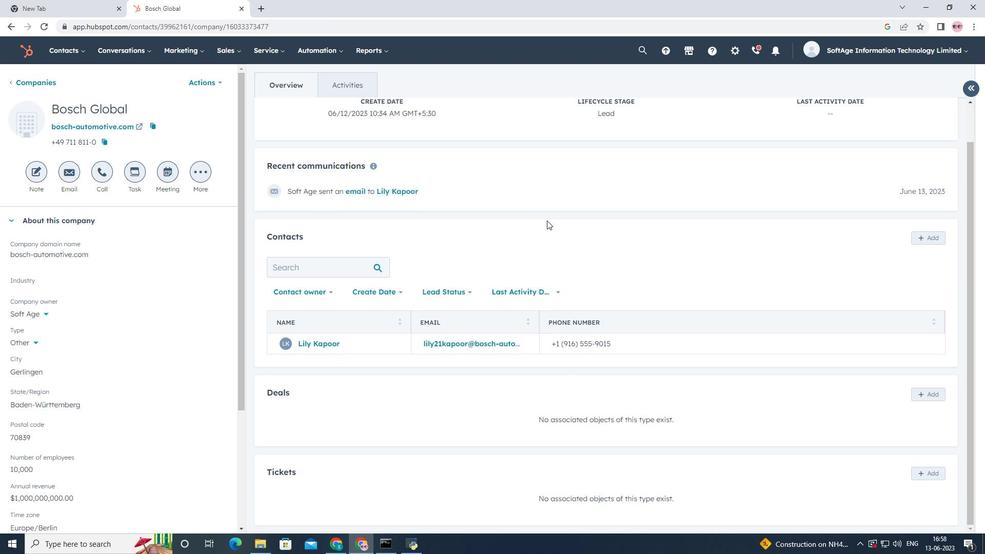 
Action: Mouse scrolled (549, 226) with delta (0, 0)
Screenshot: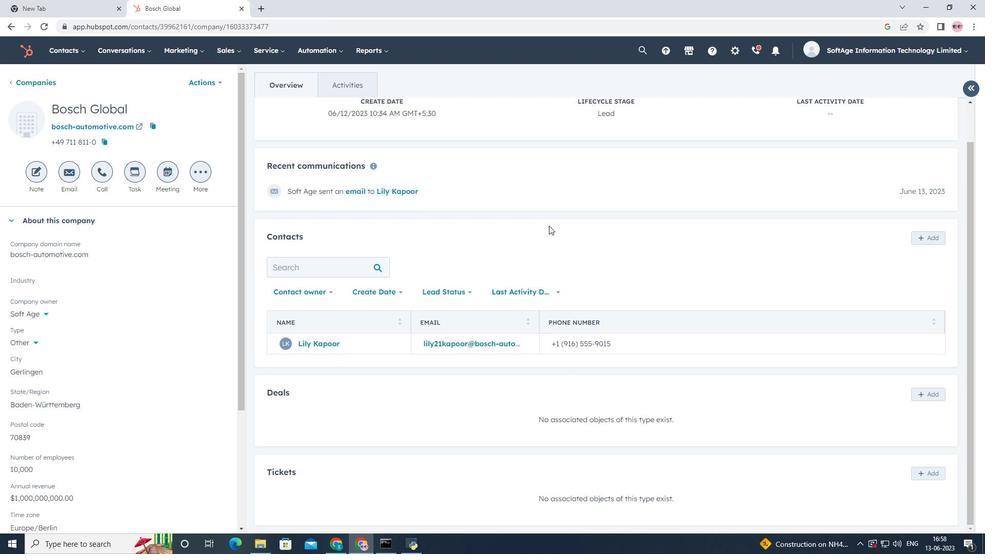 
Action: Mouse scrolled (549, 226) with delta (0, 0)
Screenshot: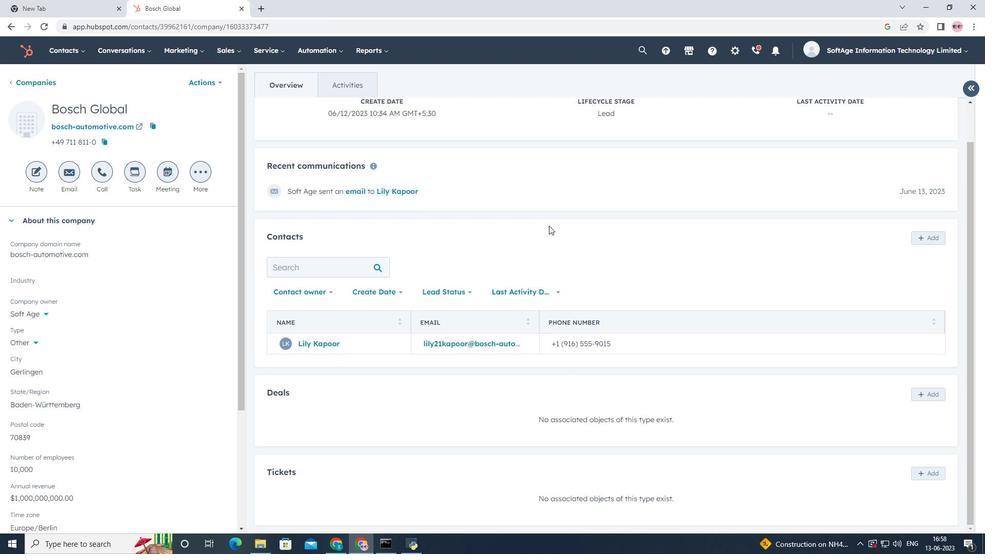 
Action: Mouse scrolled (549, 226) with delta (0, 0)
Screenshot: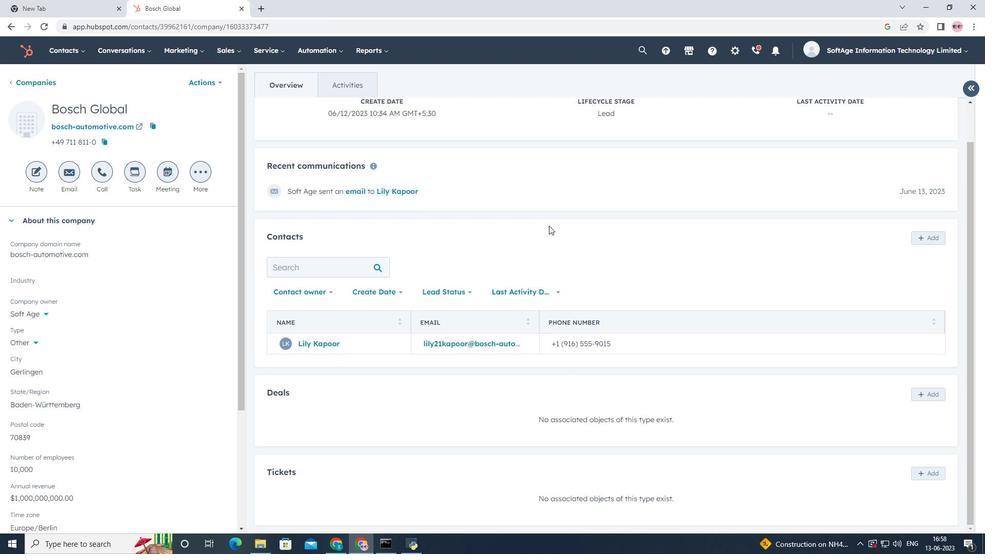 
Action: Mouse scrolled (549, 226) with delta (0, 0)
Screenshot: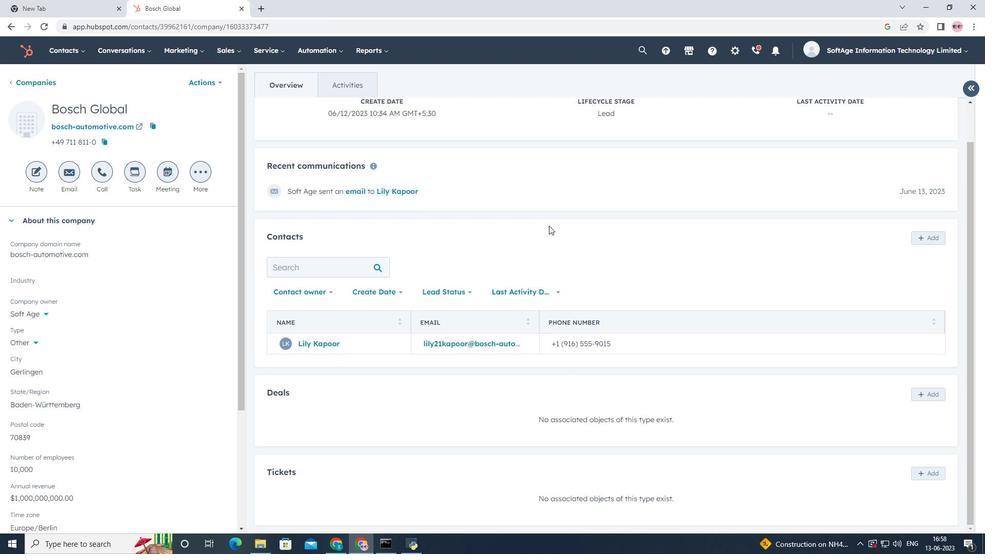 
Action: Mouse scrolled (549, 226) with delta (0, 0)
Screenshot: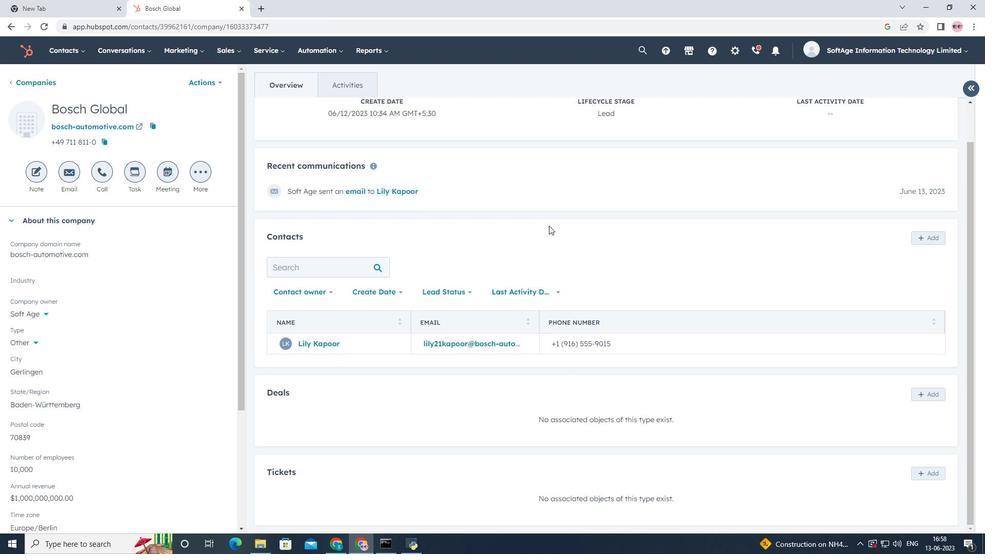 
